 Task: Explore the features of the project management tool and understand the benefits of upgrading to a paid plan.
Action: Mouse moved to (46, 44)
Screenshot: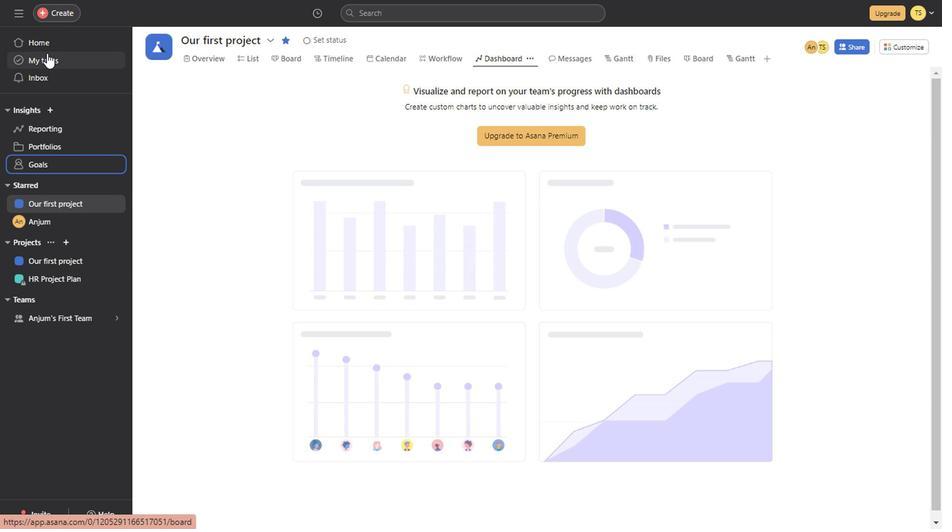 
Action: Mouse pressed left at (46, 44)
Screenshot: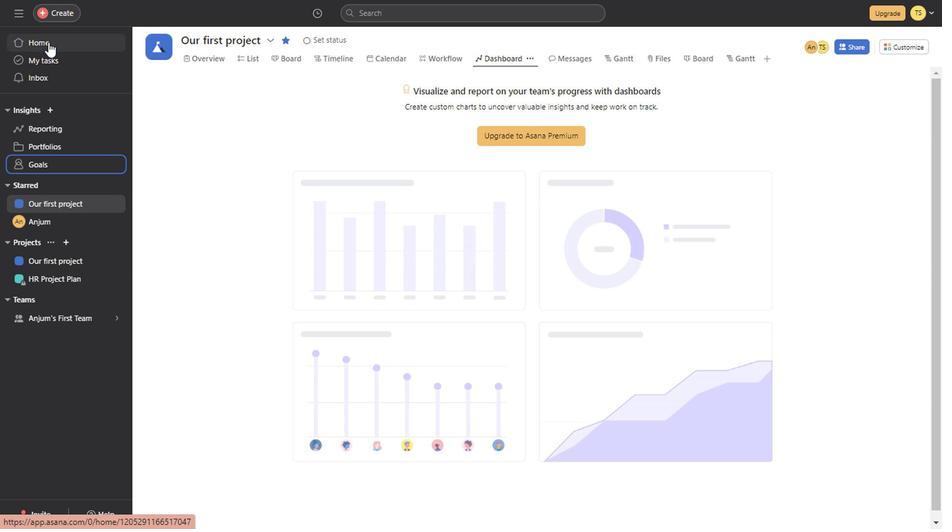 
Action: Mouse moved to (326, 191)
Screenshot: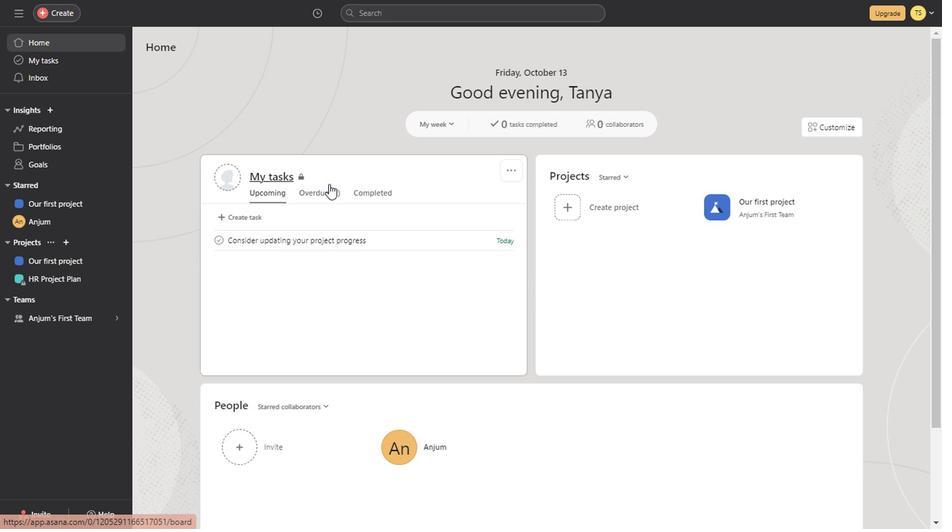 
Action: Mouse pressed left at (326, 191)
Screenshot: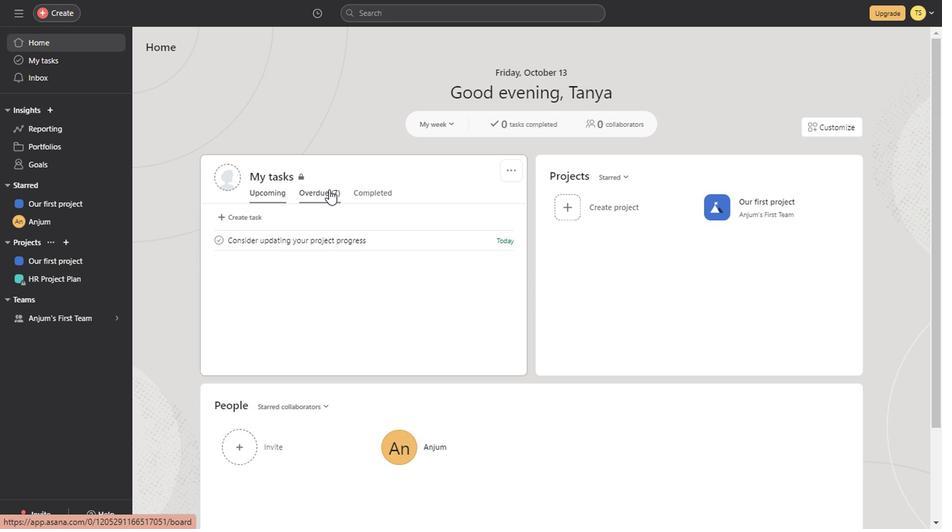 
Action: Mouse moved to (370, 191)
Screenshot: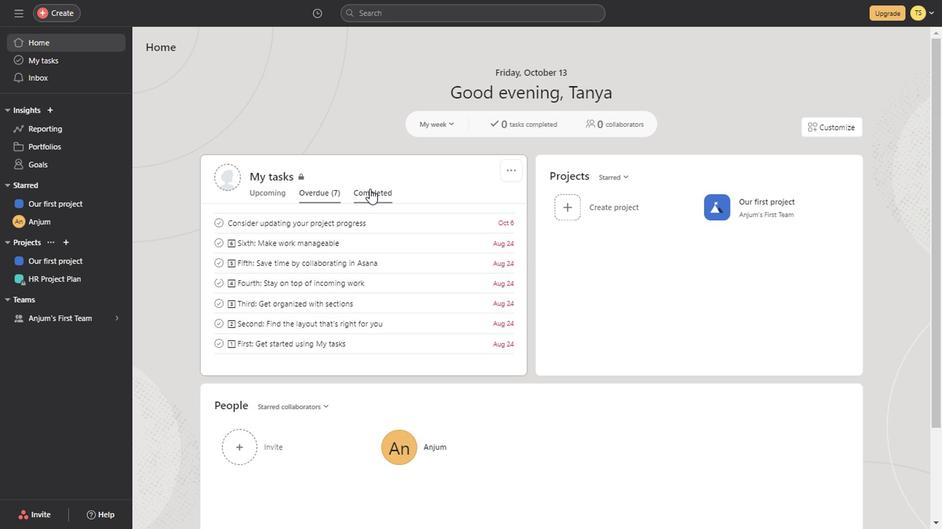 
Action: Mouse pressed left at (370, 191)
Screenshot: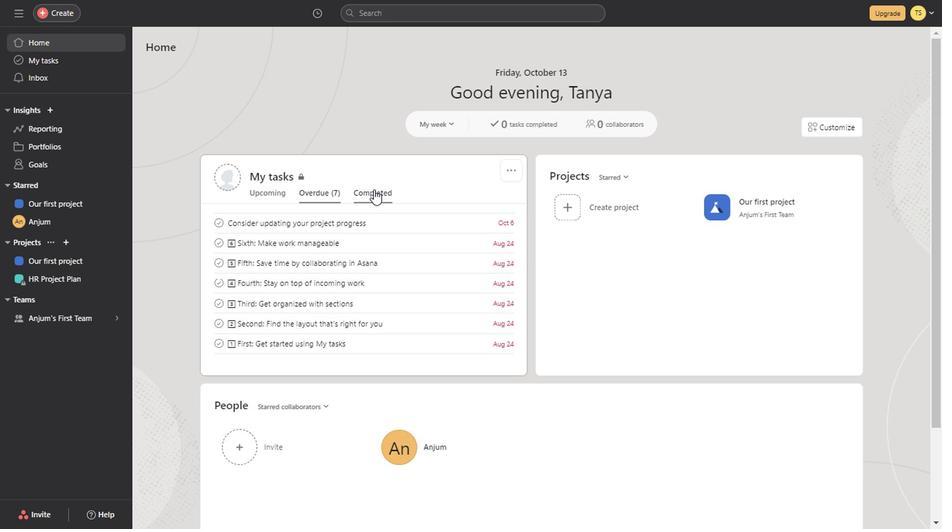 
Action: Mouse moved to (266, 196)
Screenshot: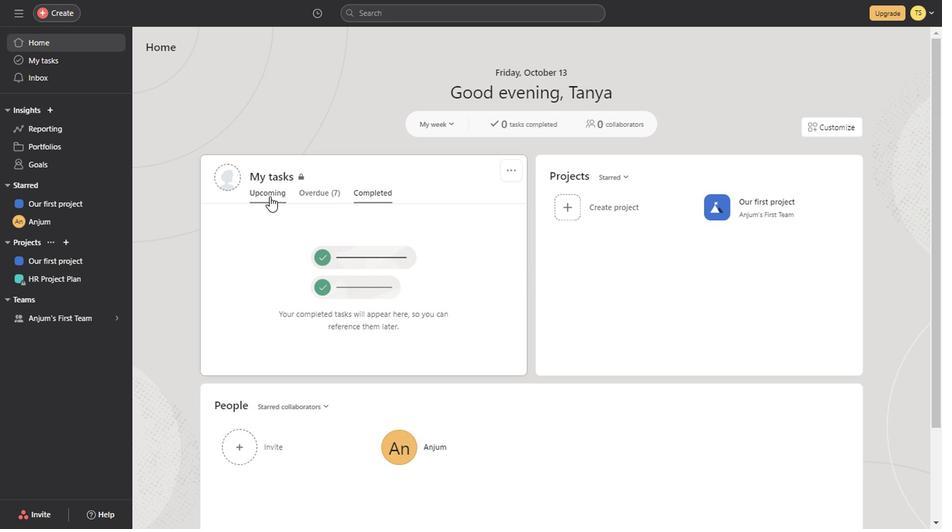 
Action: Mouse pressed left at (266, 196)
Screenshot: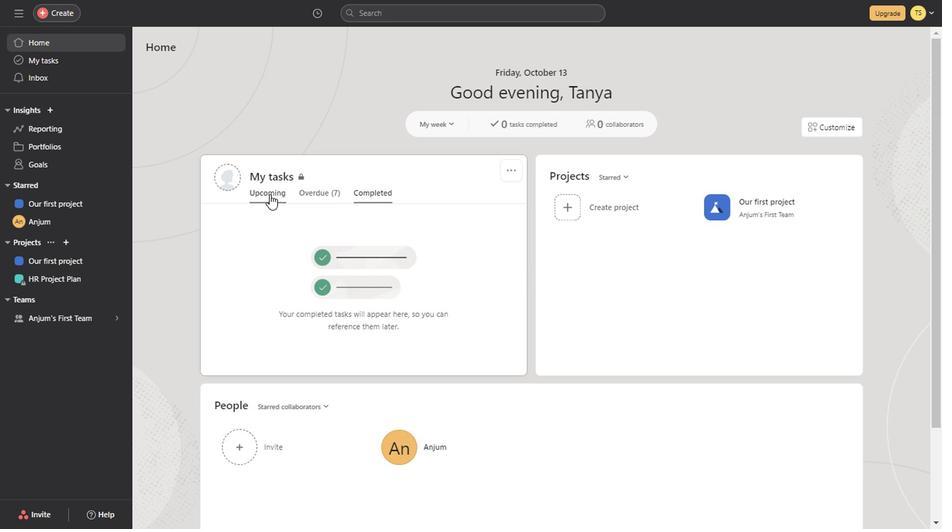 
Action: Mouse moved to (622, 184)
Screenshot: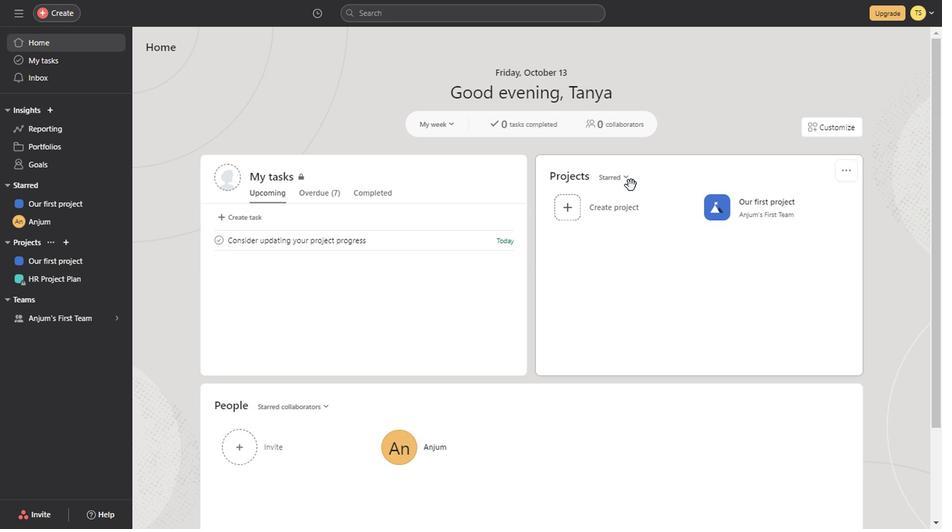 
Action: Mouse pressed left at (622, 184)
Screenshot: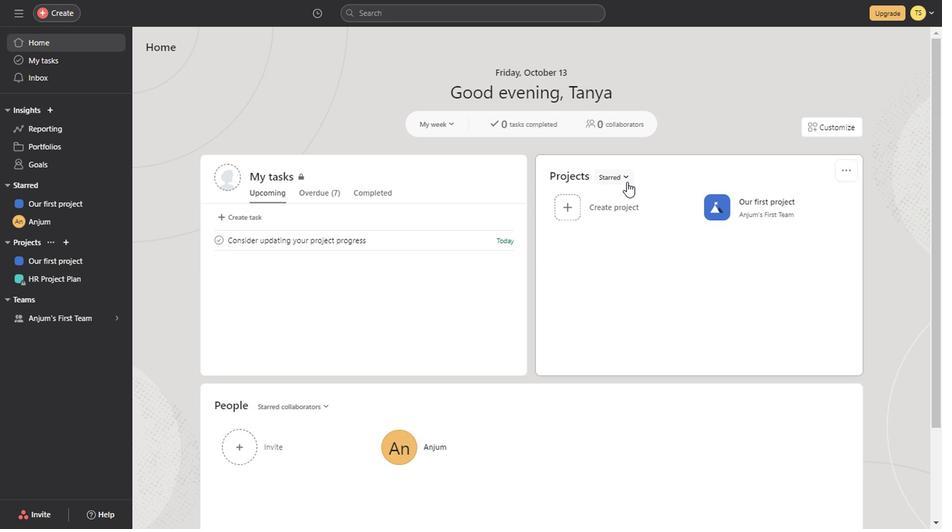 
Action: Mouse moved to (624, 201)
Screenshot: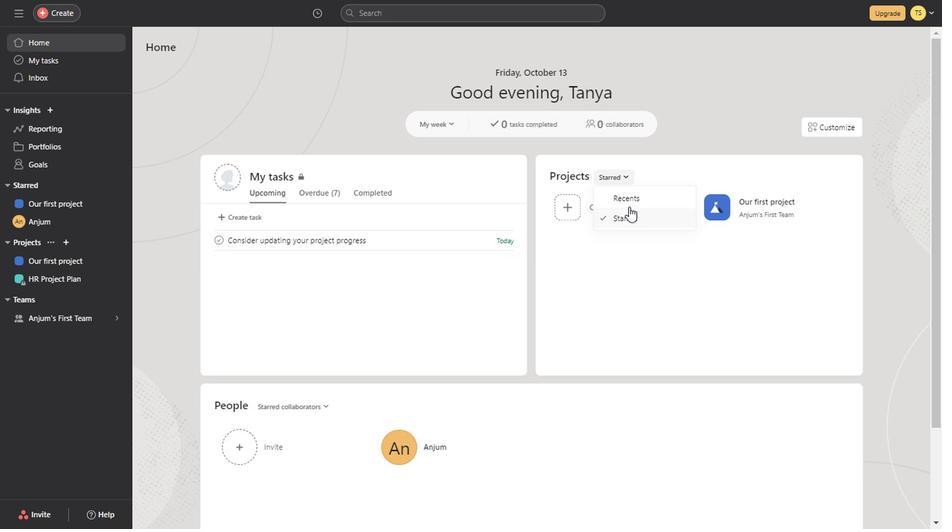 
Action: Mouse pressed left at (624, 201)
Screenshot: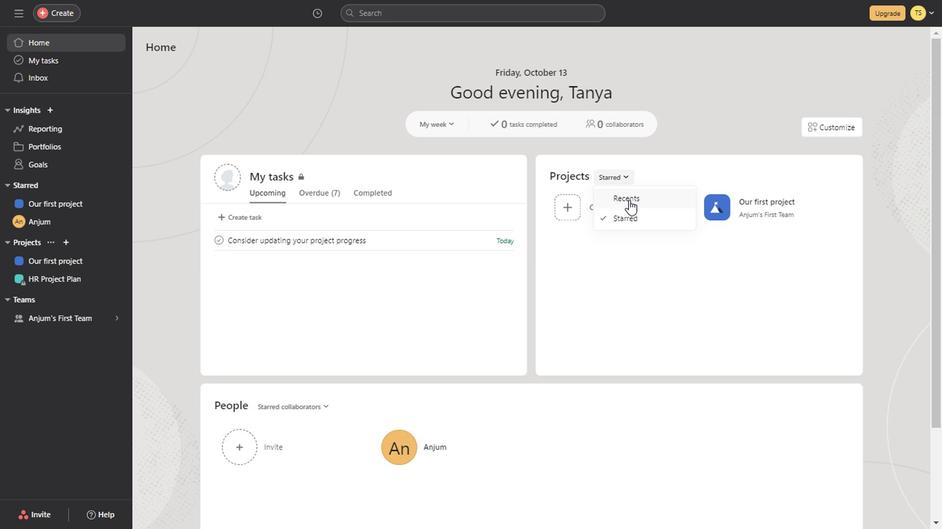 
Action: Mouse moved to (329, 204)
Screenshot: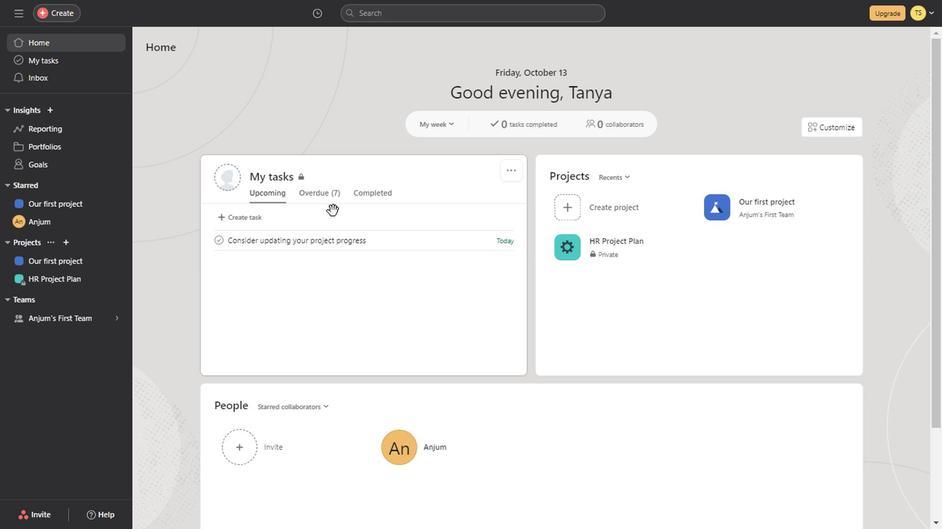 
Action: Mouse pressed left at (329, 204)
Screenshot: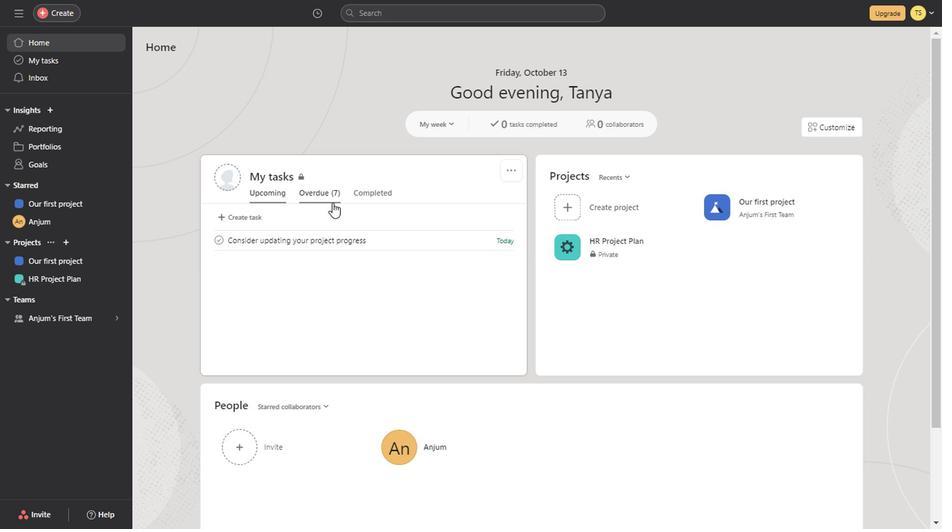 
Action: Mouse moved to (446, 400)
Screenshot: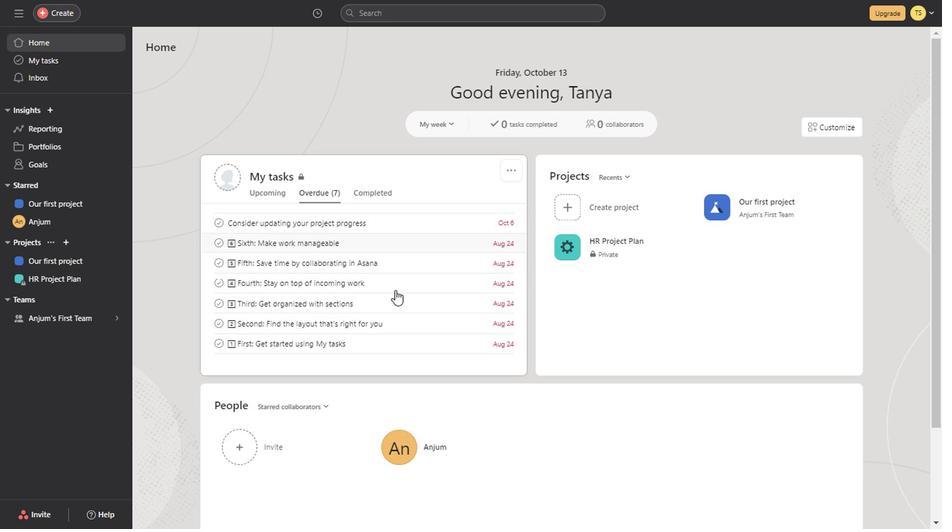 
Action: Mouse scrolled (446, 399) with delta (0, 0)
Screenshot: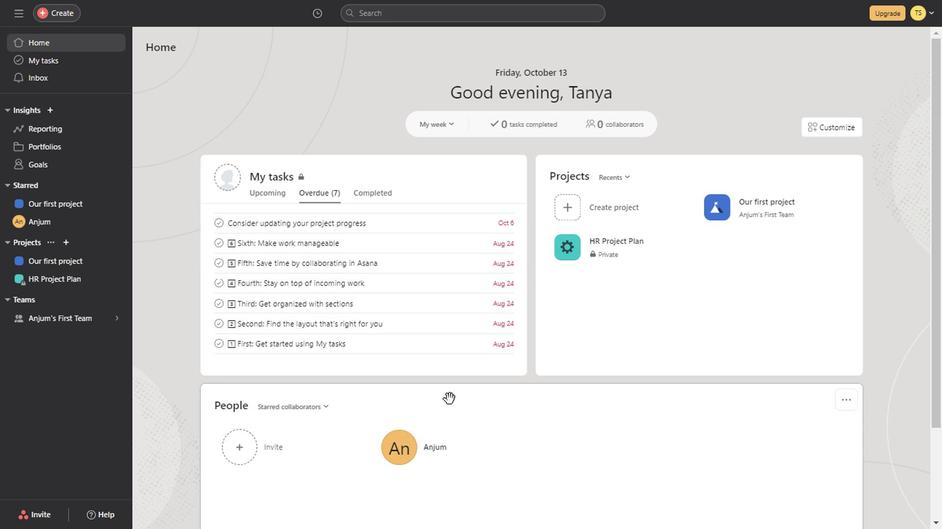 
Action: Mouse scrolled (446, 399) with delta (0, 0)
Screenshot: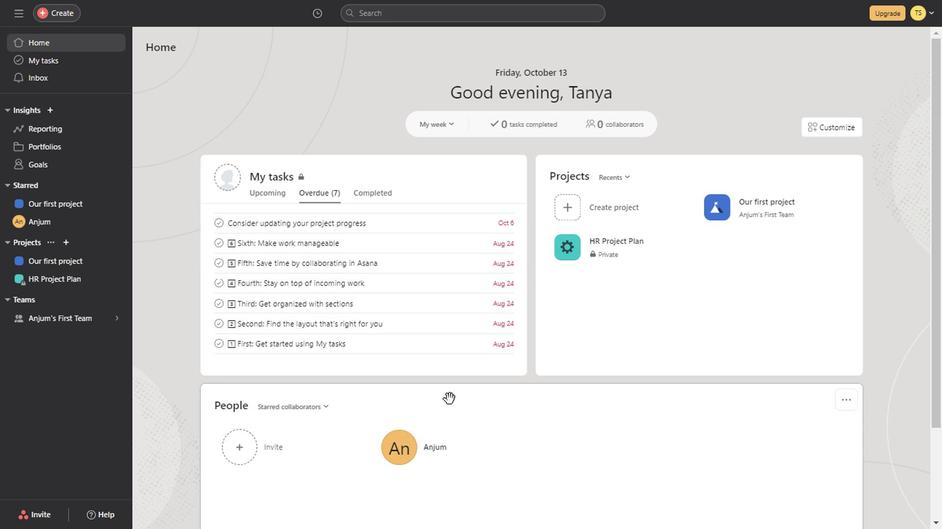 
Action: Mouse scrolled (446, 399) with delta (0, 0)
Screenshot: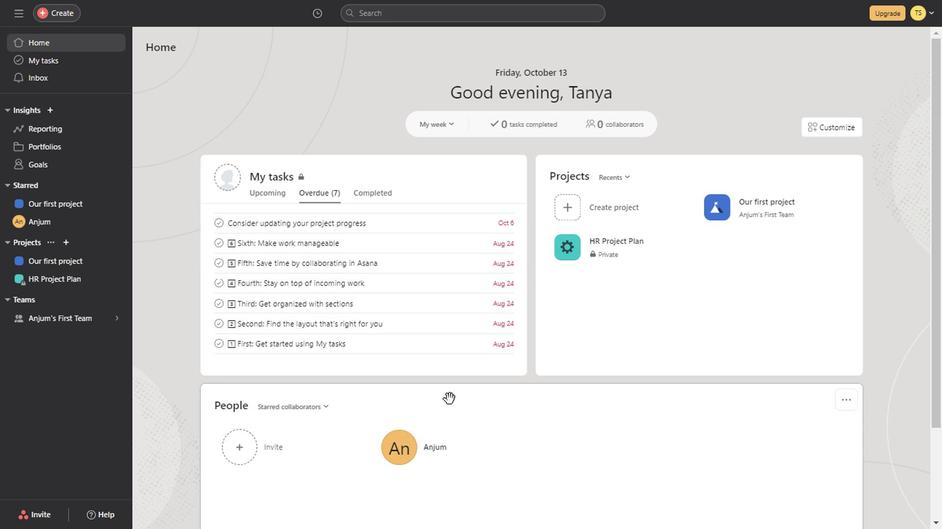 
Action: Mouse scrolled (446, 399) with delta (0, 0)
Screenshot: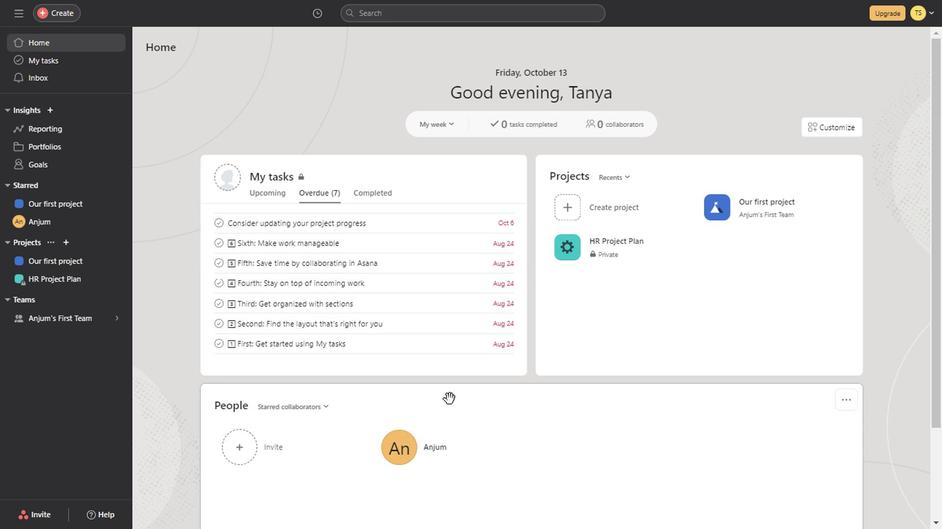
Action: Mouse scrolled (446, 399) with delta (0, 0)
Screenshot: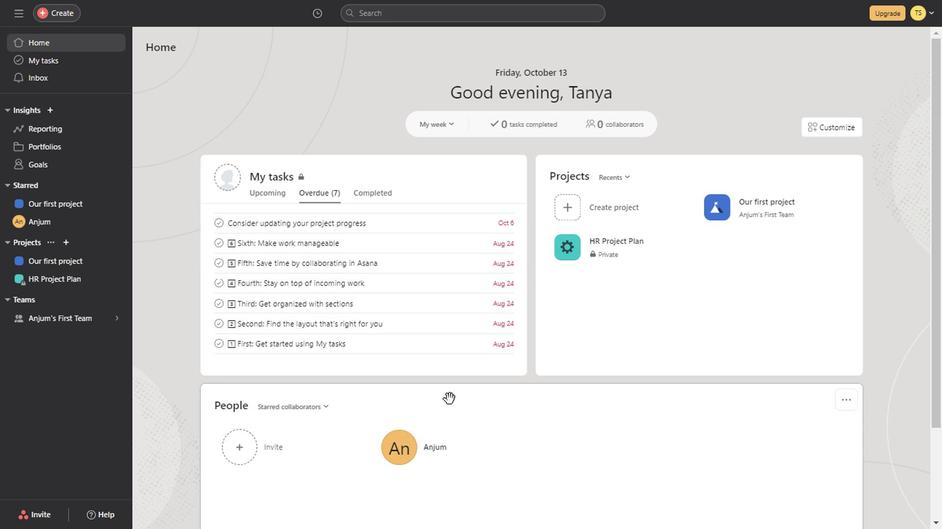 
Action: Mouse scrolled (446, 399) with delta (0, 0)
Screenshot: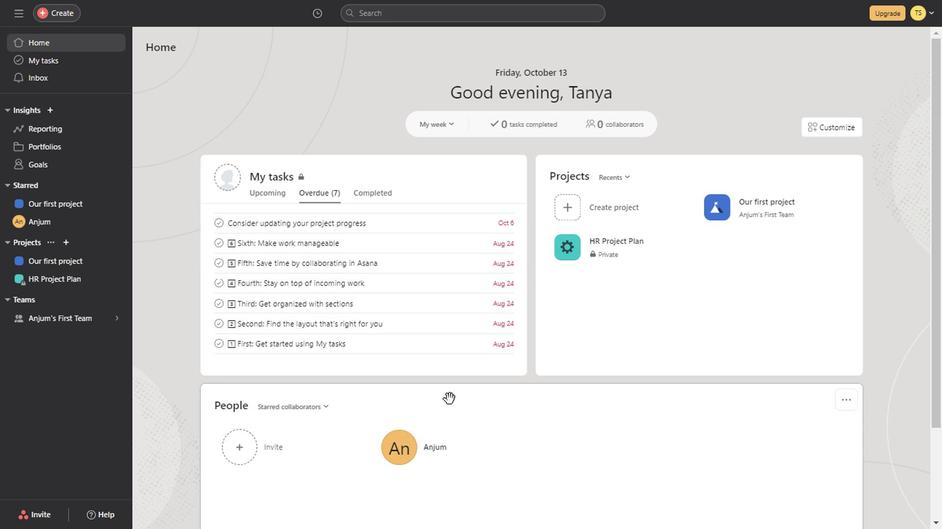 
Action: Mouse scrolled (446, 399) with delta (0, 0)
Screenshot: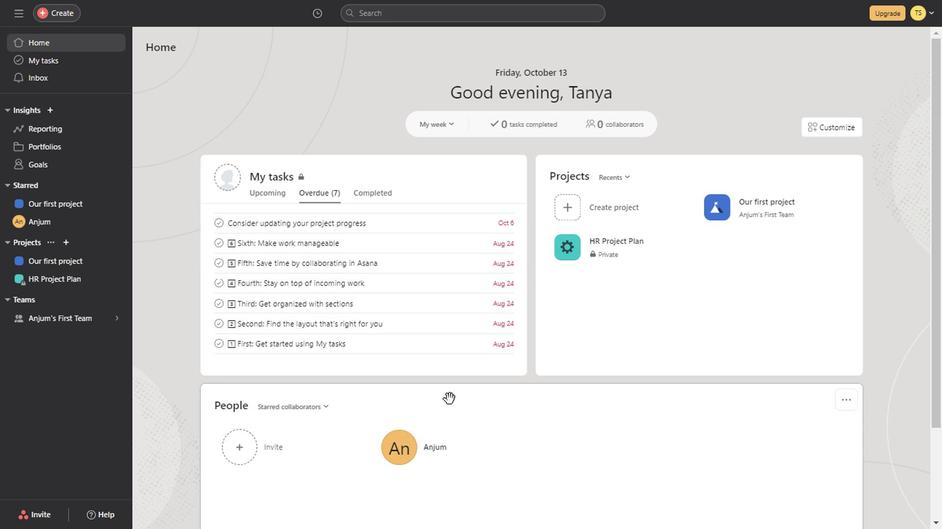
Action: Mouse scrolled (446, 399) with delta (0, 0)
Screenshot: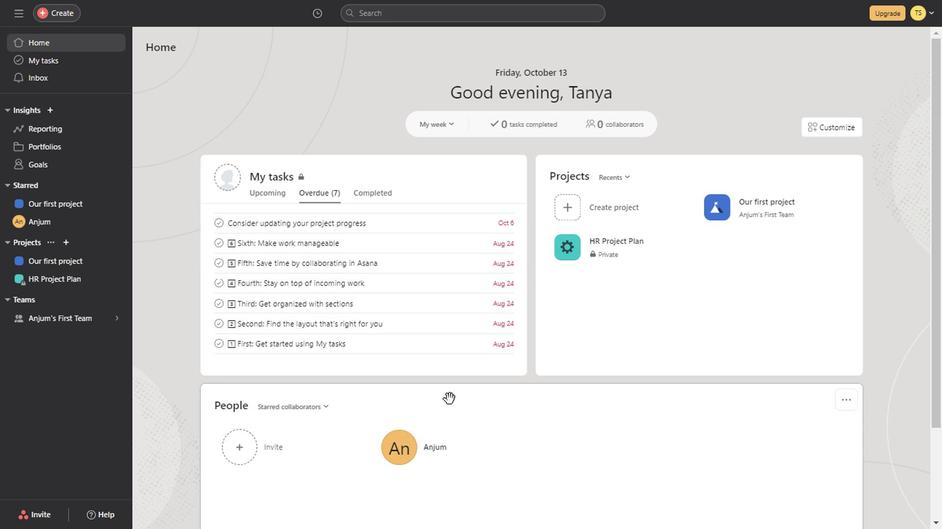 
Action: Mouse scrolled (446, 399) with delta (0, 0)
Screenshot: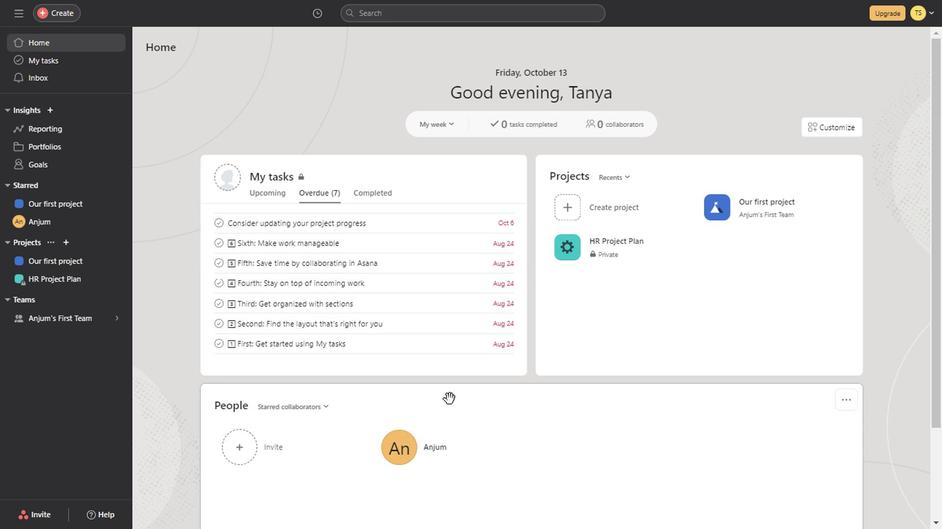 
Action: Mouse scrolled (446, 399) with delta (0, 0)
Screenshot: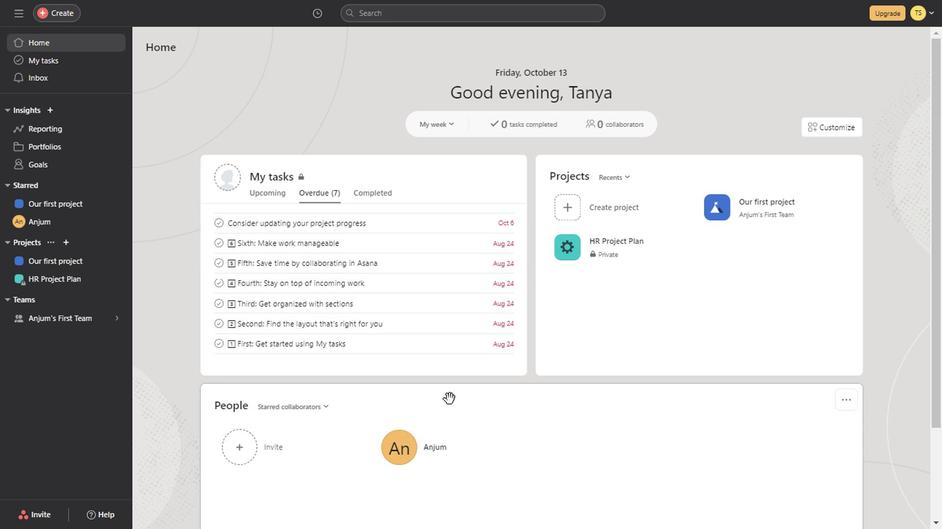 
Action: Mouse scrolled (446, 399) with delta (0, 0)
Screenshot: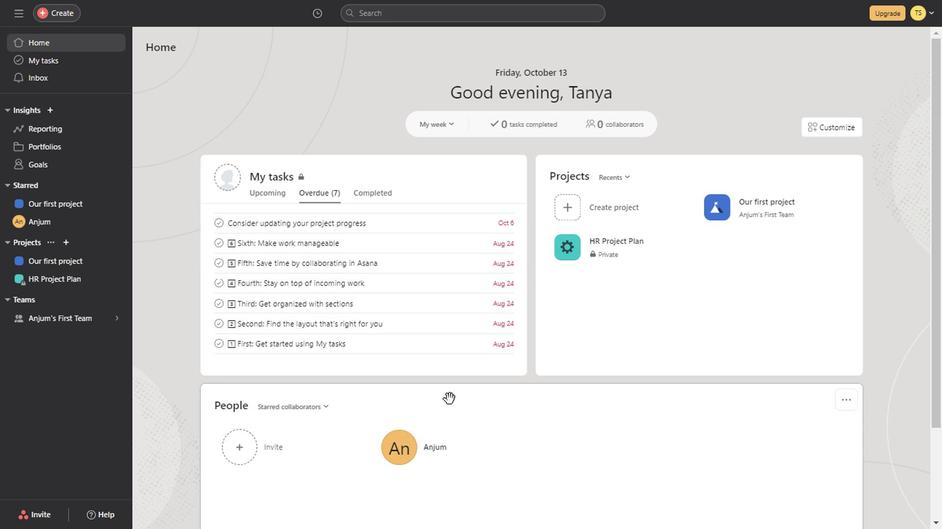 
Action: Mouse scrolled (446, 399) with delta (0, 0)
Screenshot: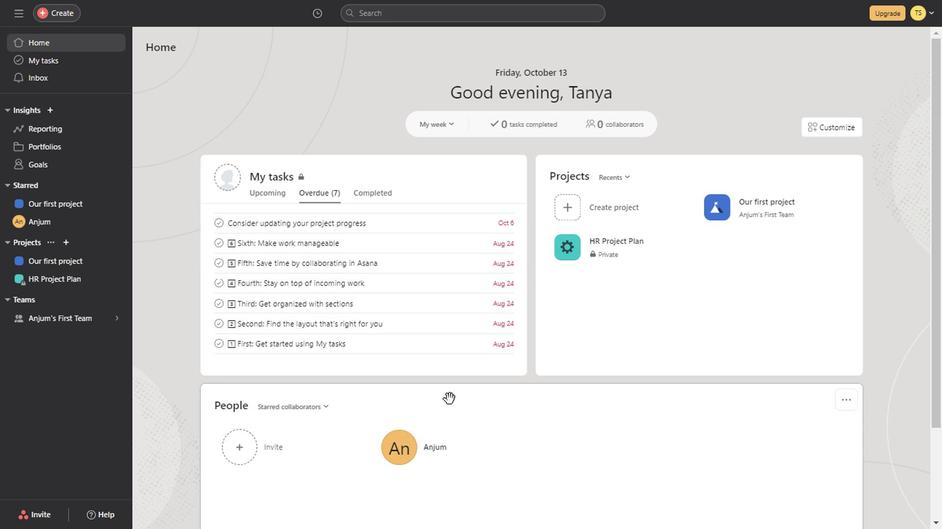 
Action: Mouse scrolled (446, 399) with delta (0, 0)
Screenshot: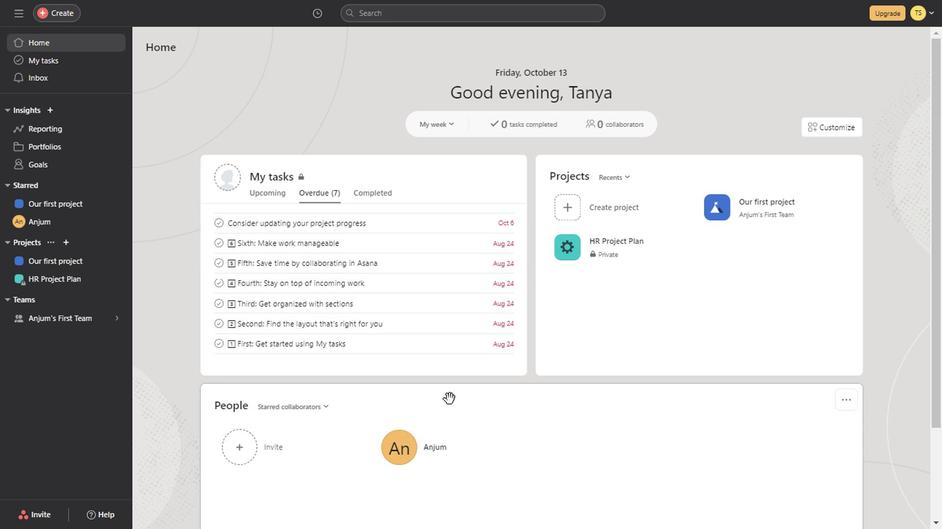 
Action: Mouse scrolled (446, 399) with delta (0, 0)
Screenshot: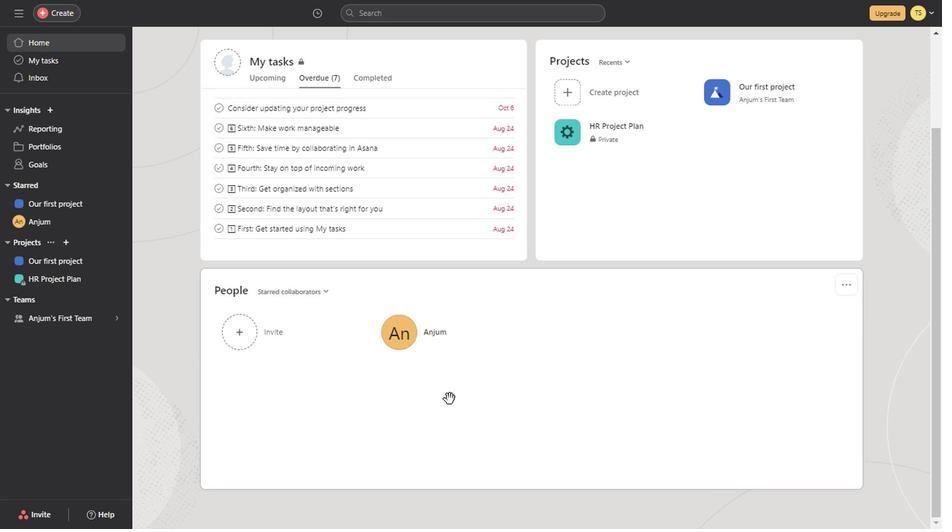 
Action: Mouse scrolled (446, 399) with delta (0, 0)
Screenshot: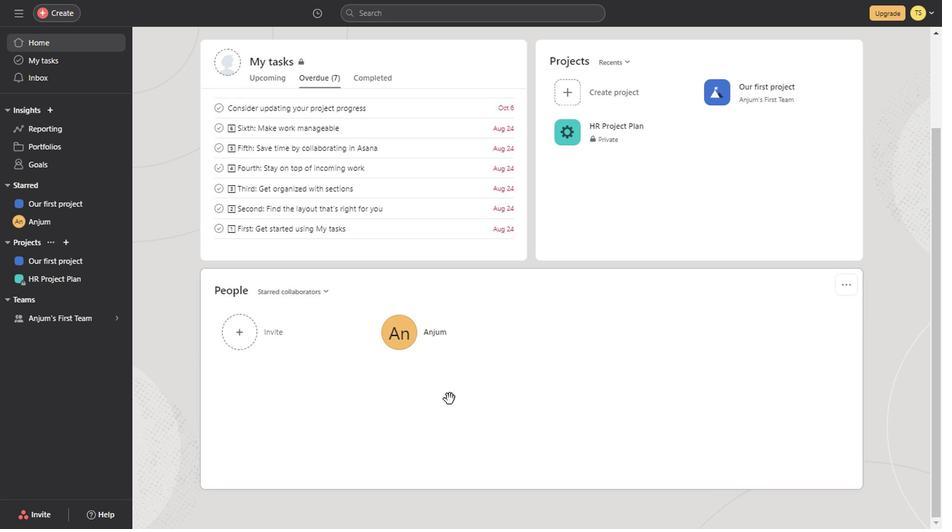 
Action: Mouse scrolled (446, 399) with delta (0, 0)
Screenshot: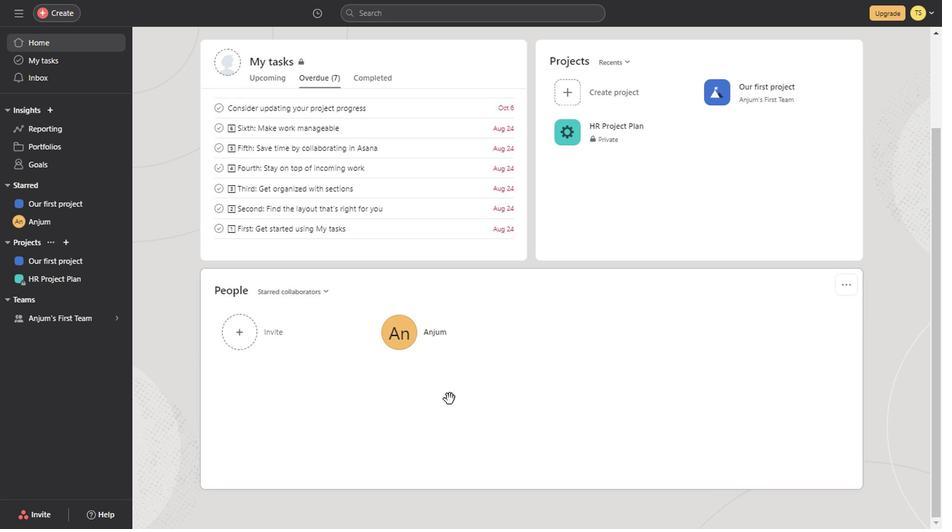 
Action: Mouse scrolled (446, 399) with delta (0, 0)
Screenshot: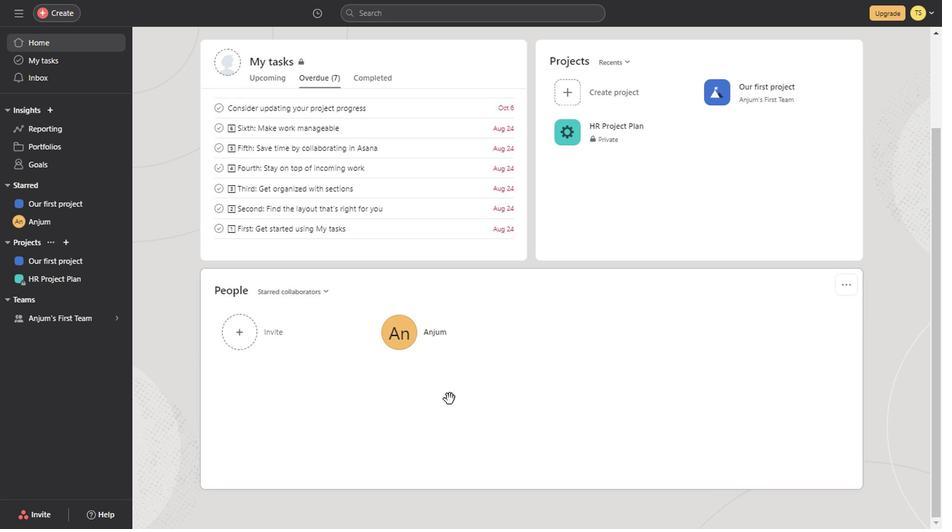 
Action: Mouse scrolled (446, 399) with delta (0, 0)
Screenshot: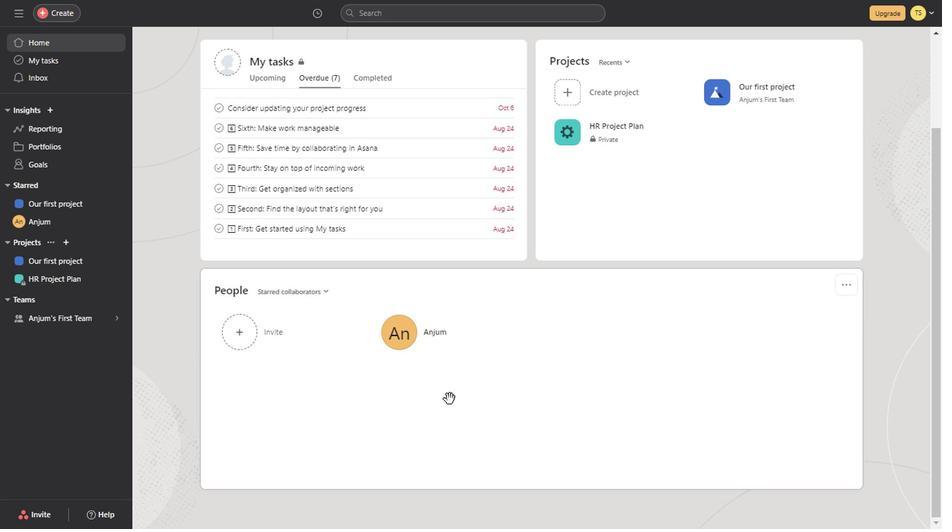 
Action: Mouse scrolled (446, 399) with delta (0, 0)
Screenshot: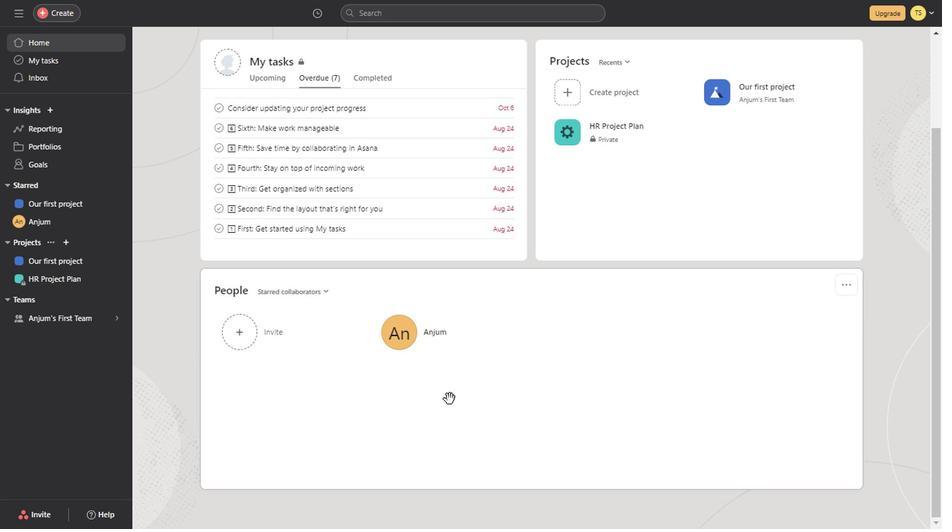 
Action: Mouse scrolled (446, 399) with delta (0, 0)
Screenshot: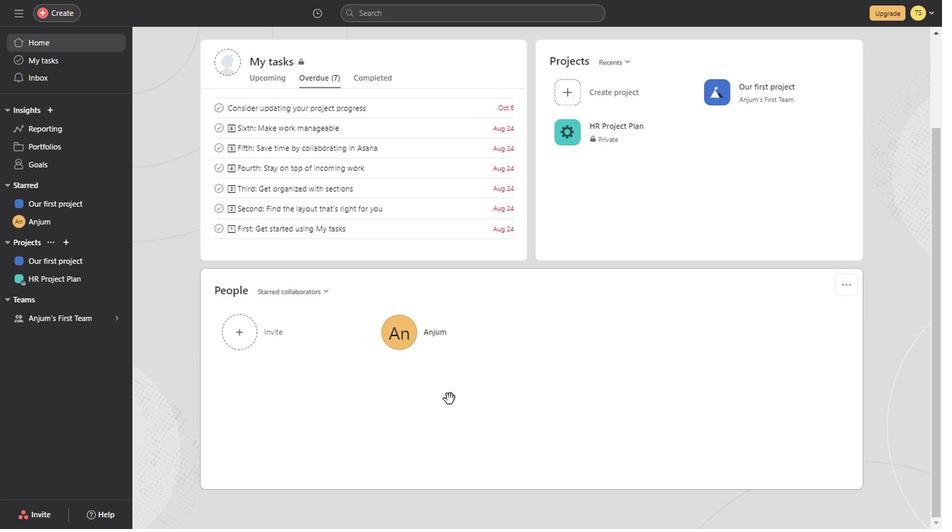 
Action: Mouse scrolled (446, 399) with delta (0, 0)
Screenshot: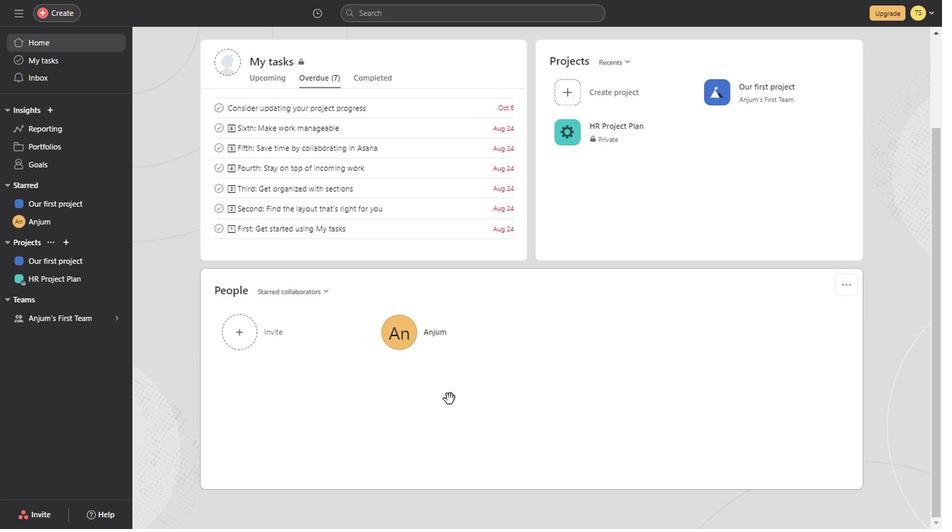 
Action: Mouse scrolled (446, 399) with delta (0, 0)
Screenshot: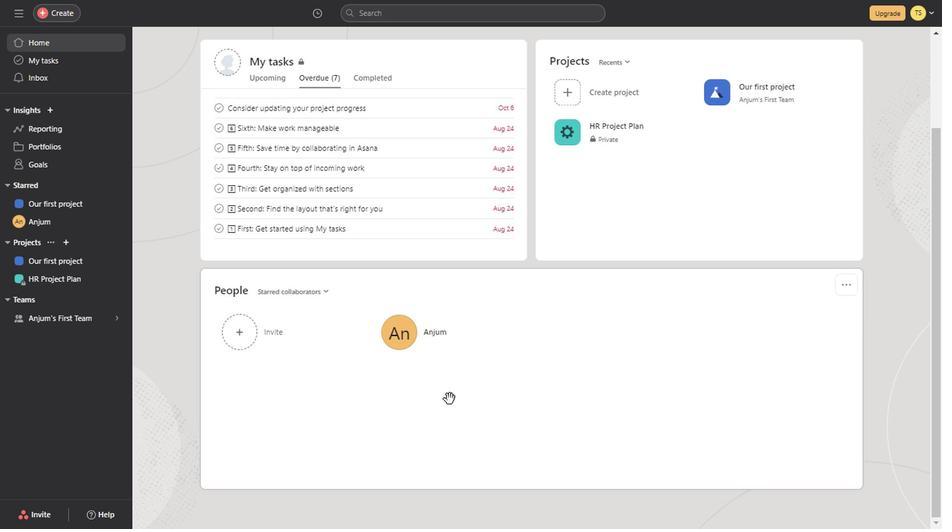 
Action: Mouse scrolled (446, 399) with delta (0, 0)
Screenshot: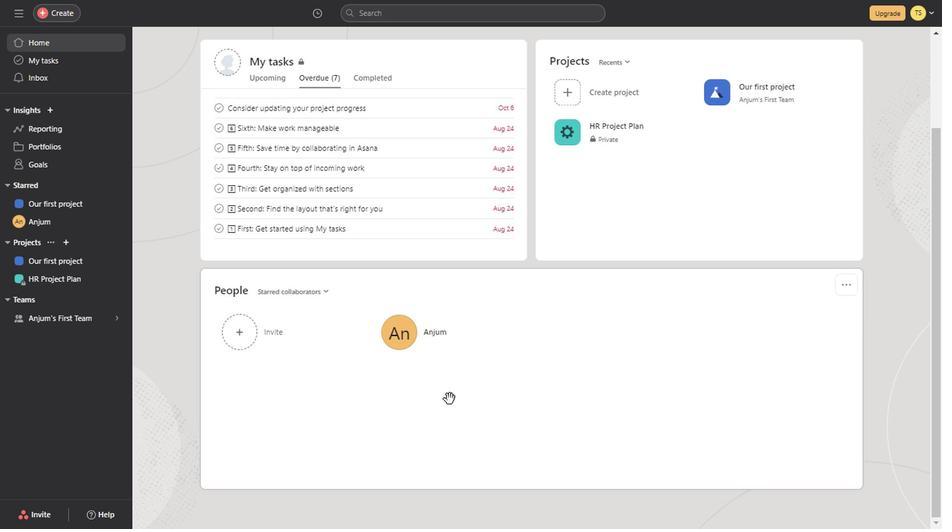 
Action: Mouse scrolled (446, 399) with delta (0, 0)
Screenshot: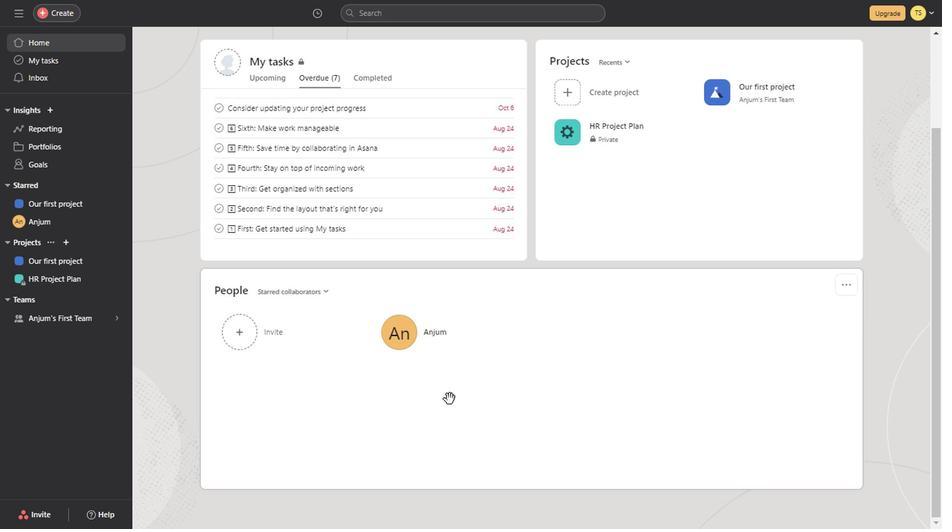 
Action: Mouse scrolled (446, 399) with delta (0, 0)
Screenshot: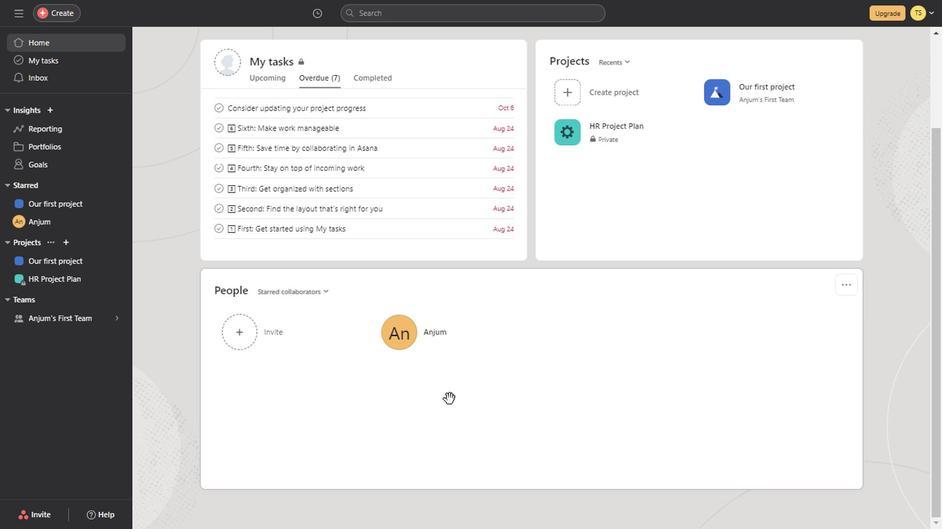 
Action: Mouse moved to (831, 126)
Screenshot: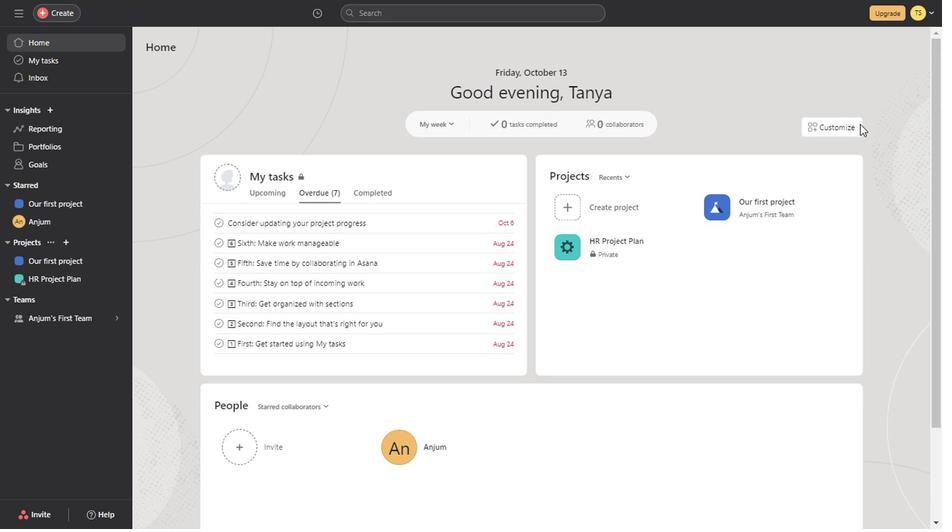 
Action: Mouse pressed left at (831, 126)
Screenshot: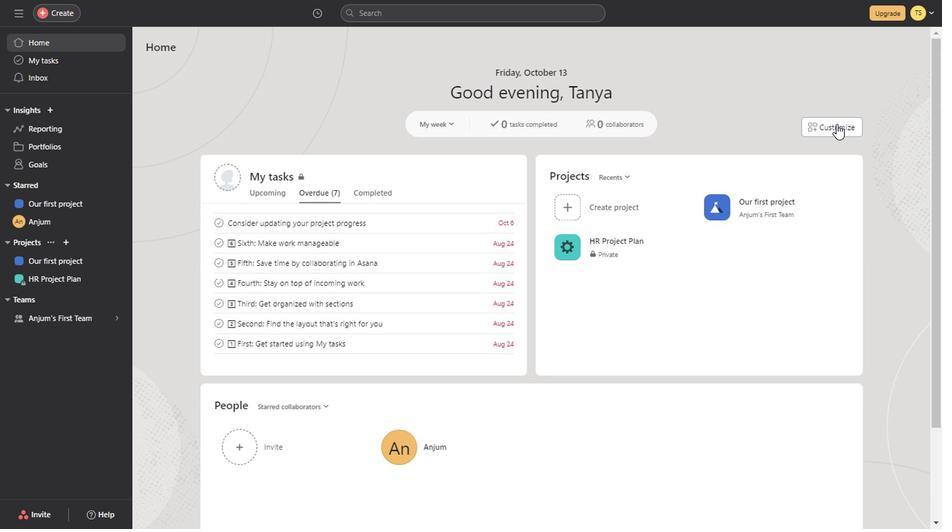
Action: Mouse moved to (846, 380)
Screenshot: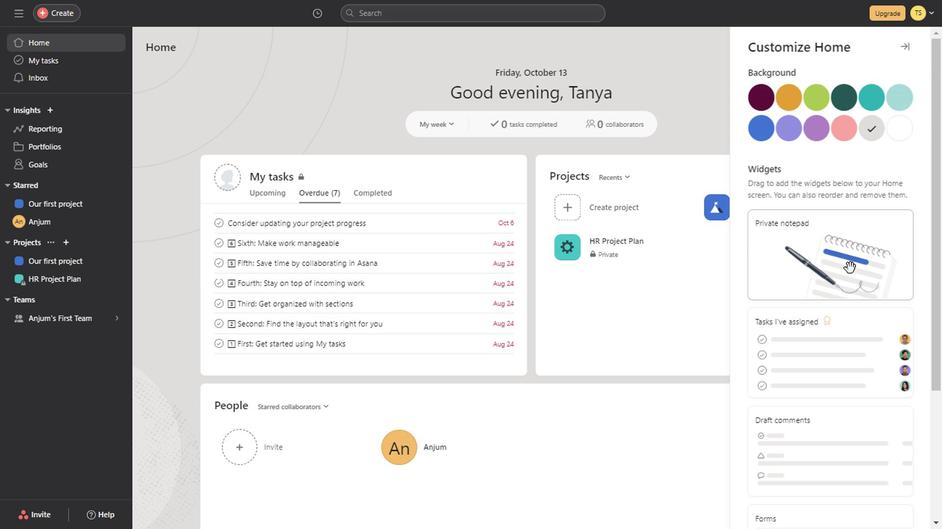 
Action: Mouse scrolled (846, 379) with delta (0, 0)
Screenshot: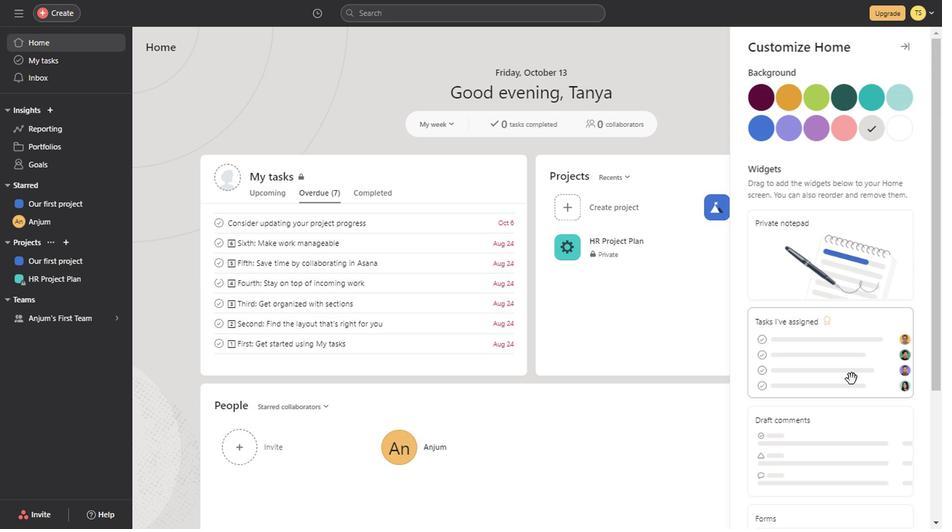 
Action: Mouse scrolled (846, 379) with delta (0, 0)
Screenshot: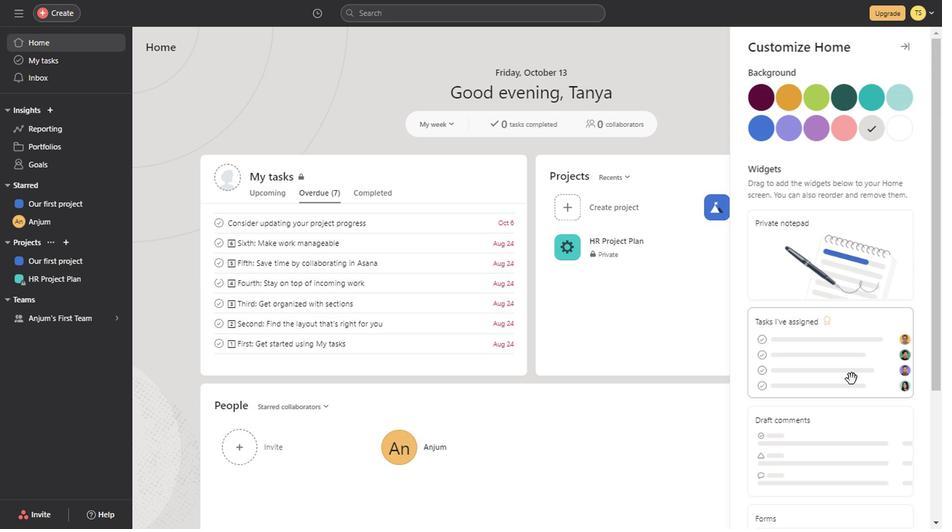 
Action: Mouse scrolled (846, 379) with delta (0, 0)
Screenshot: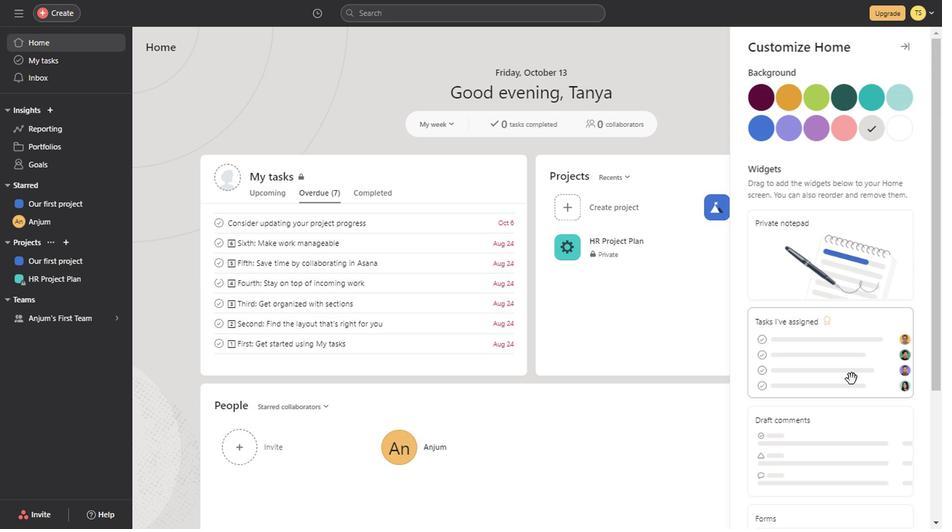 
Action: Mouse scrolled (846, 379) with delta (0, 0)
Screenshot: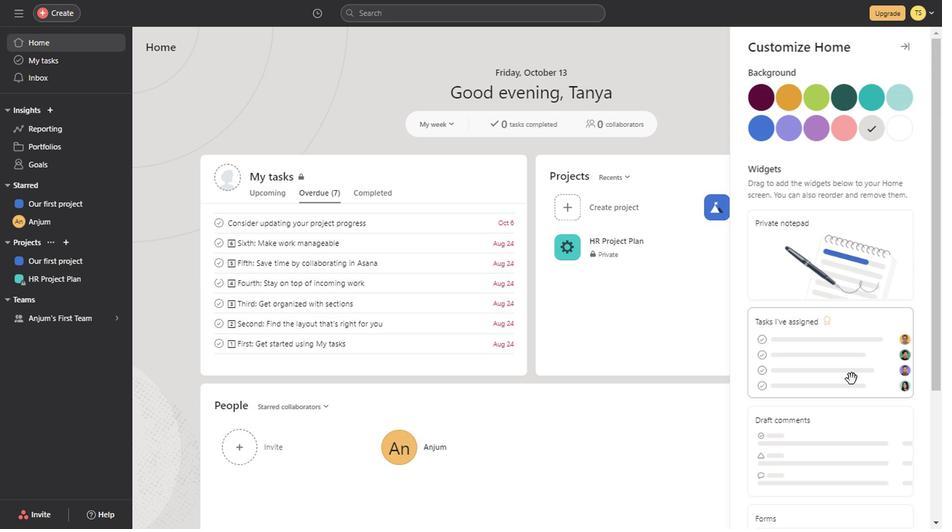
Action: Mouse scrolled (846, 379) with delta (0, 0)
Screenshot: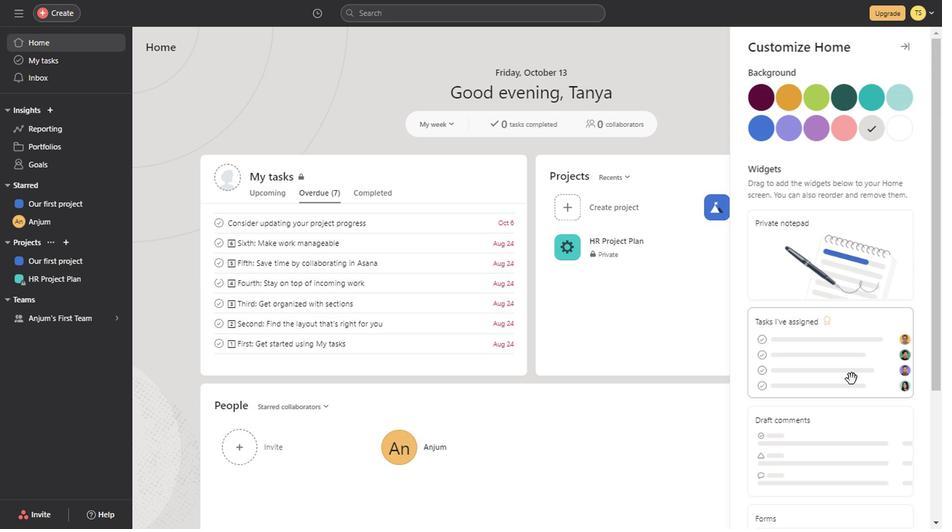 
Action: Mouse scrolled (846, 379) with delta (0, 0)
Screenshot: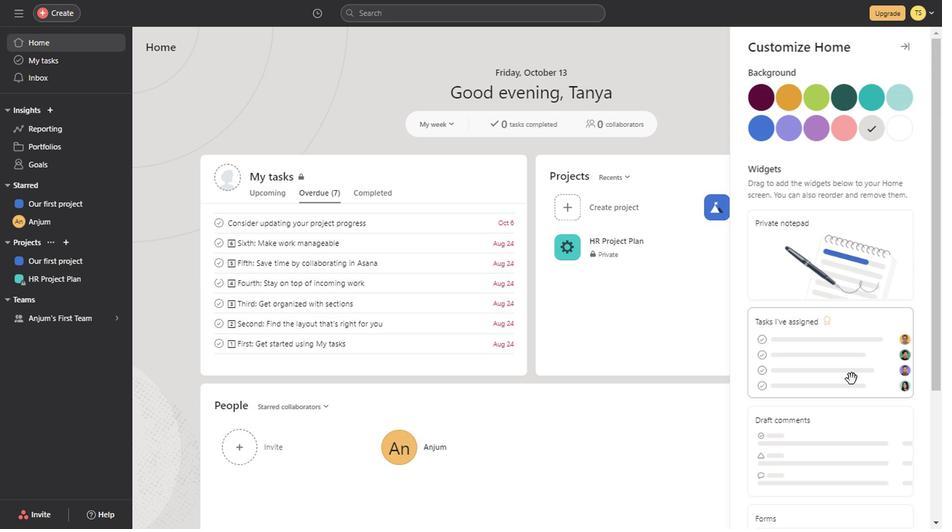 
Action: Mouse scrolled (846, 379) with delta (0, 0)
Screenshot: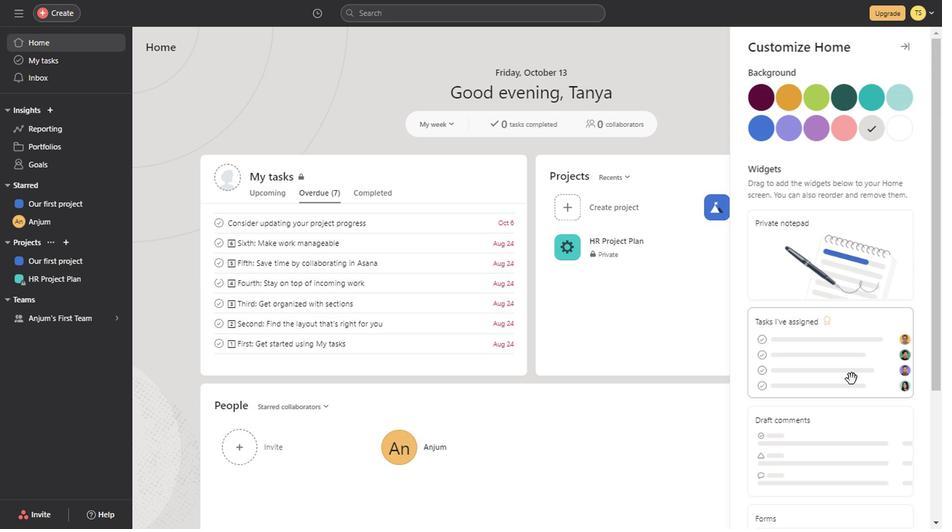 
Action: Mouse scrolled (846, 379) with delta (0, 0)
Screenshot: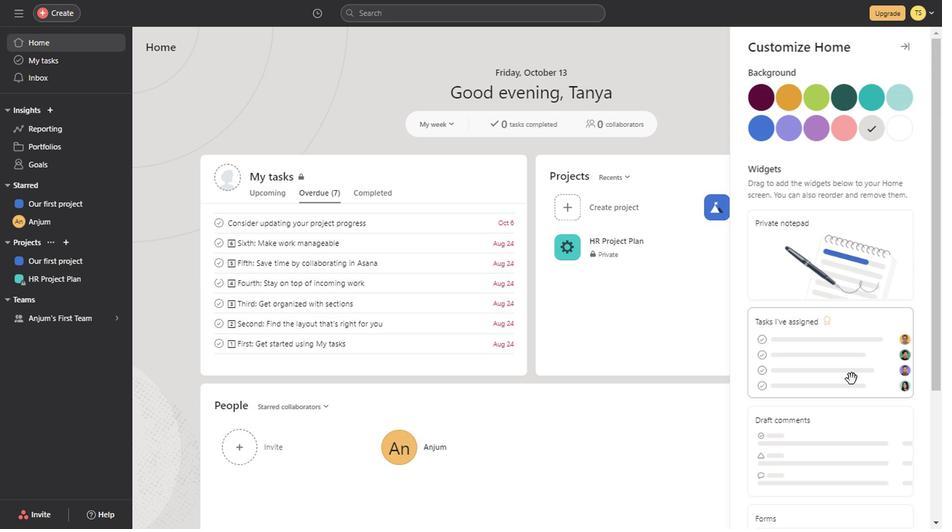 
Action: Mouse scrolled (846, 379) with delta (0, 0)
Screenshot: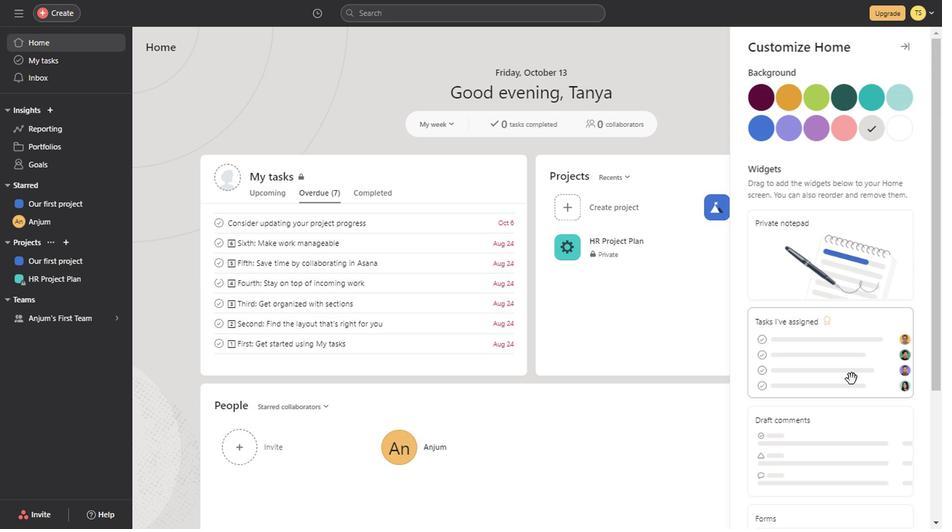 
Action: Mouse scrolled (846, 379) with delta (0, 0)
Screenshot: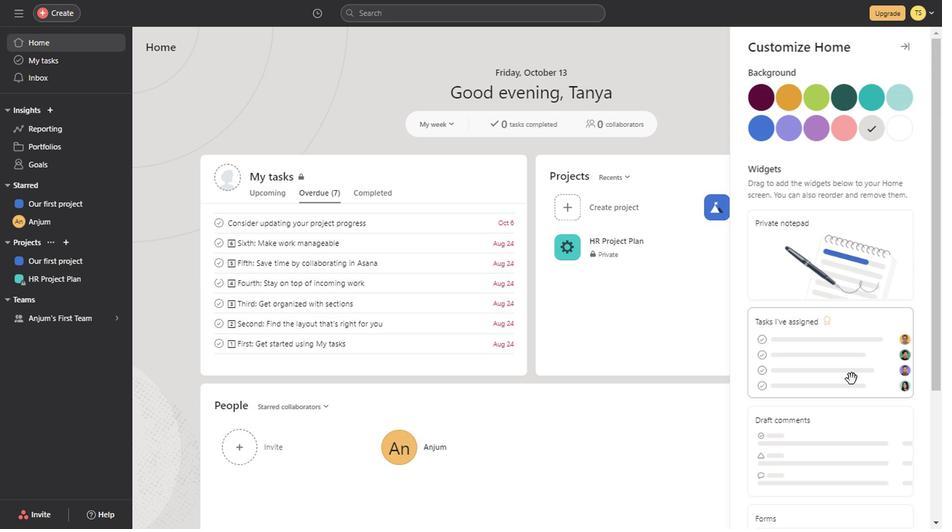 
Action: Mouse scrolled (846, 379) with delta (0, 0)
Screenshot: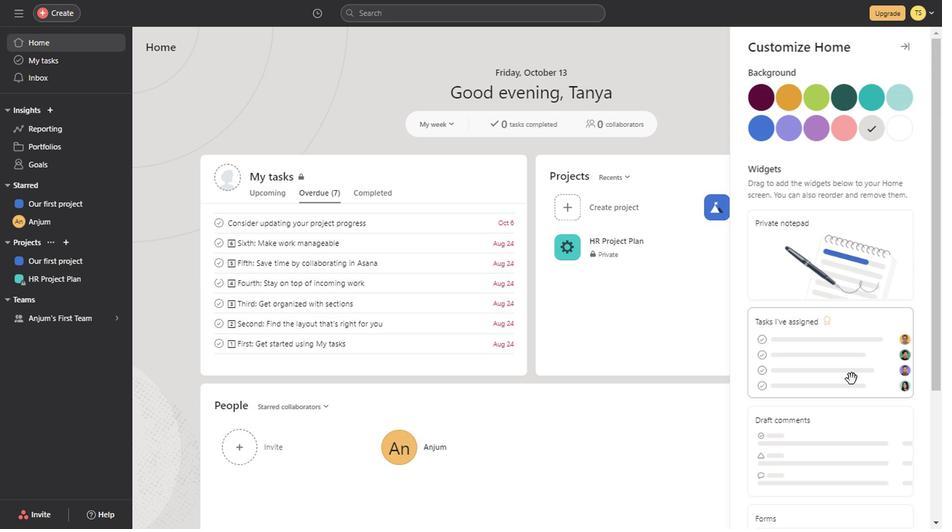 
Action: Mouse scrolled (846, 379) with delta (0, 0)
Screenshot: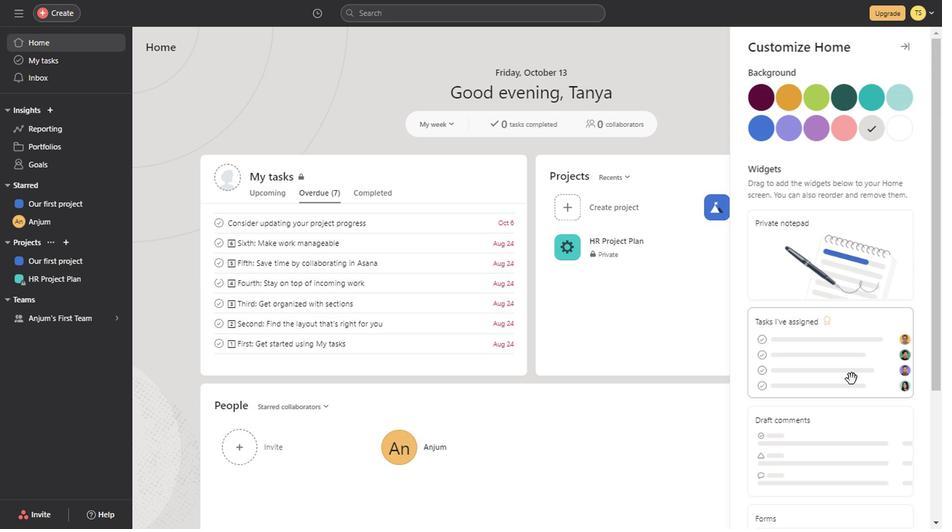 
Action: Mouse scrolled (846, 379) with delta (0, 0)
Screenshot: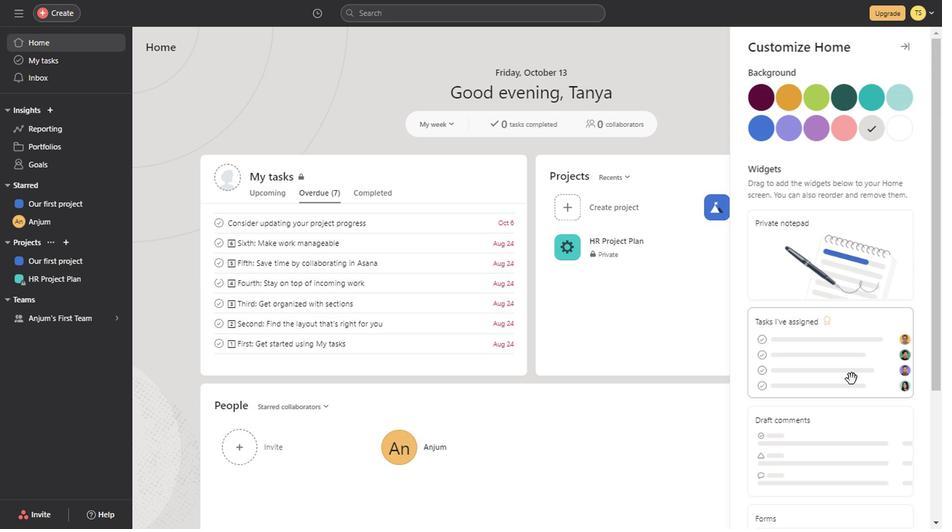 
Action: Mouse scrolled (846, 379) with delta (0, 0)
Screenshot: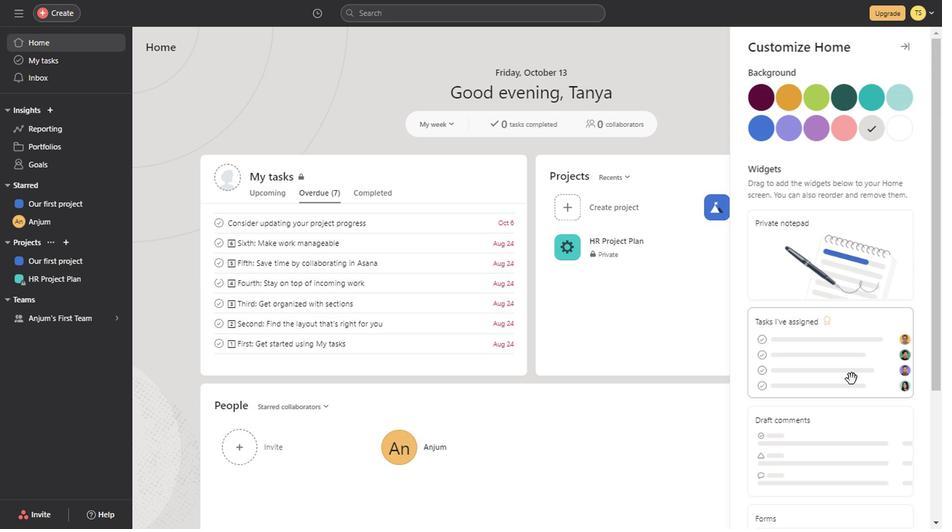 
Action: Mouse scrolled (846, 379) with delta (0, 0)
Screenshot: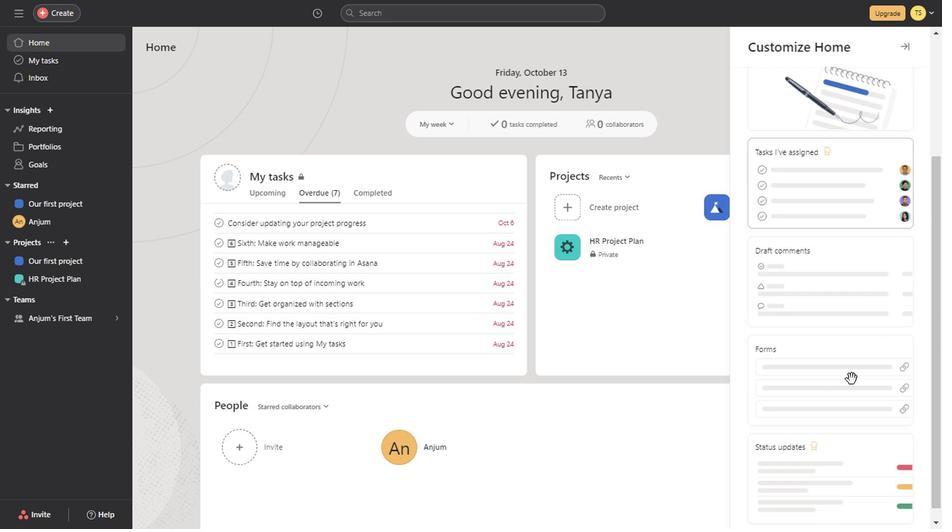 
Action: Mouse scrolled (846, 379) with delta (0, 0)
Screenshot: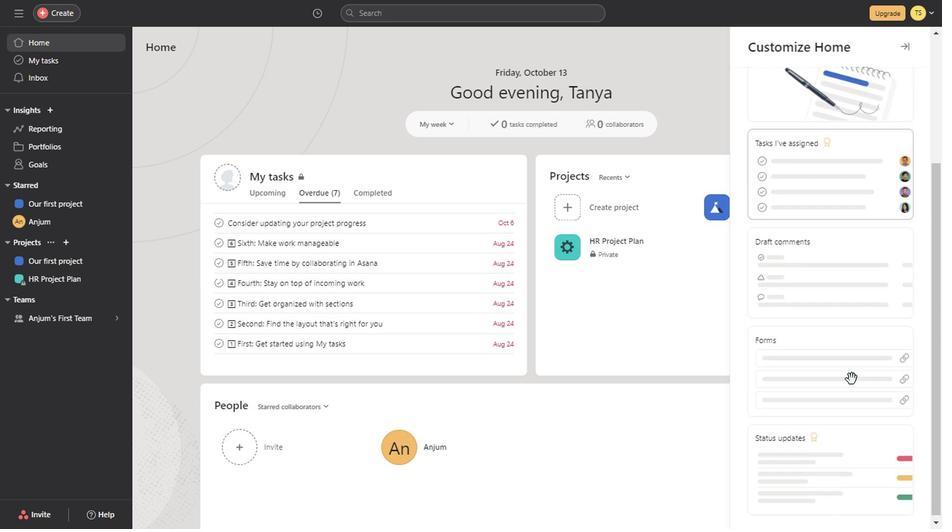 
Action: Mouse scrolled (846, 379) with delta (0, 0)
Screenshot: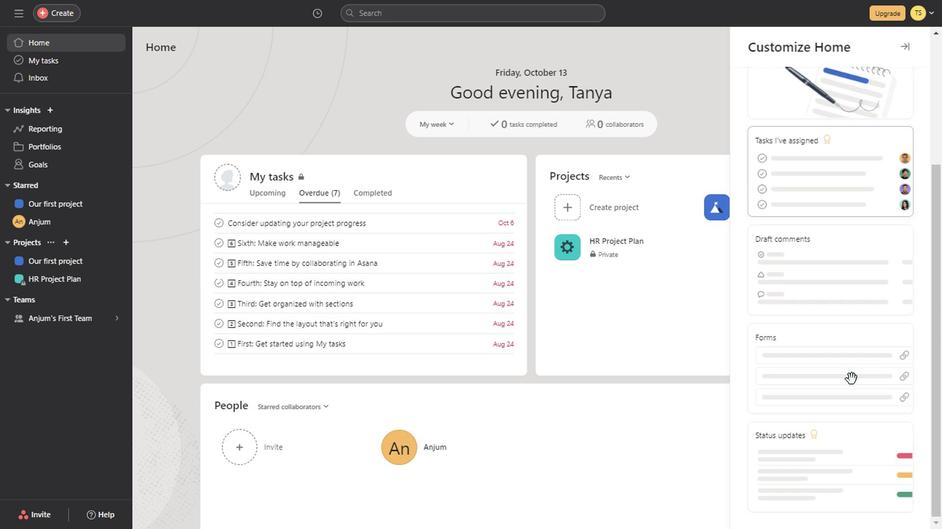 
Action: Mouse scrolled (846, 379) with delta (0, 0)
Screenshot: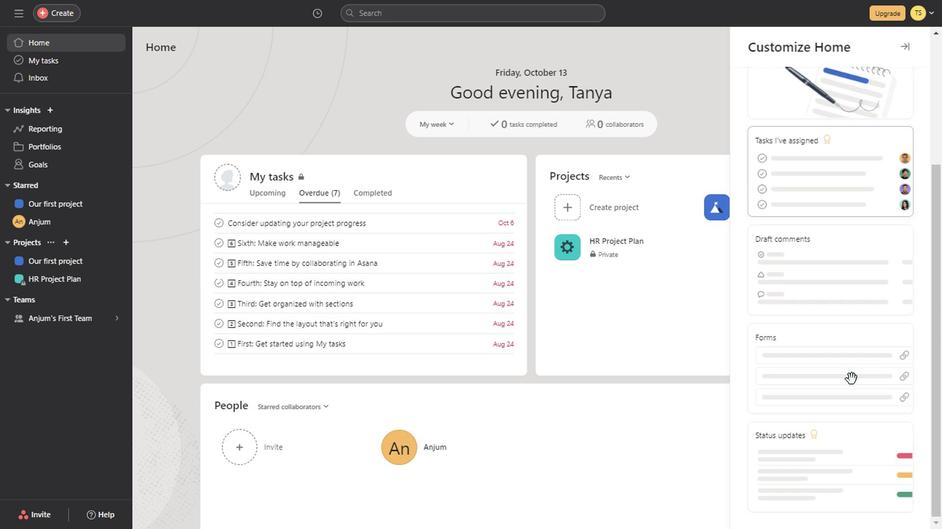 
Action: Mouse scrolled (846, 379) with delta (0, 0)
Screenshot: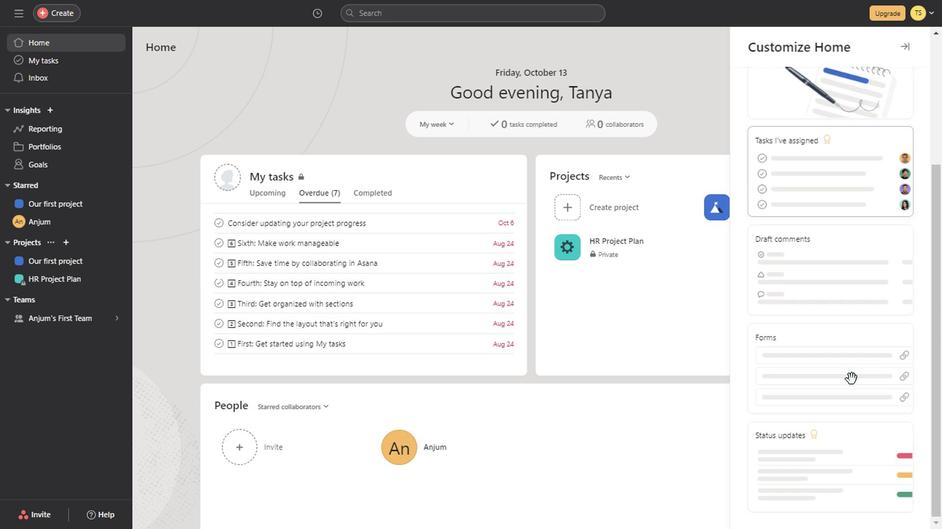 
Action: Mouse scrolled (846, 379) with delta (0, 0)
Screenshot: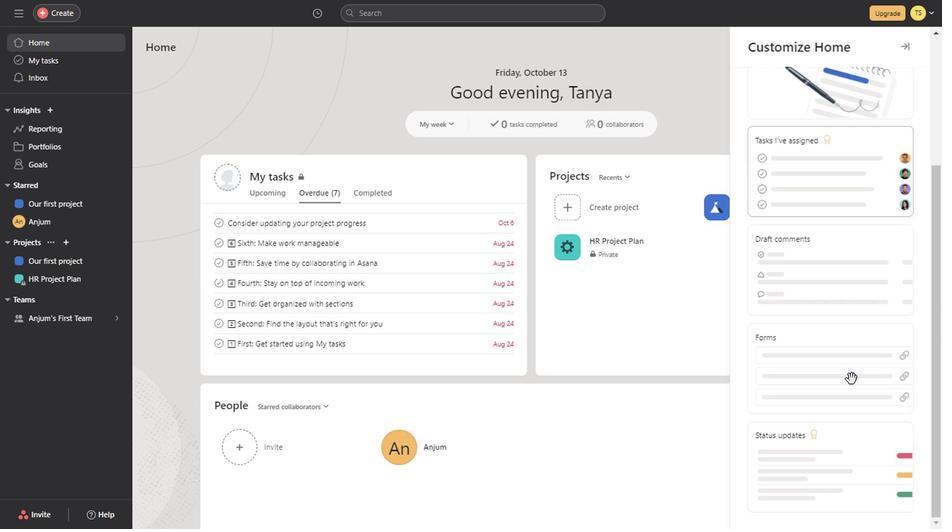 
Action: Mouse scrolled (846, 379) with delta (0, 0)
Screenshot: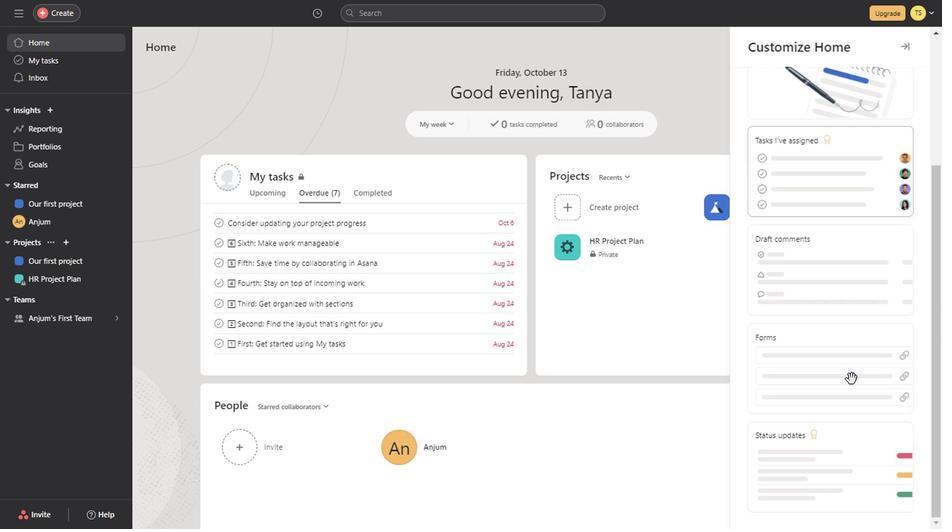 
Action: Mouse scrolled (846, 379) with delta (0, 0)
Screenshot: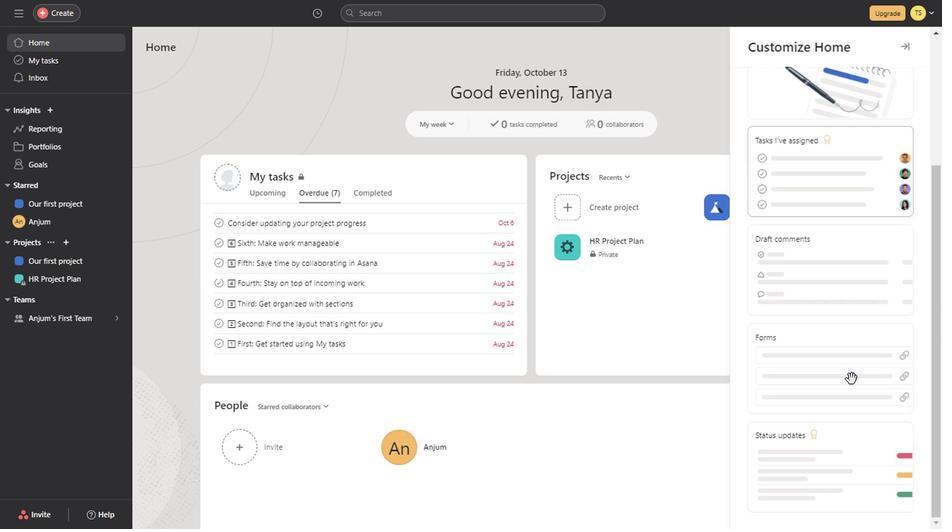 
Action: Mouse scrolled (846, 379) with delta (0, 0)
Screenshot: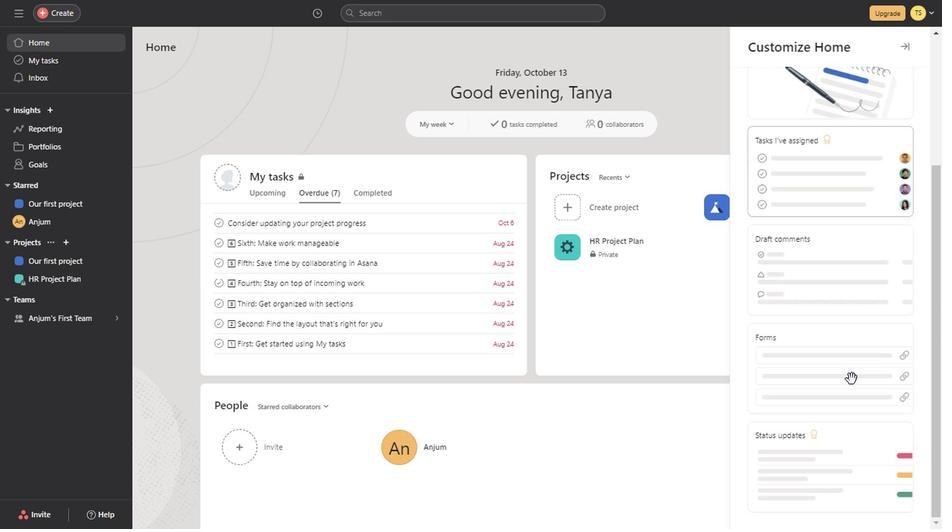 
Action: Mouse scrolled (846, 379) with delta (0, 0)
Screenshot: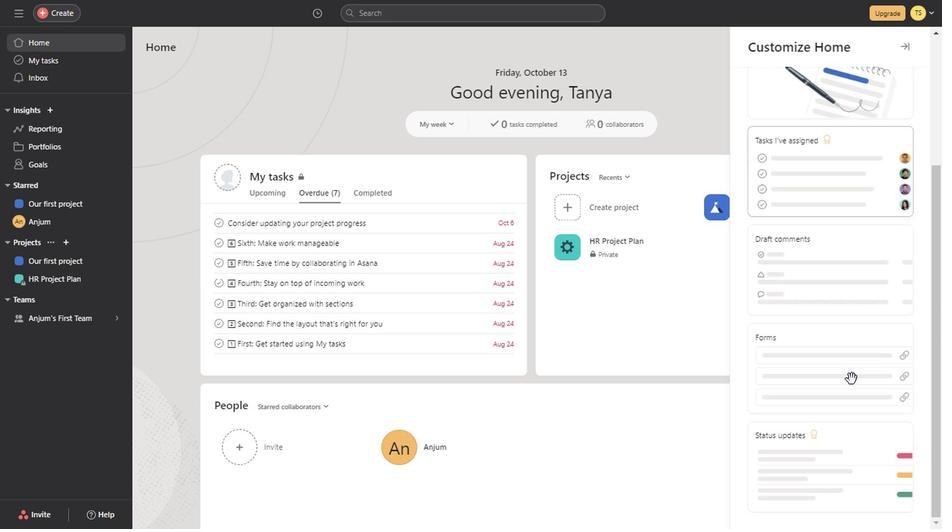 
Action: Mouse scrolled (846, 379) with delta (0, 0)
Screenshot: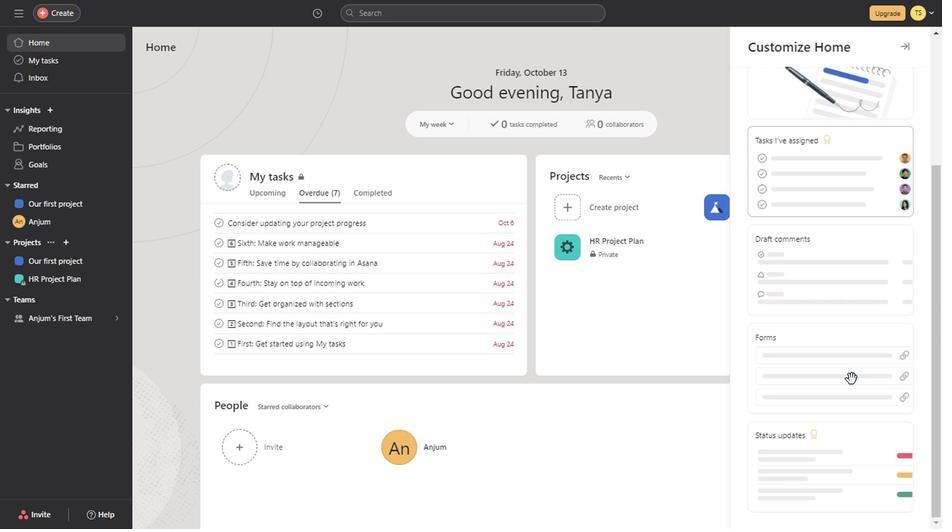 
Action: Mouse scrolled (846, 379) with delta (0, 0)
Screenshot: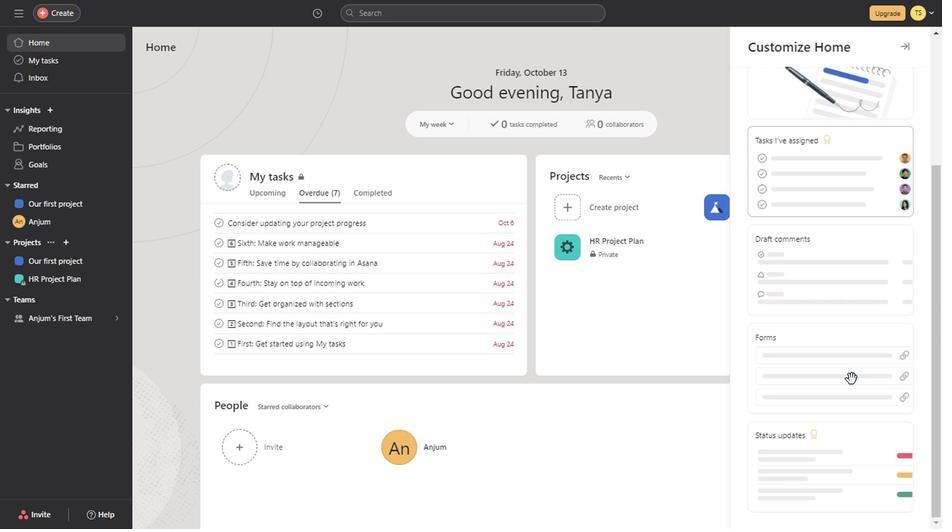 
Action: Mouse scrolled (846, 379) with delta (0, 0)
Screenshot: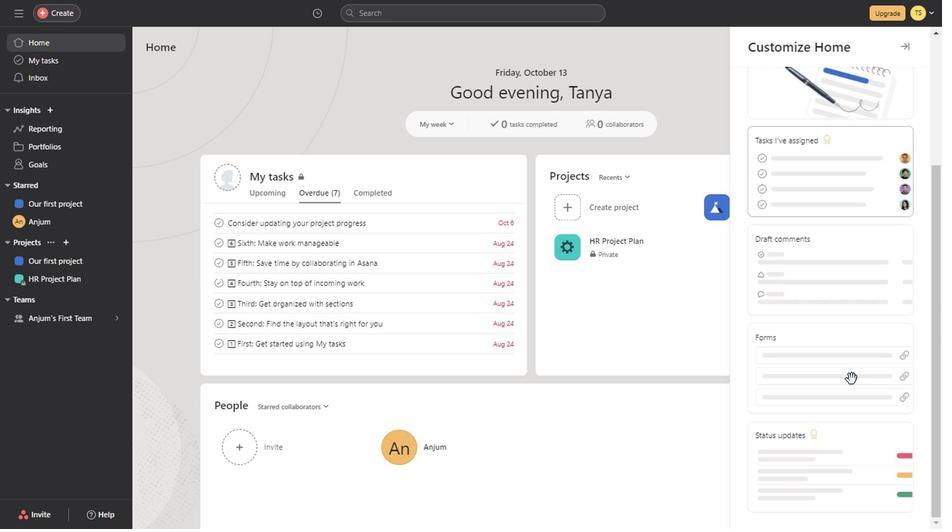 
Action: Mouse scrolled (846, 379) with delta (0, 0)
Screenshot: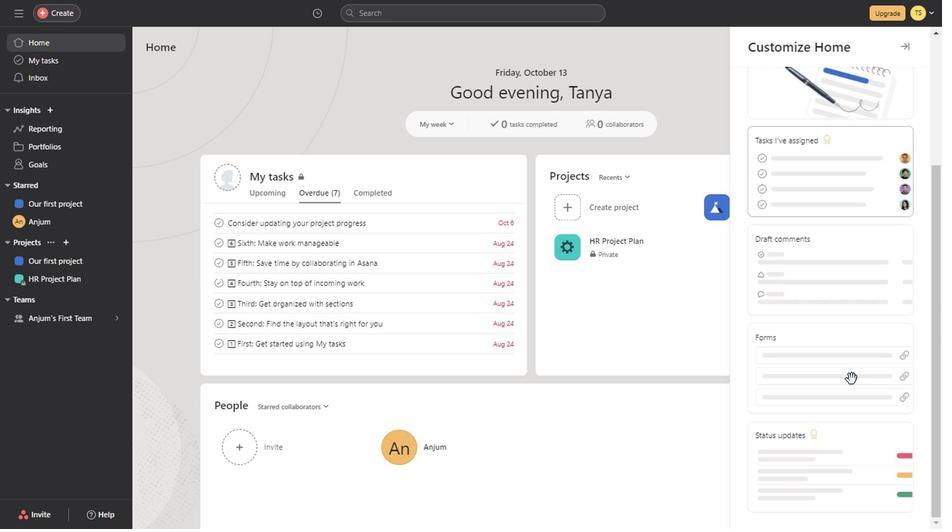 
Action: Mouse scrolled (846, 379) with delta (0, 0)
Screenshot: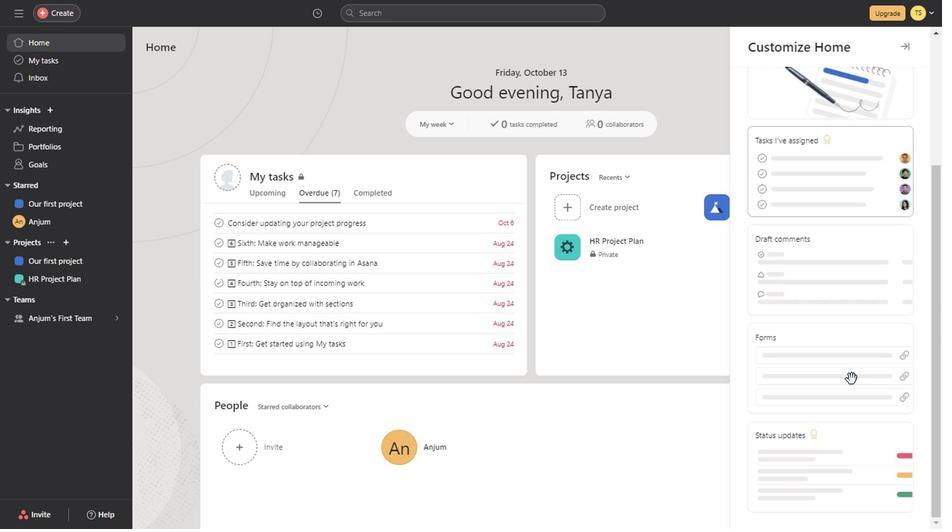 
Action: Mouse pressed left at (846, 380)
Screenshot: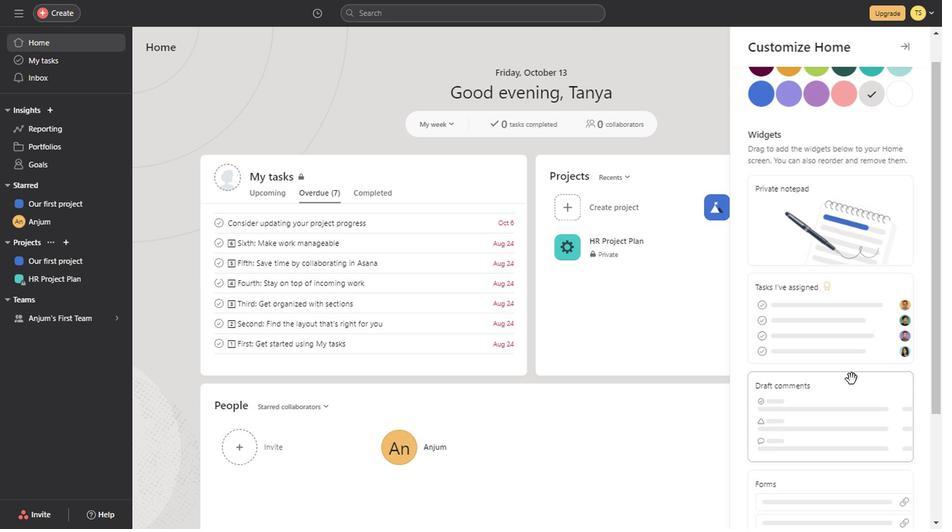 
Action: Mouse moved to (898, 48)
Screenshot: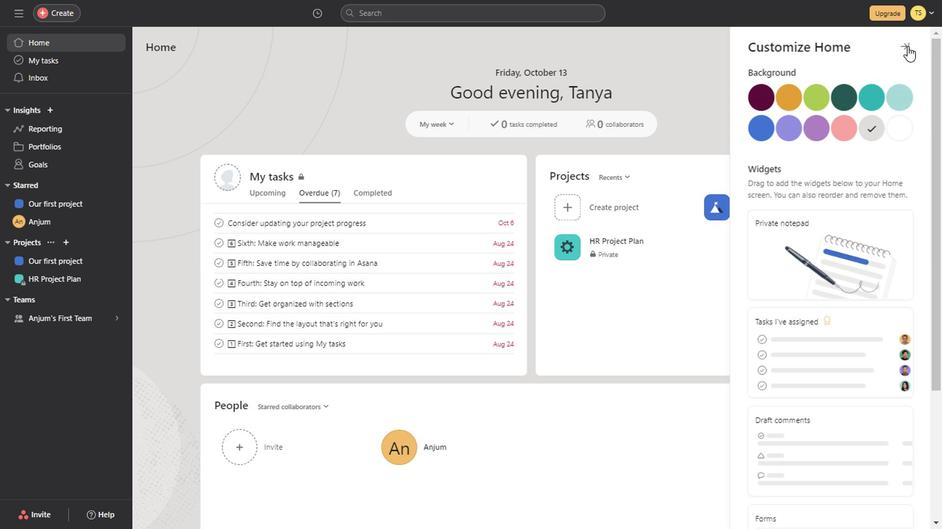
Action: Mouse pressed left at (898, 48)
Screenshot: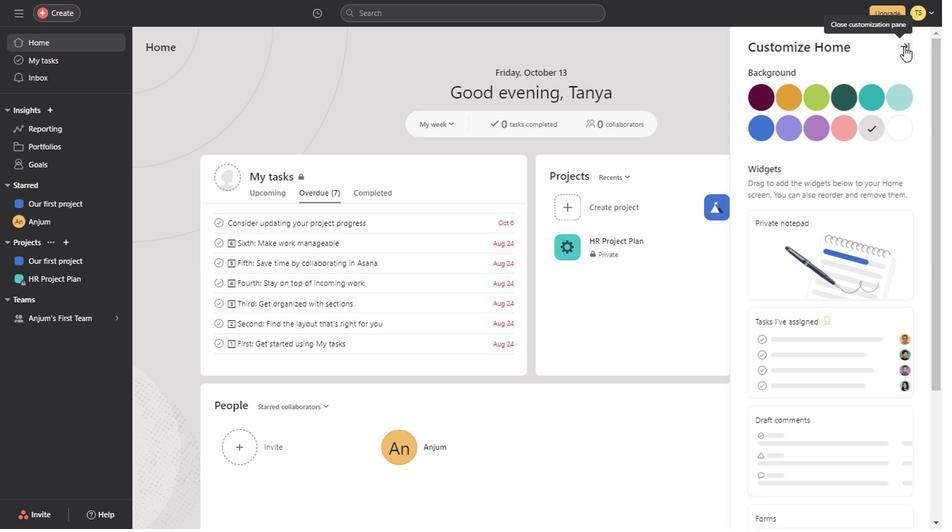 
Action: Mouse moved to (49, 62)
Screenshot: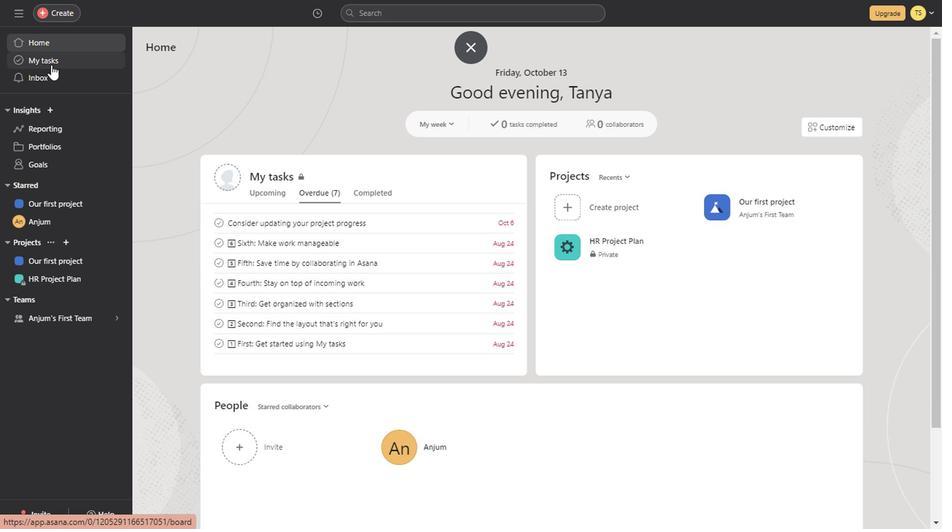 
Action: Mouse pressed left at (49, 62)
Screenshot: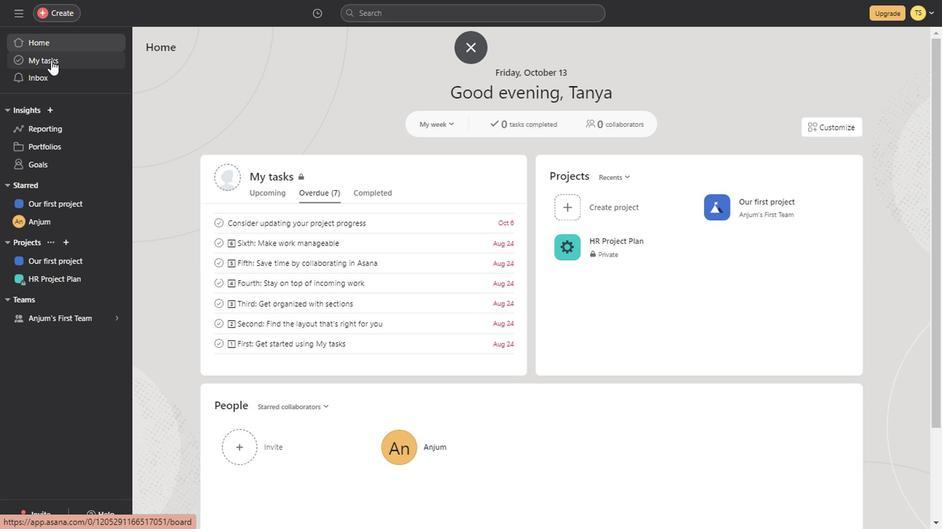 
Action: Mouse moved to (605, 326)
Screenshot: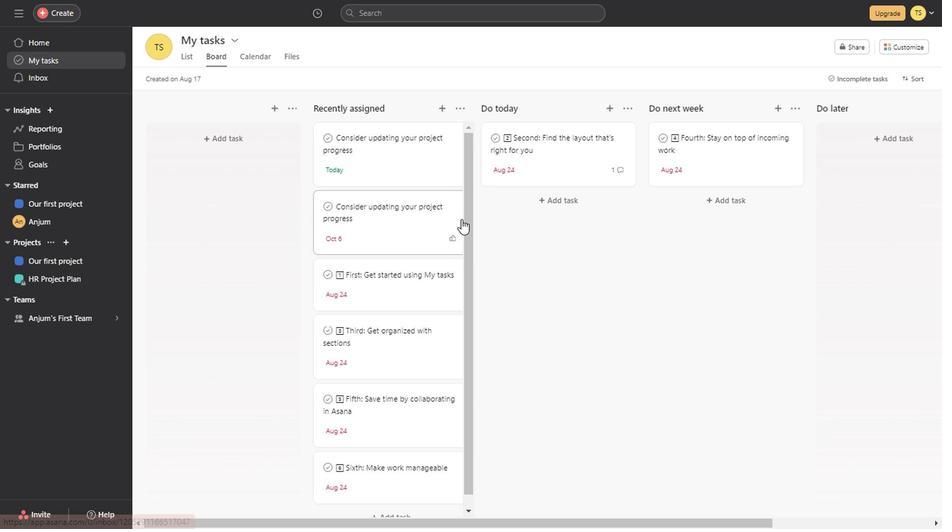 
Action: Mouse scrolled (605, 325) with delta (0, 0)
Screenshot: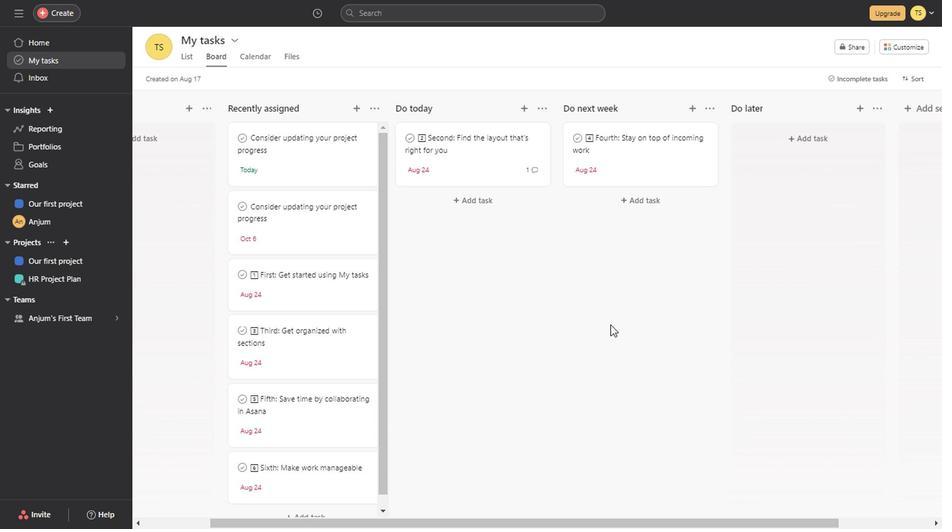 
Action: Mouse moved to (637, 524)
Screenshot: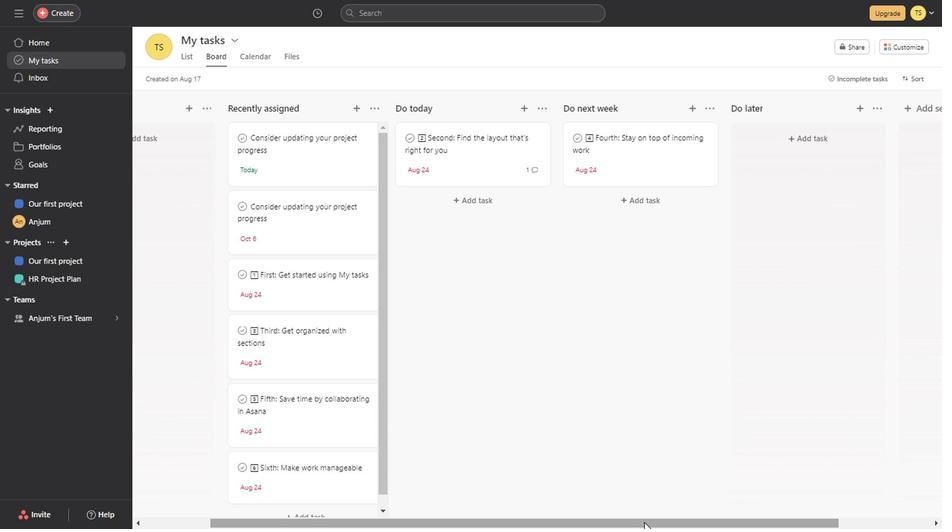 
Action: Mouse pressed left at (637, 524)
Screenshot: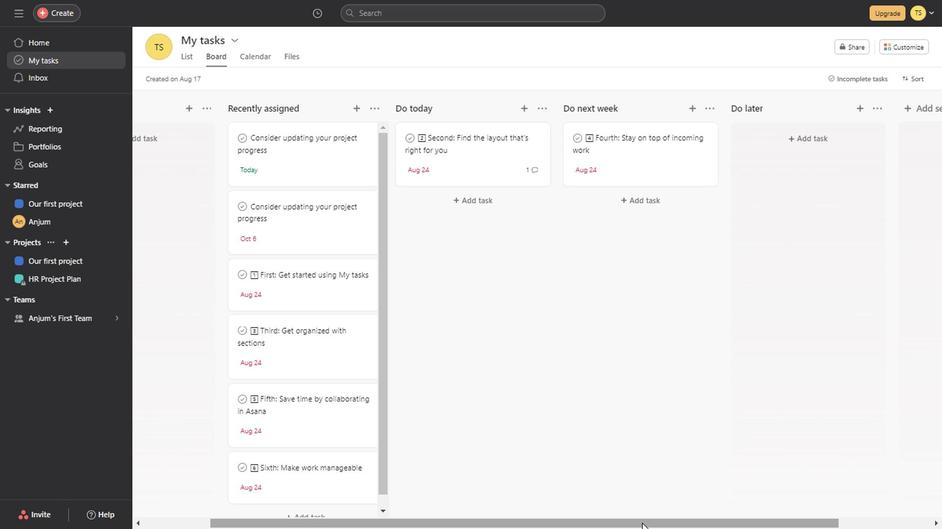 
Action: Mouse moved to (249, 56)
Screenshot: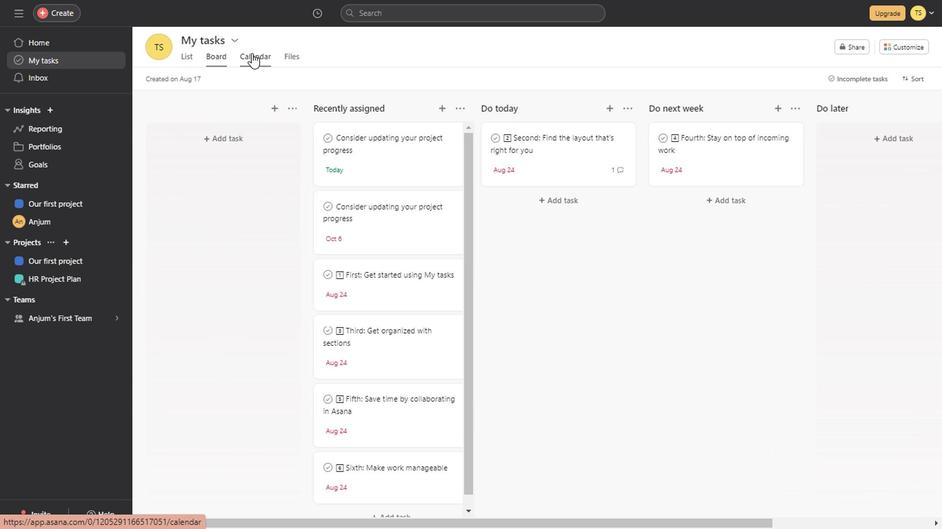 
Action: Mouse pressed left at (249, 56)
Screenshot: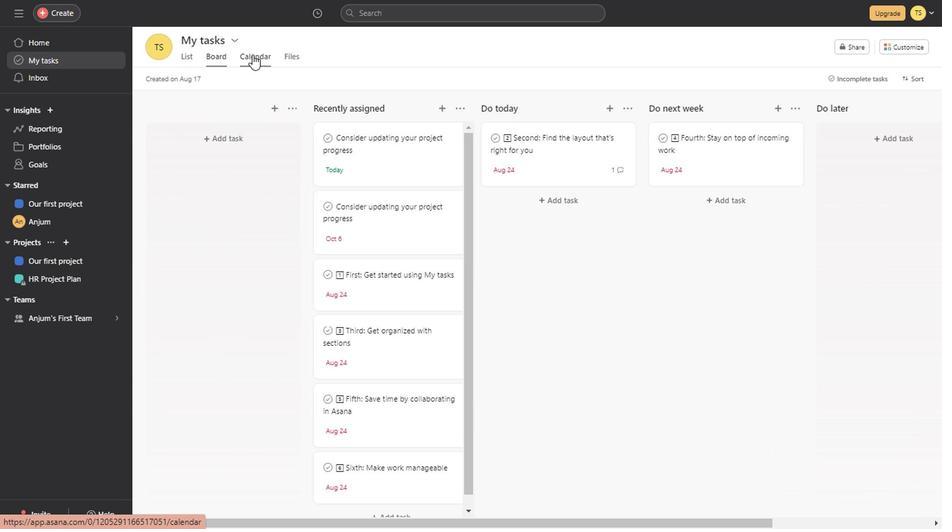 
Action: Mouse moved to (196, 83)
Screenshot: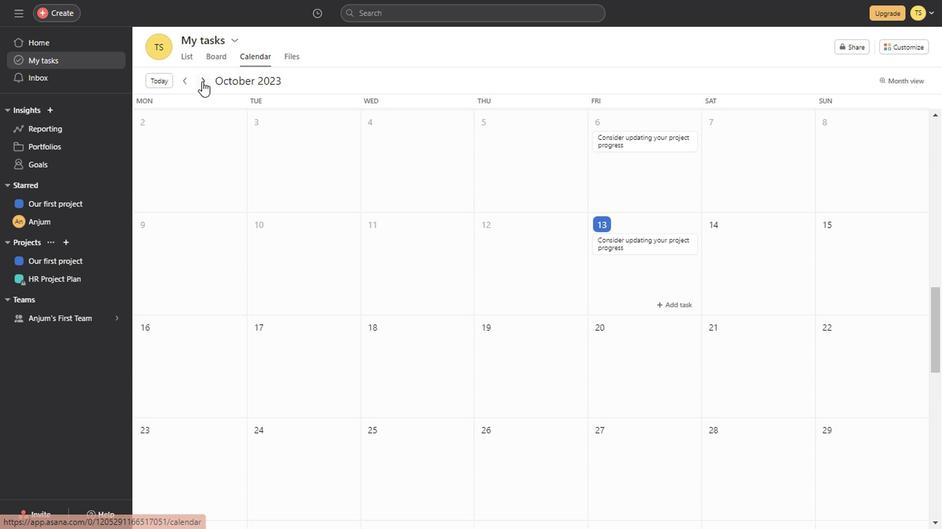 
Action: Mouse pressed left at (196, 83)
Screenshot: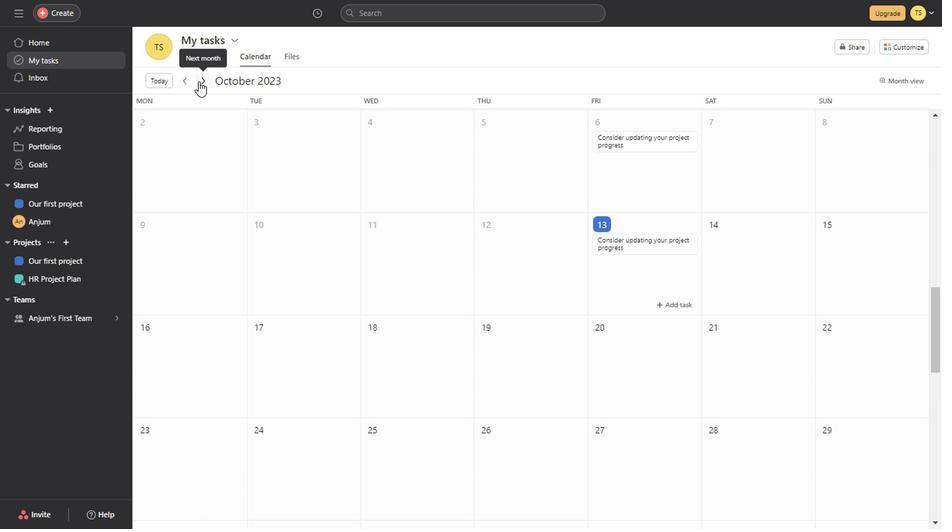
Action: Mouse pressed left at (196, 83)
Screenshot: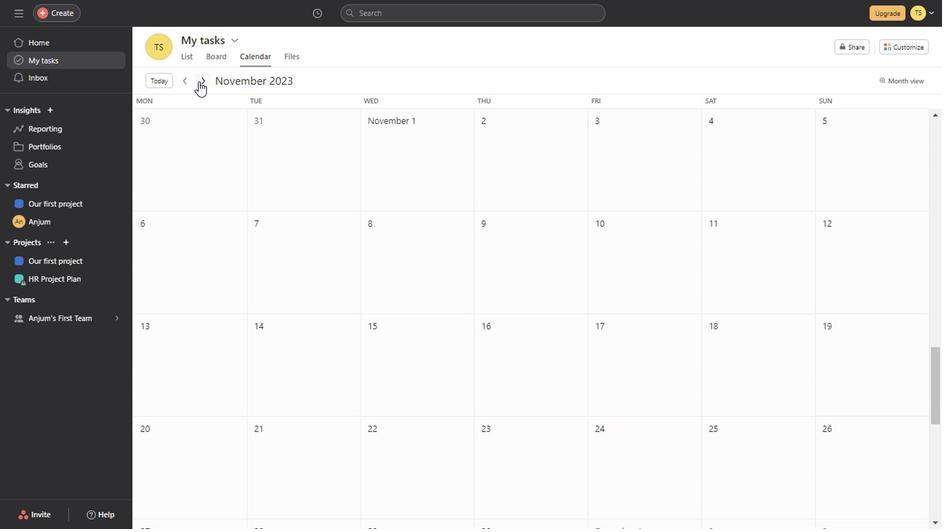 
Action: Mouse moved to (181, 86)
Screenshot: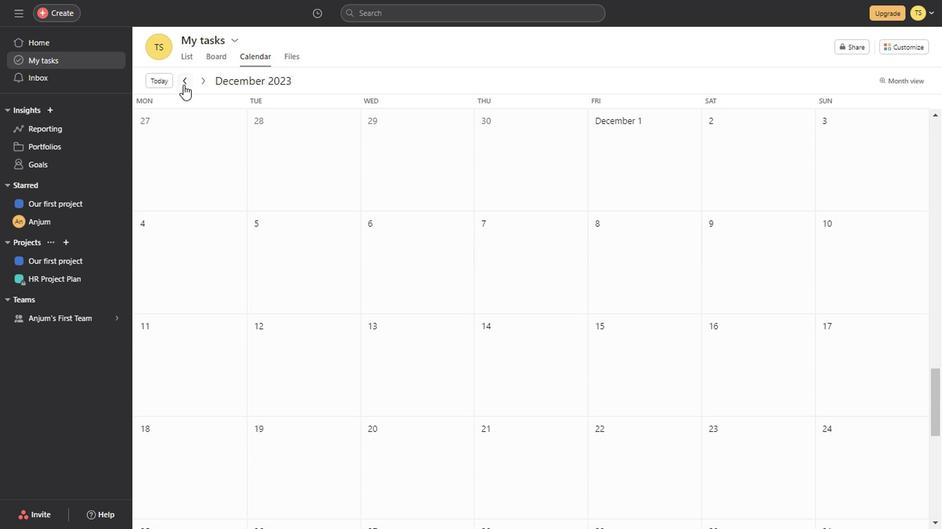 
Action: Mouse pressed left at (181, 86)
Screenshot: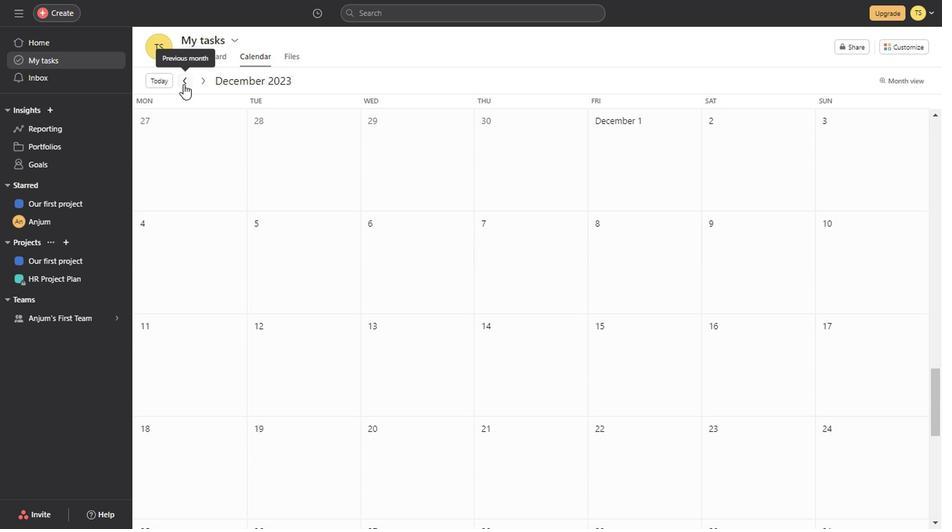 
Action: Mouse pressed left at (181, 86)
Screenshot: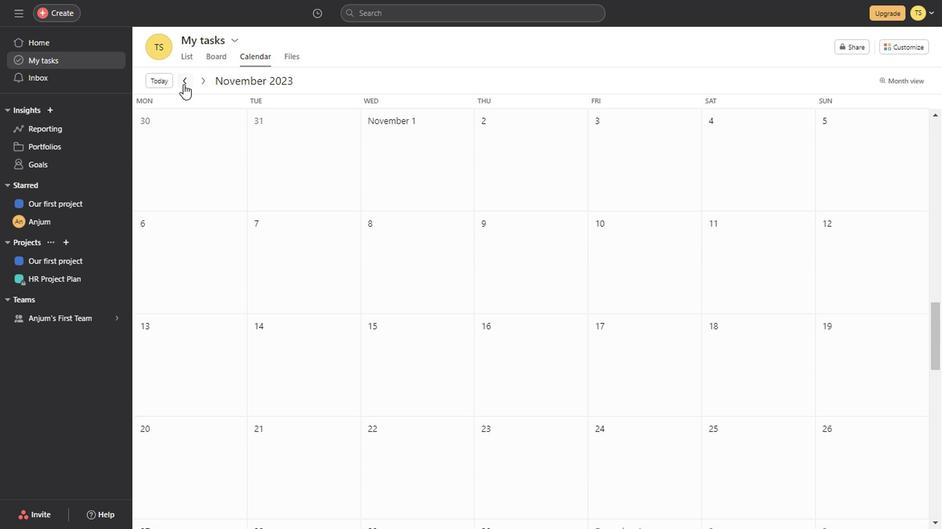 
Action: Mouse moved to (151, 82)
Screenshot: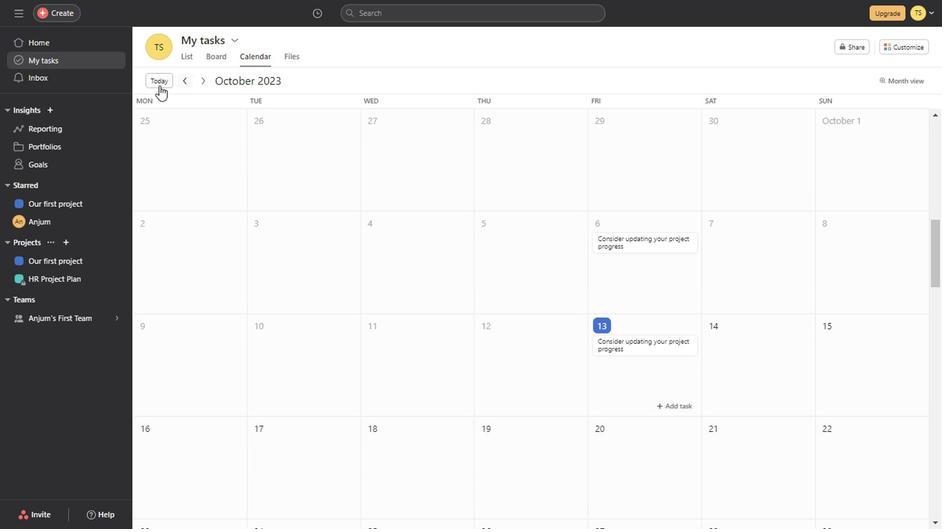 
Action: Mouse pressed left at (151, 82)
Screenshot: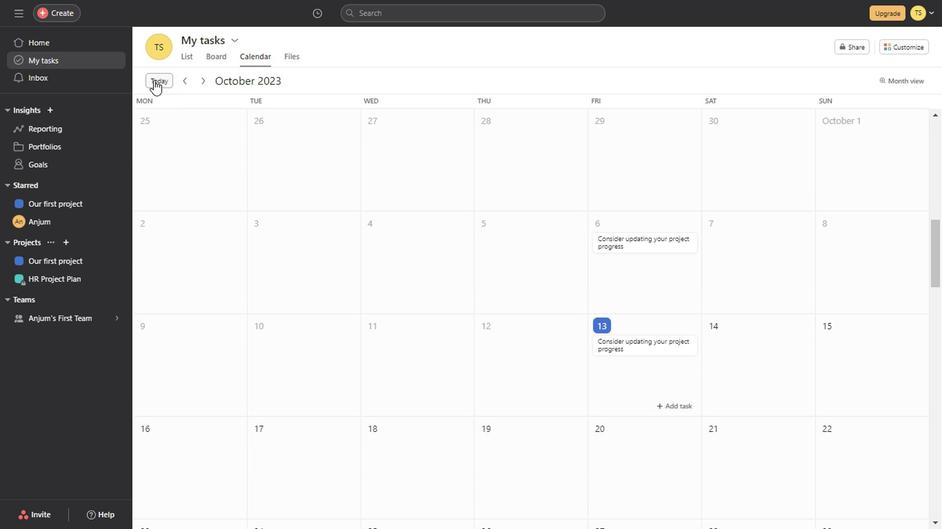
Action: Mouse moved to (291, 57)
Screenshot: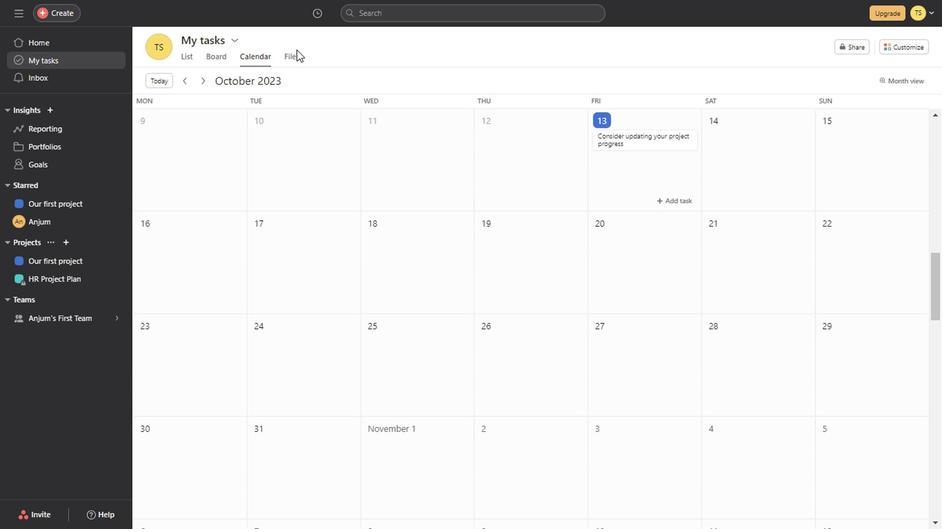 
Action: Mouse pressed left at (291, 57)
Screenshot: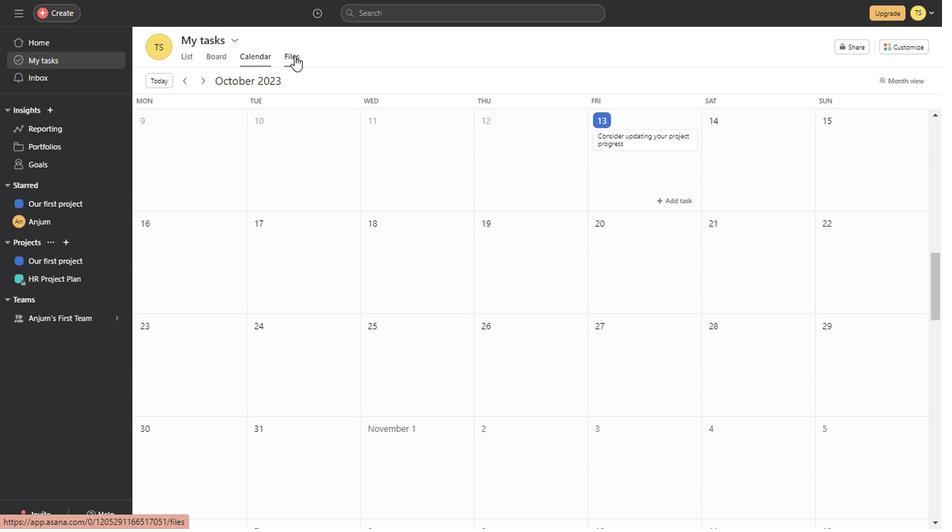 
Action: Mouse moved to (63, 80)
Screenshot: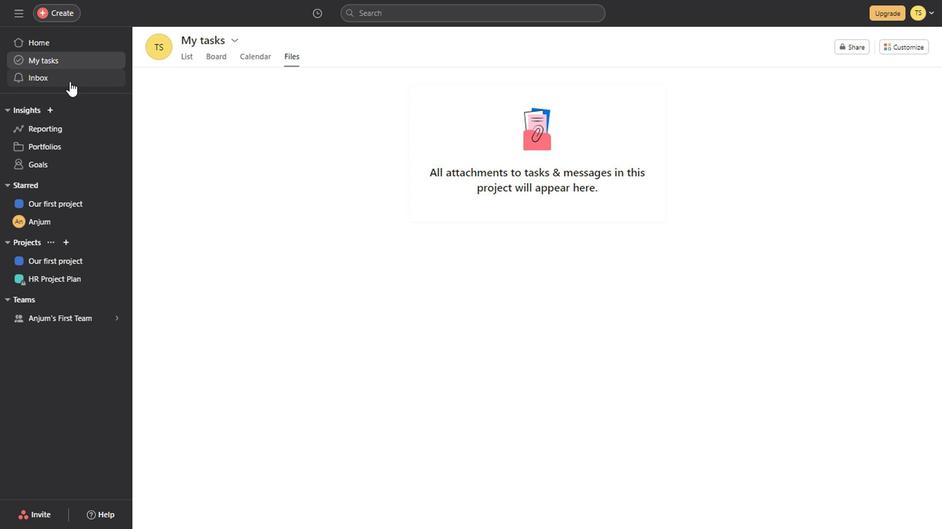
Action: Mouse pressed left at (63, 80)
Screenshot: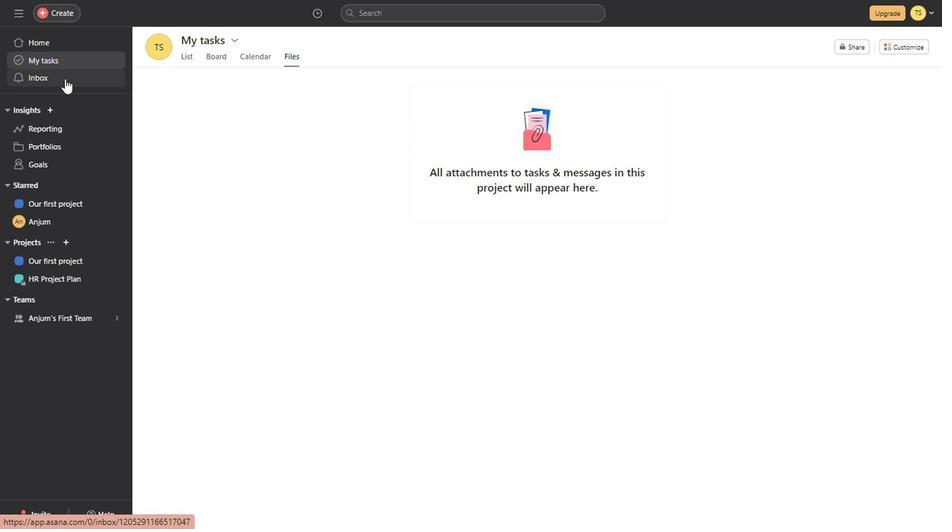 
Action: Mouse moved to (808, 335)
Screenshot: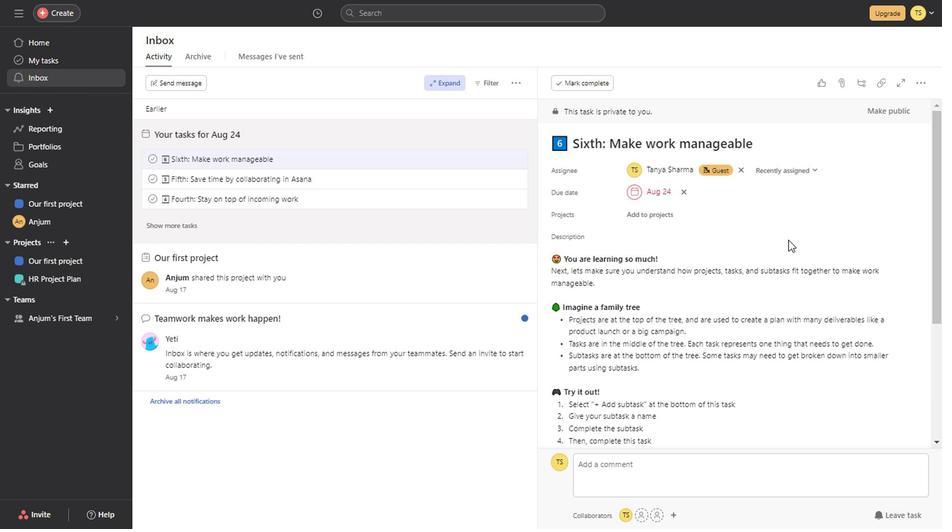 
Action: Mouse scrolled (808, 334) with delta (0, 0)
Screenshot: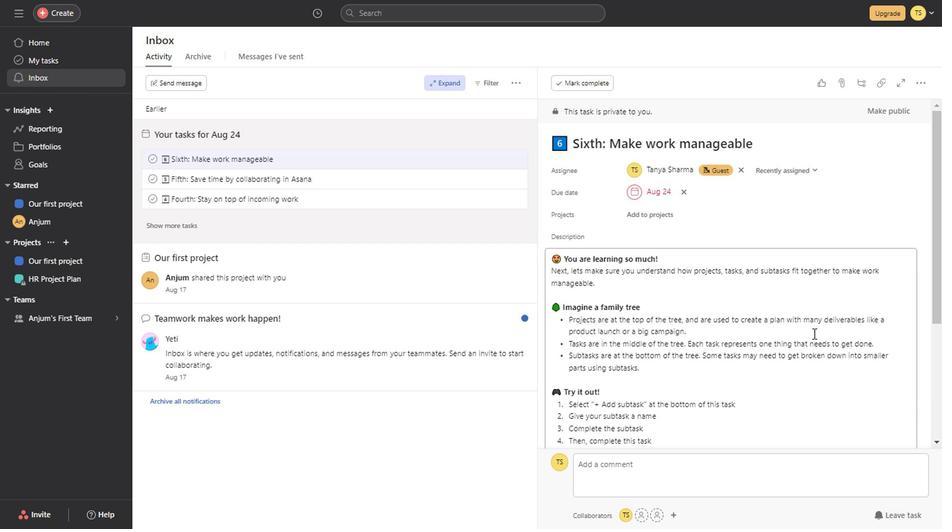 
Action: Mouse scrolled (808, 334) with delta (0, 0)
Screenshot: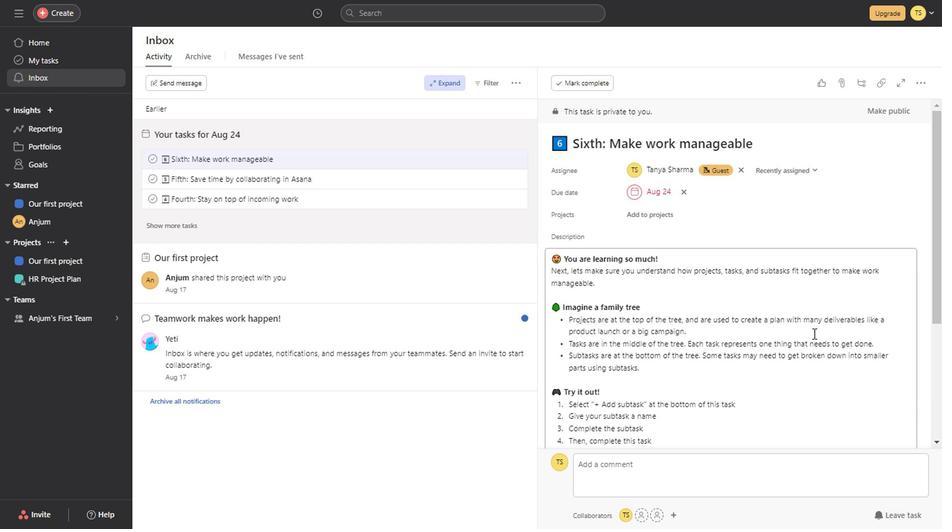 
Action: Mouse scrolled (808, 334) with delta (0, 0)
Screenshot: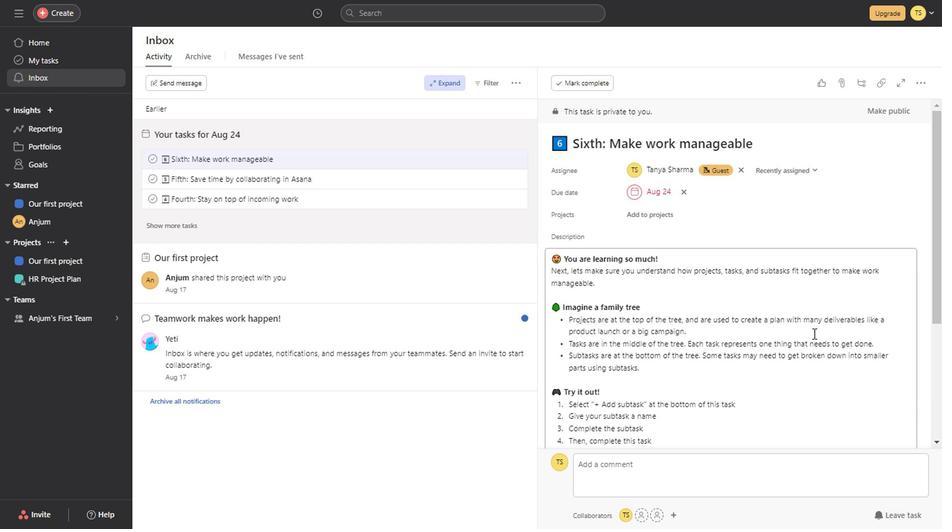 
Action: Mouse scrolled (808, 334) with delta (0, 0)
Screenshot: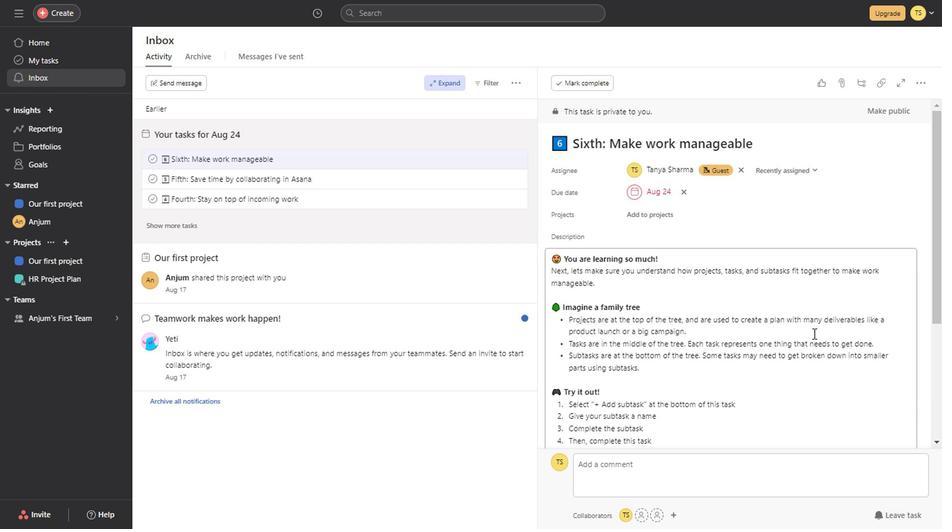 
Action: Mouse scrolled (808, 334) with delta (0, 0)
Screenshot: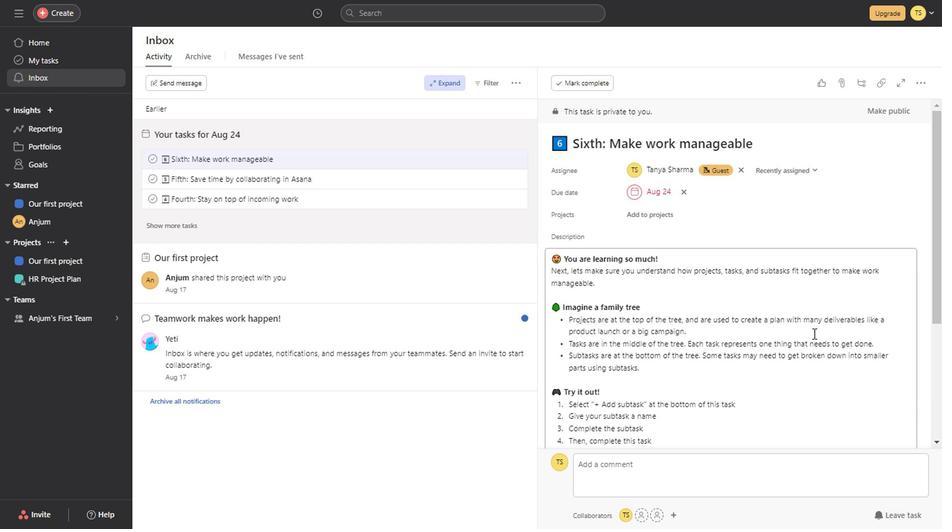 
Action: Mouse scrolled (808, 334) with delta (0, 0)
Screenshot: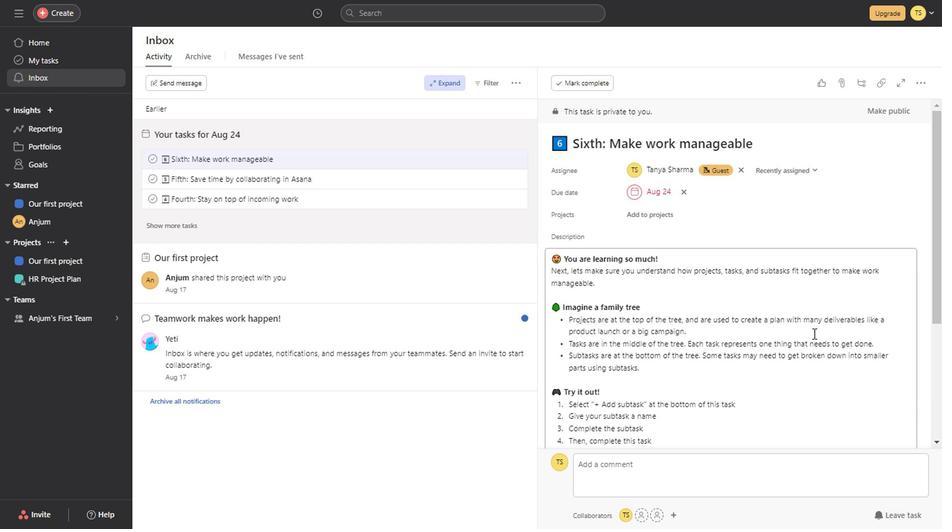 
Action: Mouse scrolled (808, 334) with delta (0, 0)
Screenshot: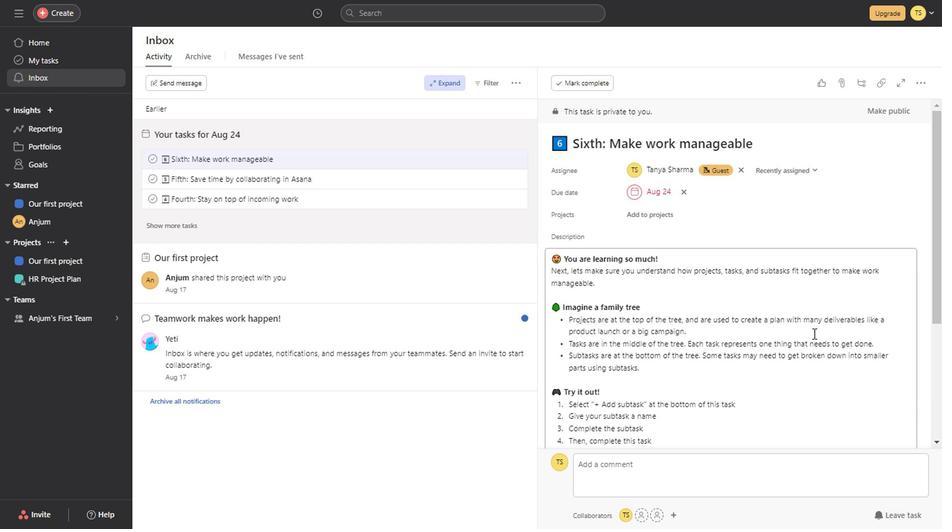 
Action: Mouse scrolled (808, 334) with delta (0, 0)
Screenshot: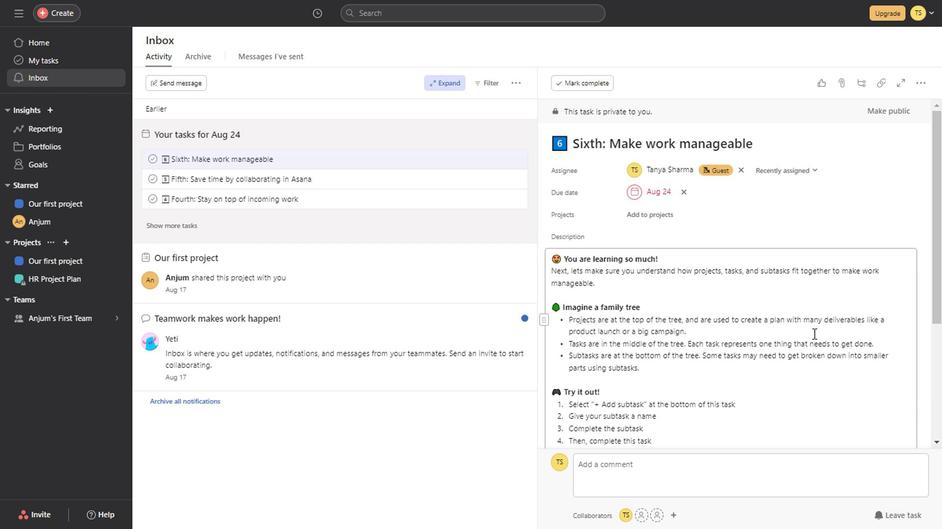 
Action: Mouse scrolled (808, 334) with delta (0, 0)
Screenshot: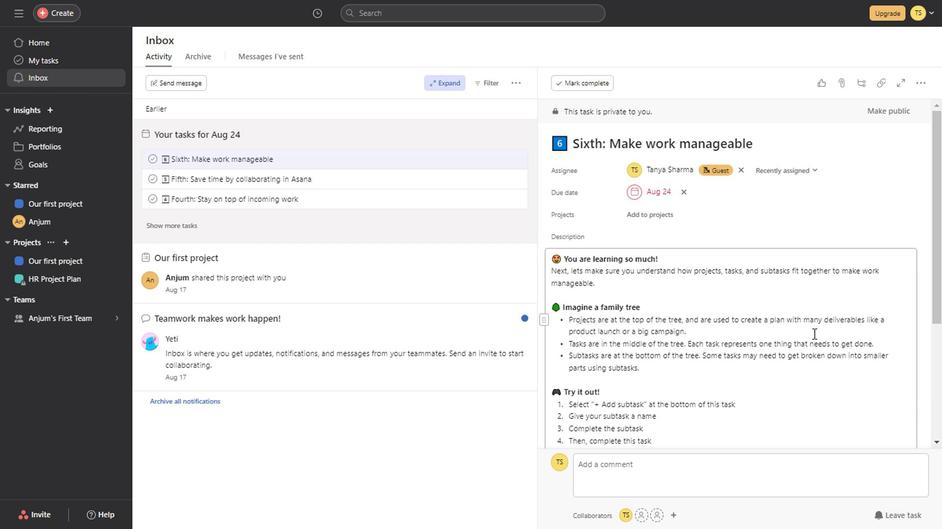 
Action: Mouse scrolled (808, 334) with delta (0, 0)
Screenshot: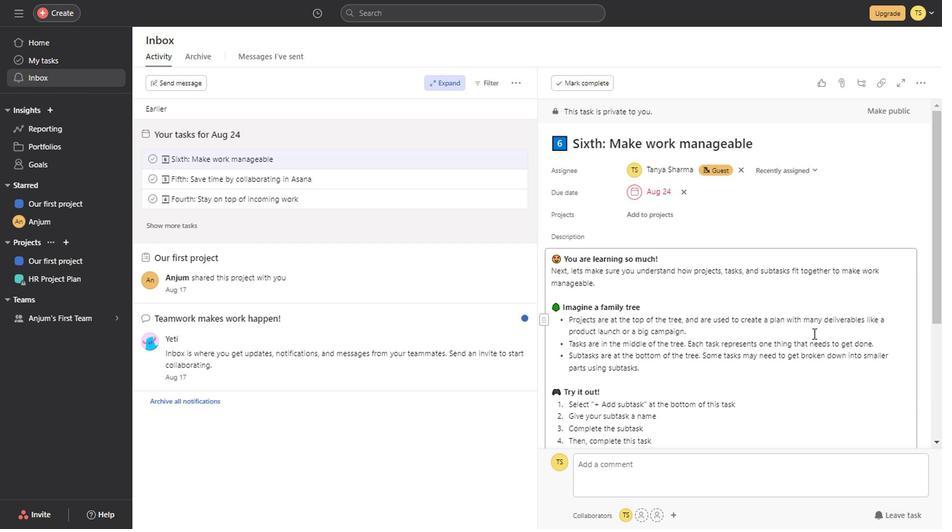 
Action: Mouse scrolled (808, 334) with delta (0, 0)
Screenshot: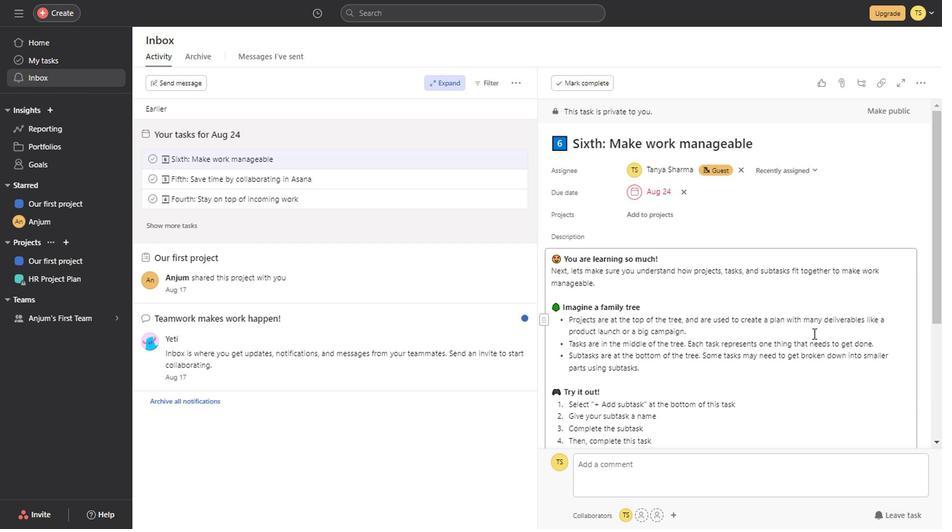 
Action: Mouse scrolled (808, 334) with delta (0, 0)
Screenshot: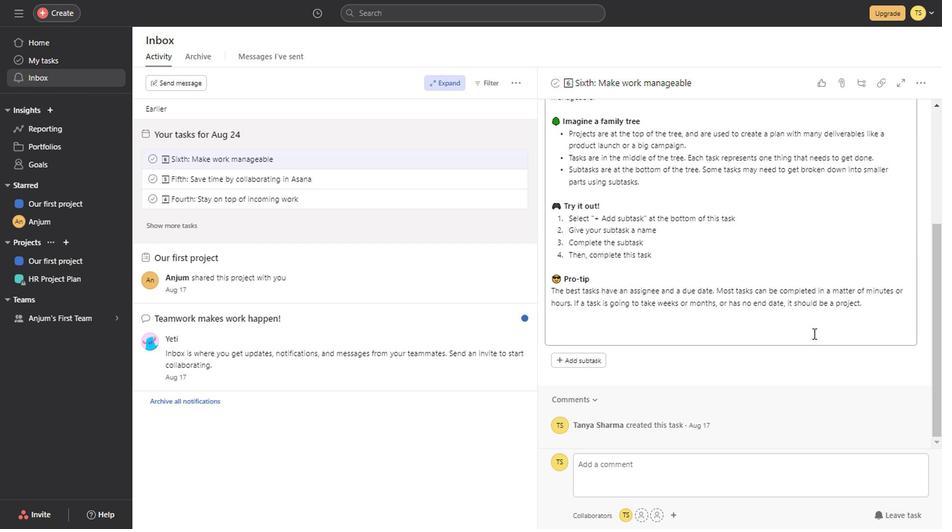 
Action: Mouse scrolled (808, 334) with delta (0, 0)
Screenshot: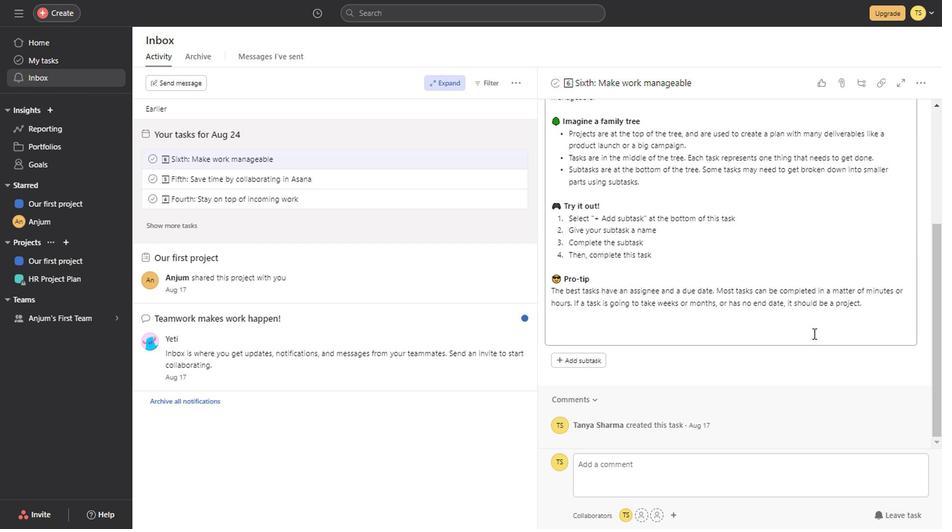 
Action: Mouse scrolled (808, 334) with delta (0, 0)
Screenshot: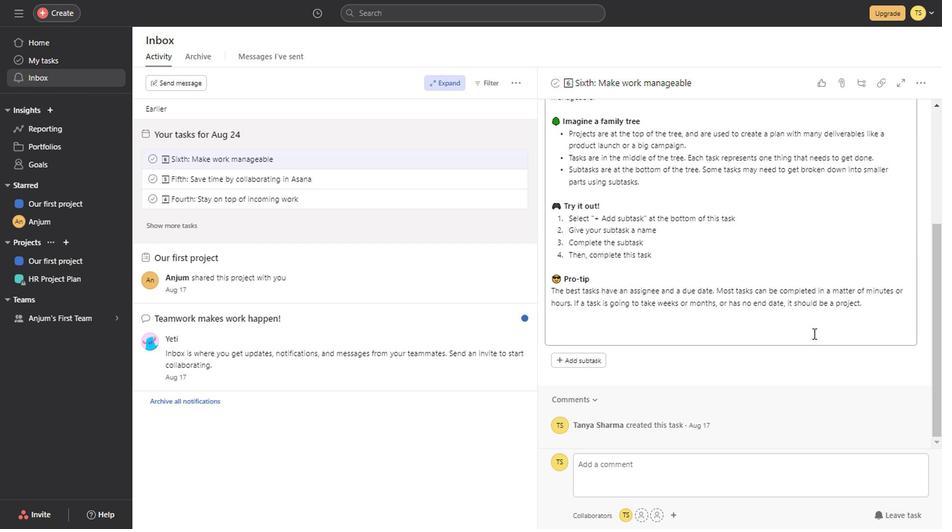 
Action: Mouse scrolled (808, 334) with delta (0, 0)
Screenshot: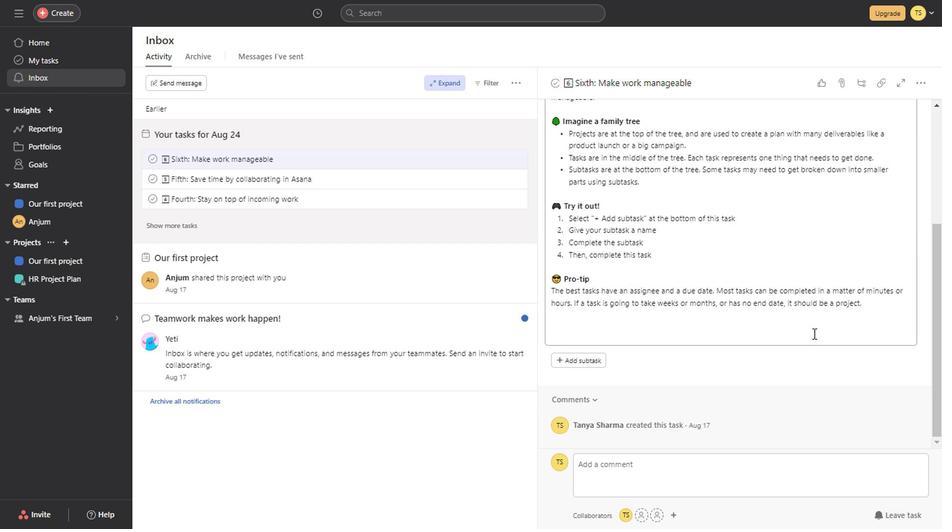 
Action: Mouse scrolled (808, 334) with delta (0, 0)
Screenshot: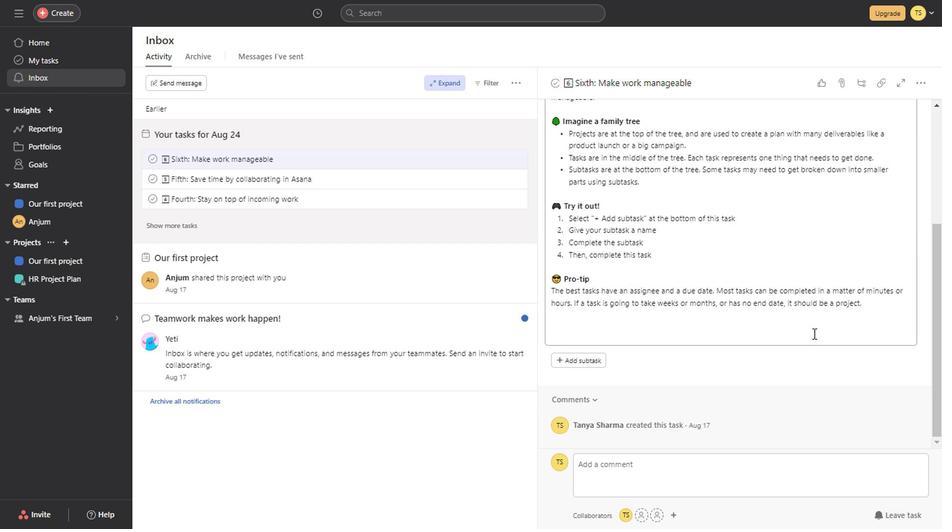 
Action: Mouse scrolled (808, 334) with delta (0, 0)
Screenshot: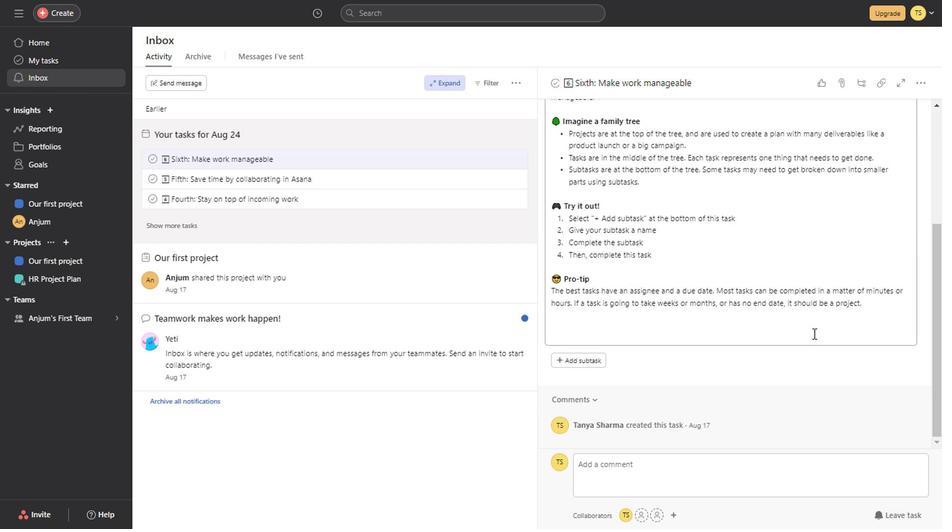 
Action: Mouse scrolled (808, 334) with delta (0, 0)
Screenshot: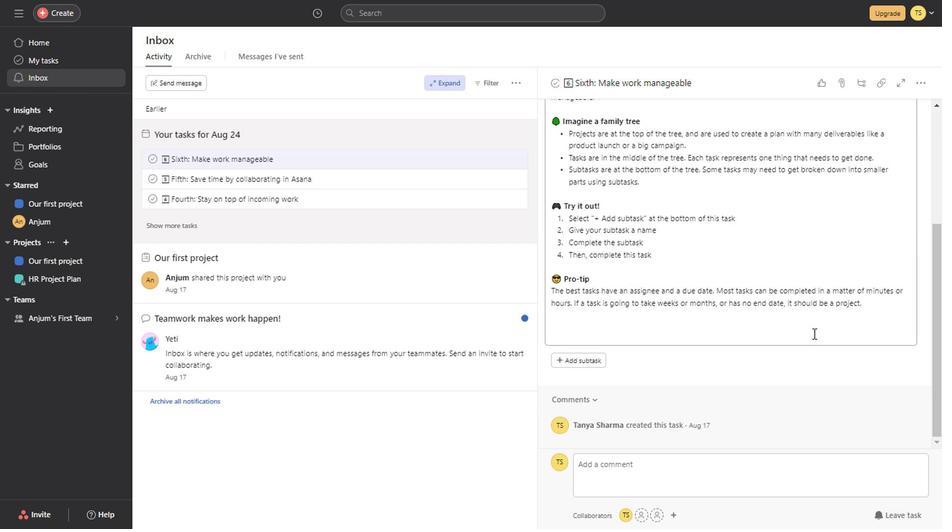 
Action: Mouse scrolled (808, 334) with delta (0, 0)
Screenshot: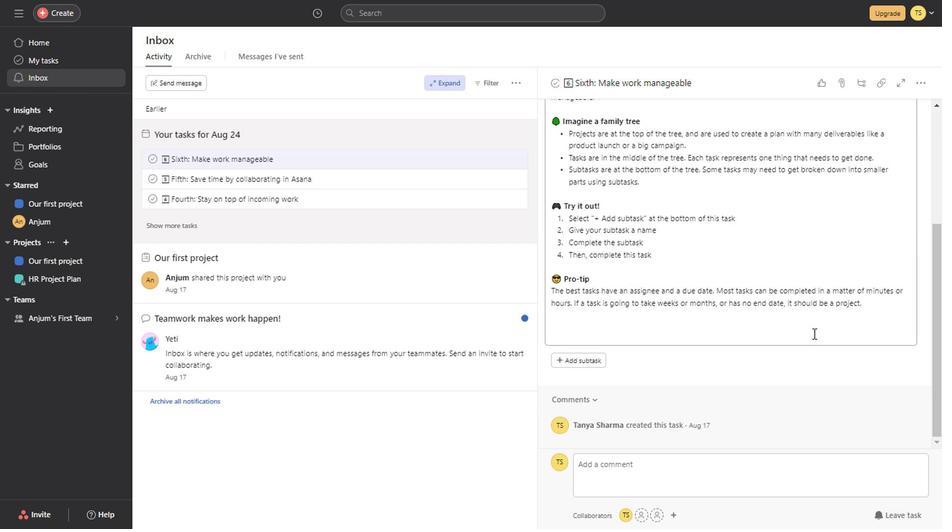 
Action: Mouse scrolled (808, 334) with delta (0, 0)
Screenshot: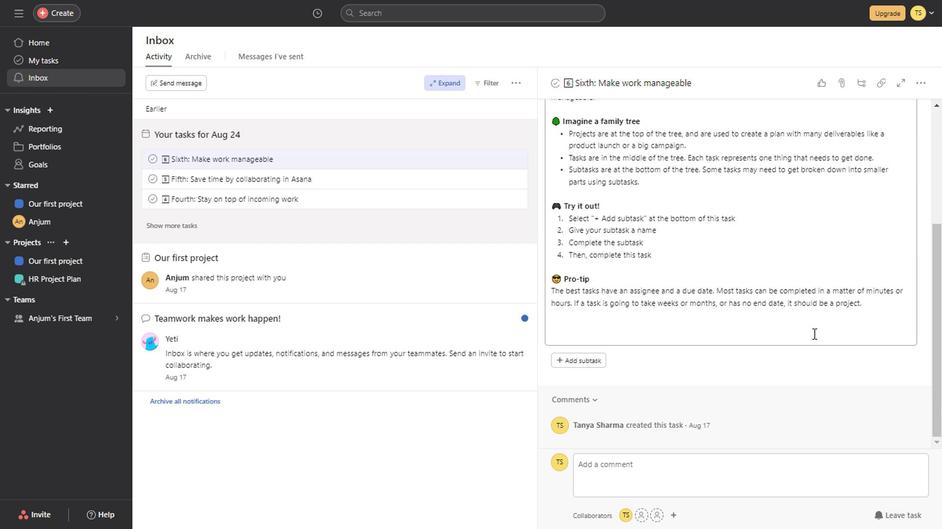 
Action: Mouse scrolled (808, 334) with delta (0, 0)
Screenshot: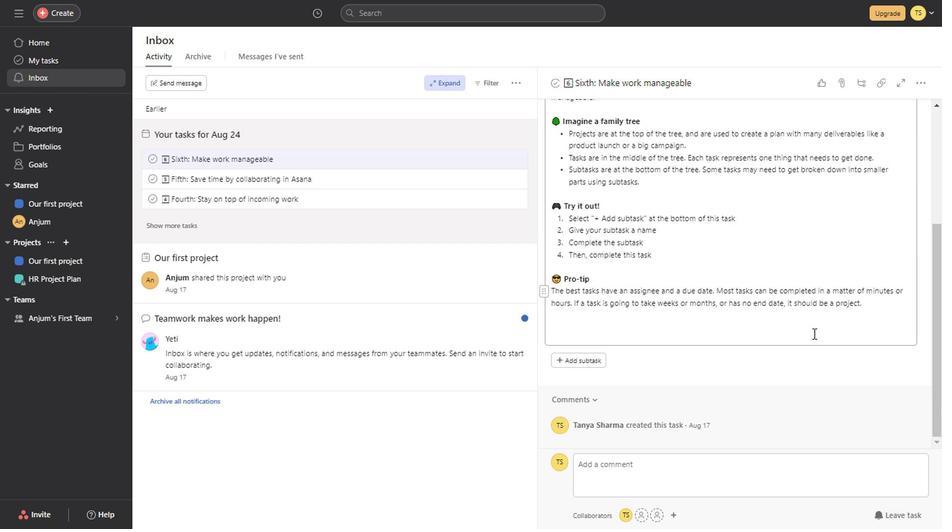 
Action: Mouse scrolled (808, 334) with delta (0, 0)
Screenshot: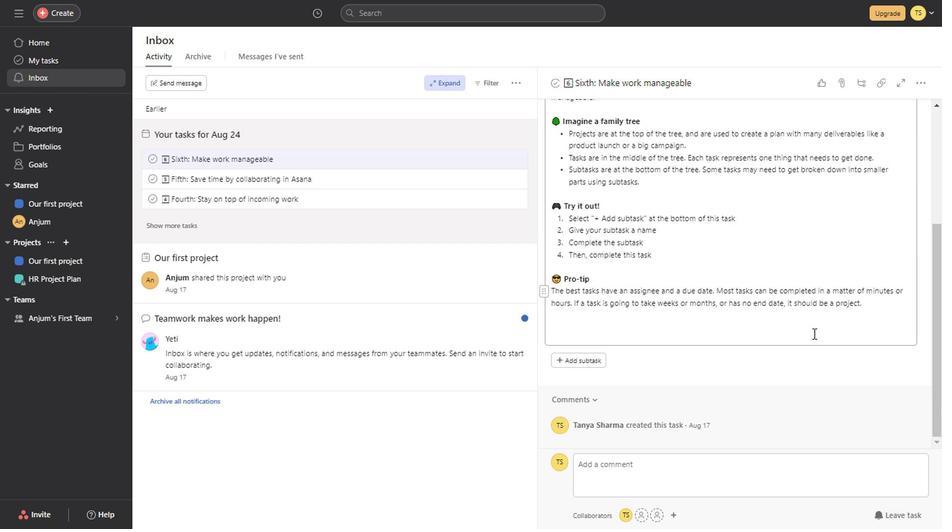 
Action: Mouse scrolled (808, 334) with delta (0, 0)
Screenshot: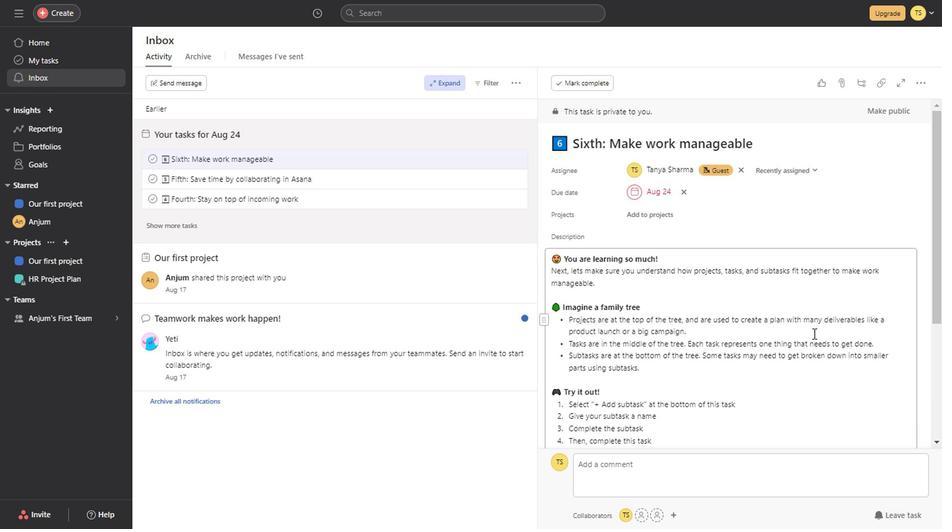 
Action: Mouse scrolled (808, 334) with delta (0, 0)
Screenshot: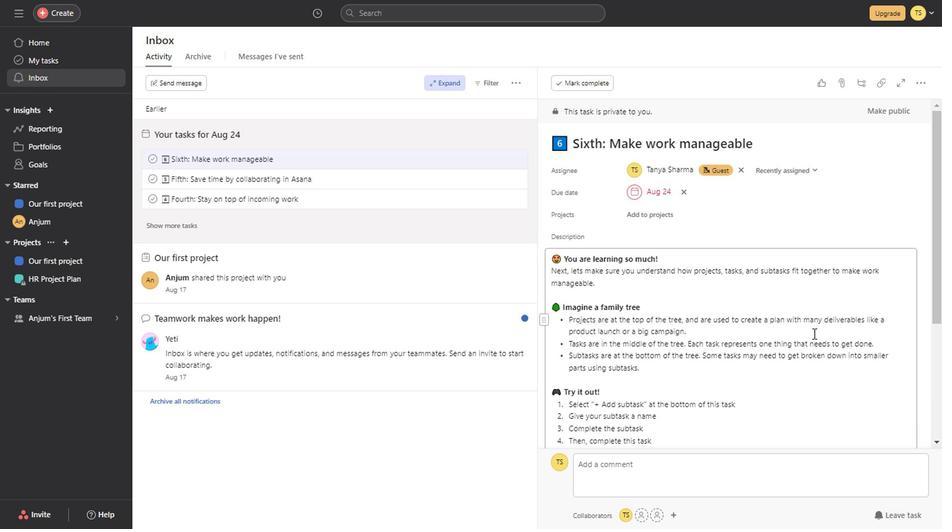 
Action: Mouse scrolled (808, 334) with delta (0, 0)
Screenshot: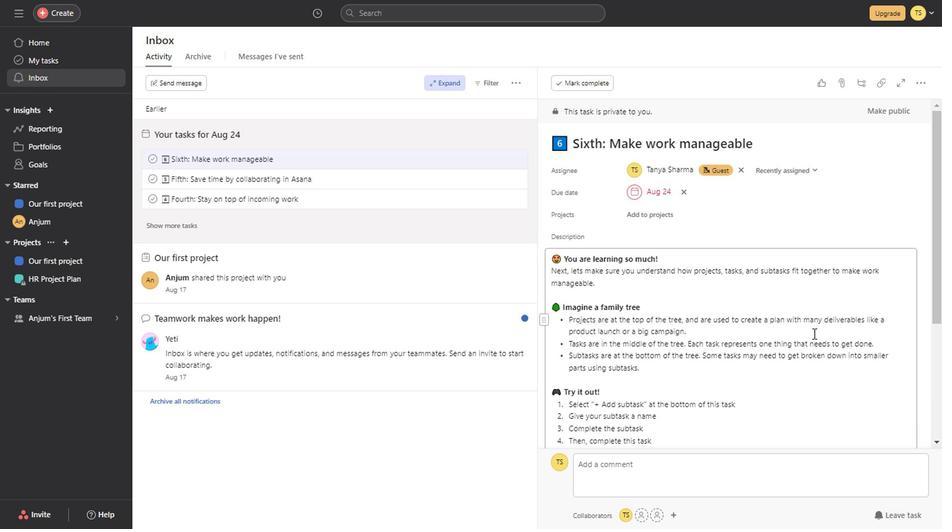 
Action: Mouse scrolled (808, 334) with delta (0, 0)
Screenshot: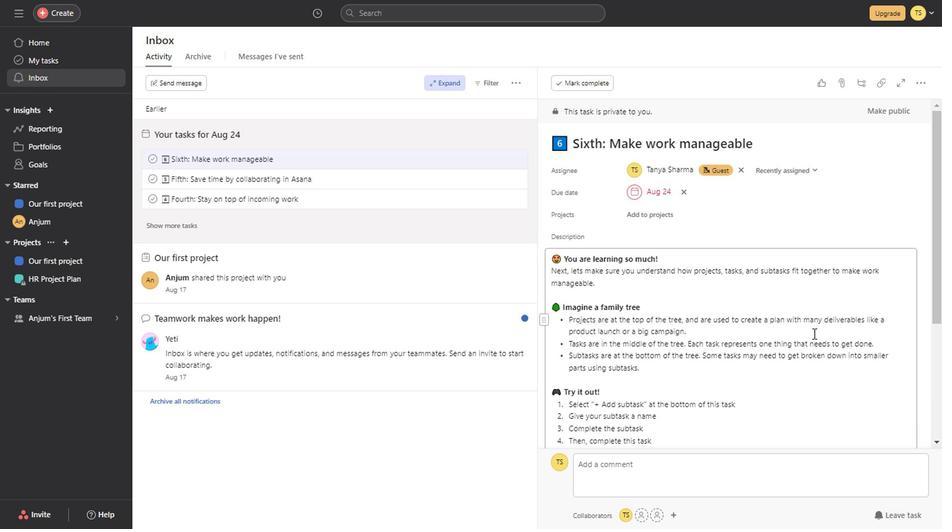 
Action: Mouse scrolled (808, 334) with delta (0, 0)
Screenshot: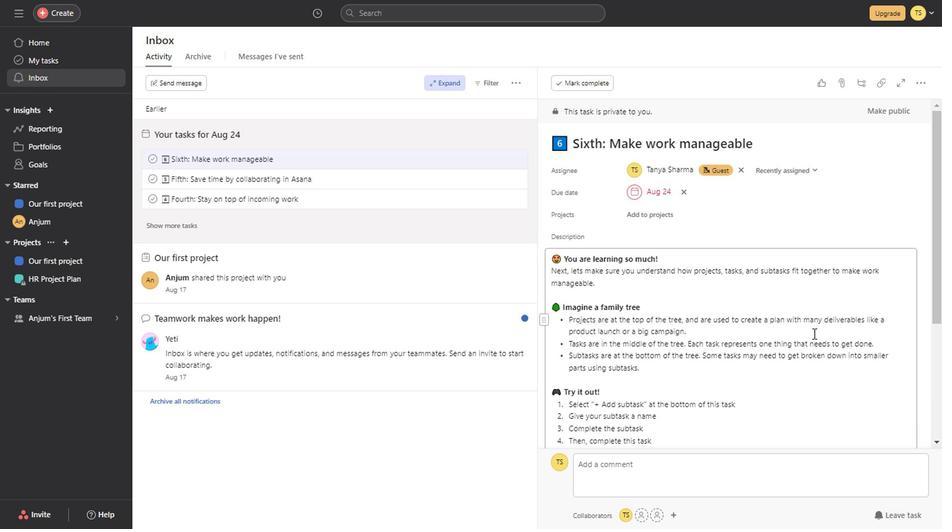 
Action: Mouse scrolled (808, 334) with delta (0, 0)
Screenshot: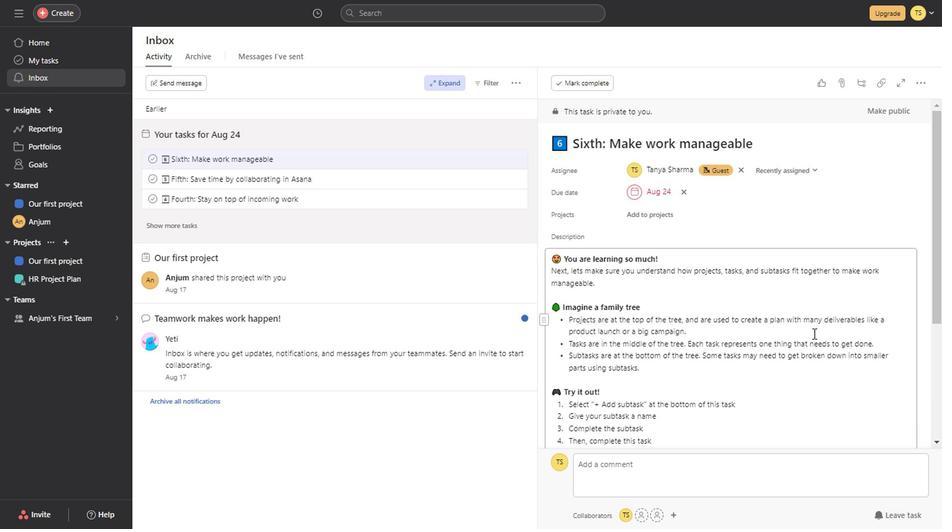 
Action: Mouse scrolled (808, 334) with delta (0, 0)
Screenshot: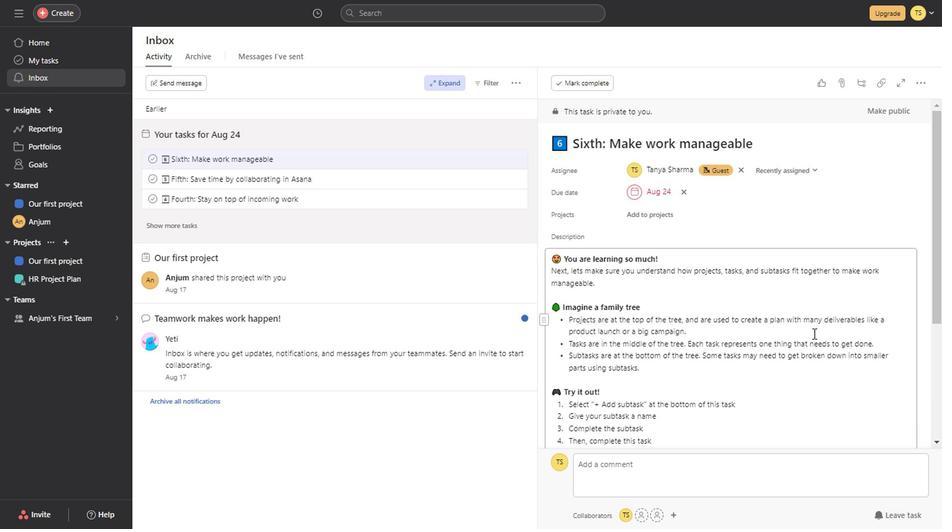 
Action: Mouse scrolled (808, 334) with delta (0, 0)
Screenshot: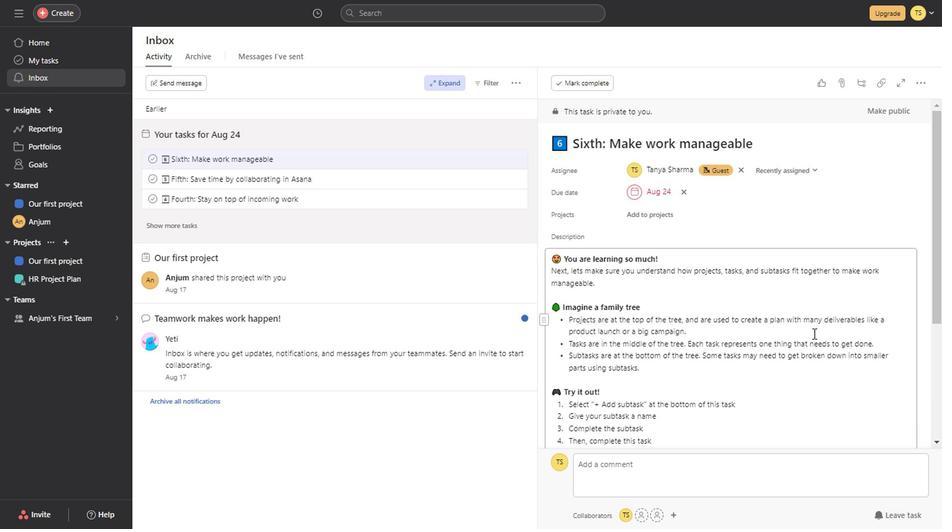 
Action: Mouse scrolled (808, 334) with delta (0, 0)
Screenshot: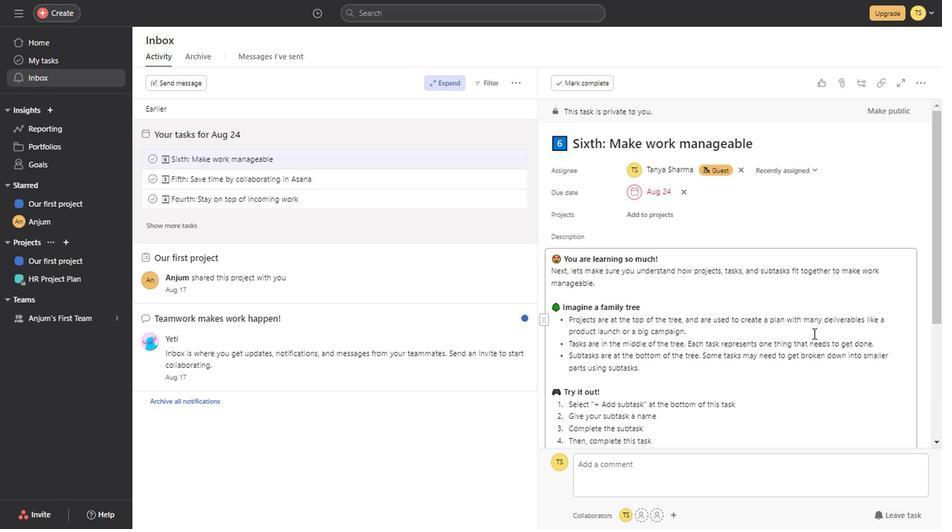 
Action: Mouse scrolled (808, 334) with delta (0, 0)
Screenshot: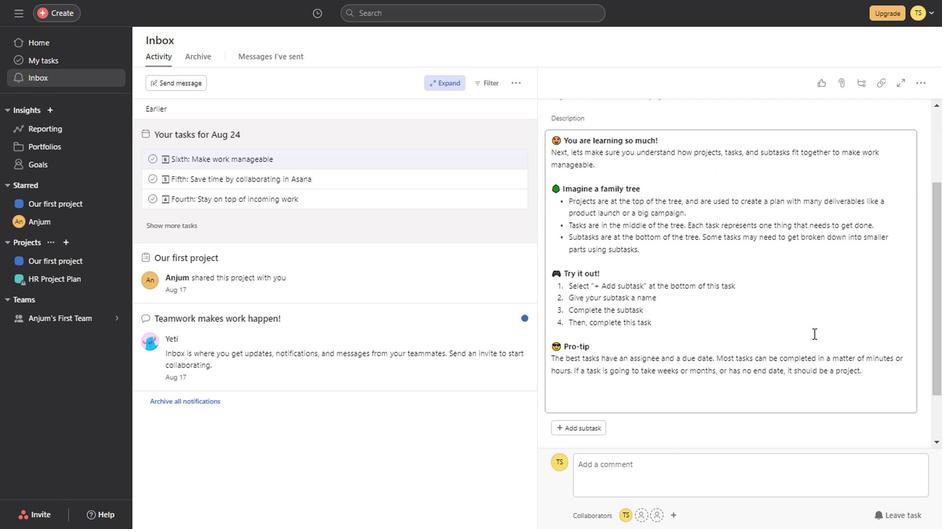 
Action: Mouse scrolled (808, 334) with delta (0, 0)
Screenshot: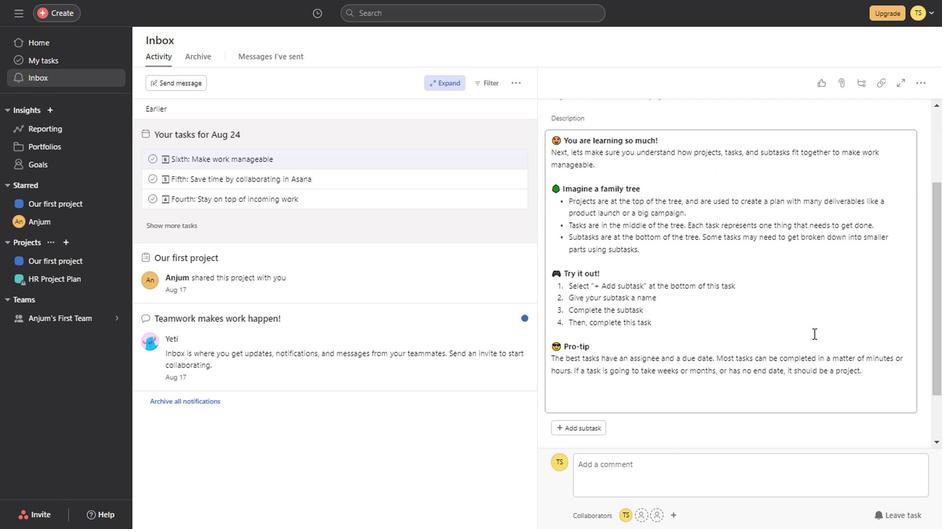 
Action: Mouse scrolled (808, 334) with delta (0, 0)
Screenshot: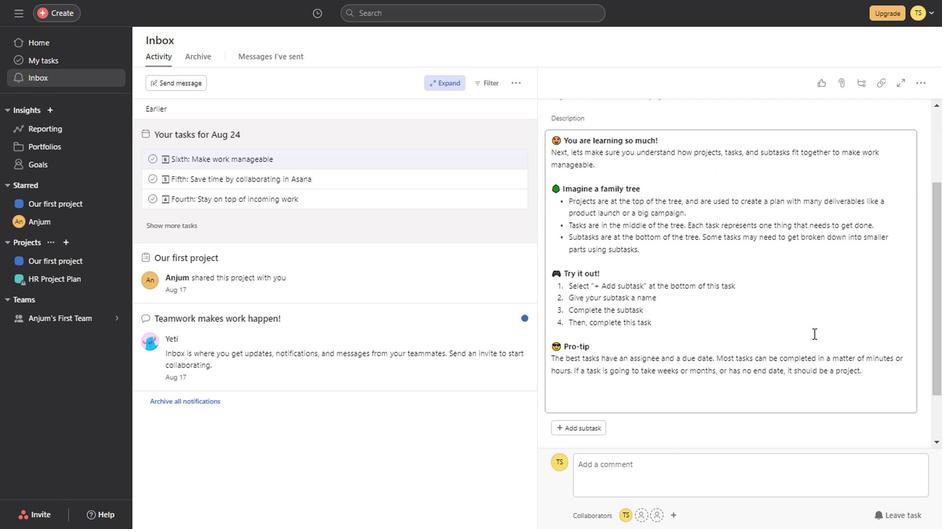 
Action: Mouse scrolled (808, 334) with delta (0, 0)
Screenshot: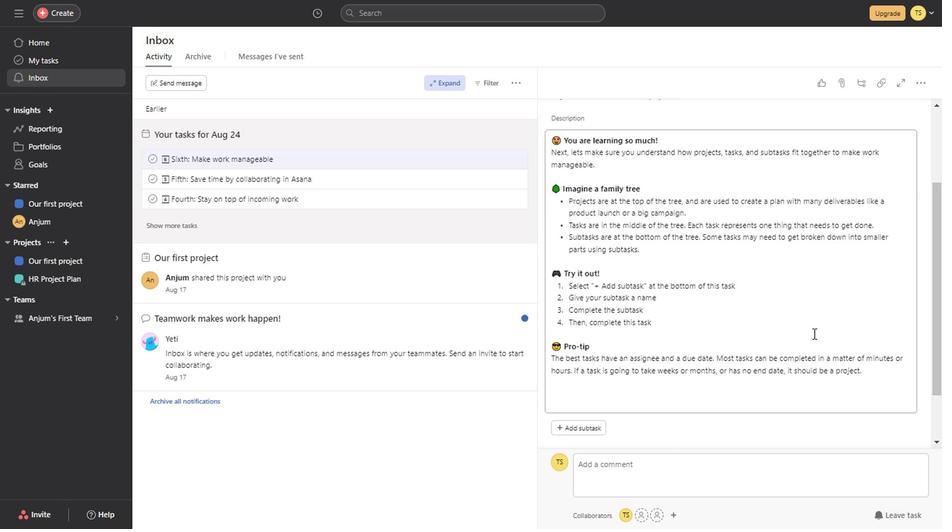 
Action: Mouse scrolled (808, 334) with delta (0, 0)
Screenshot: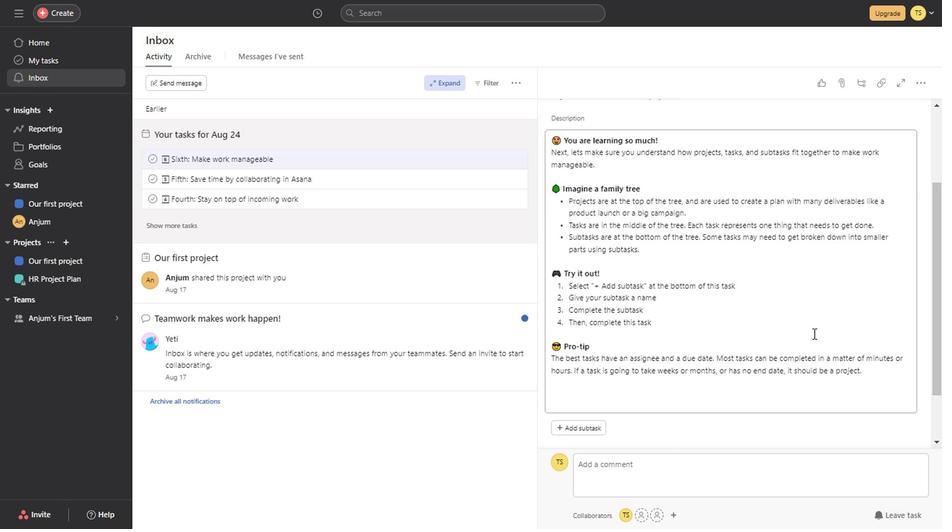 
Action: Mouse scrolled (808, 334) with delta (0, 0)
Screenshot: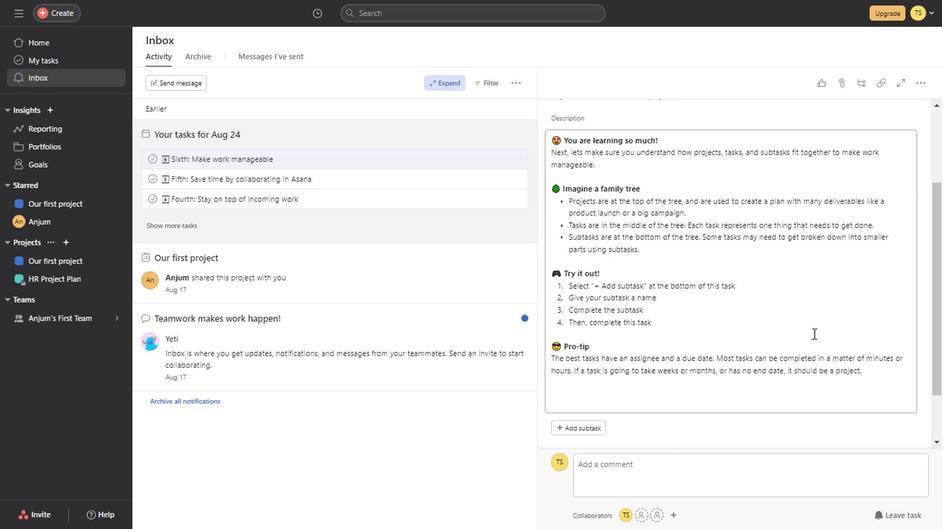 
Action: Mouse scrolled (808, 334) with delta (0, 0)
Screenshot: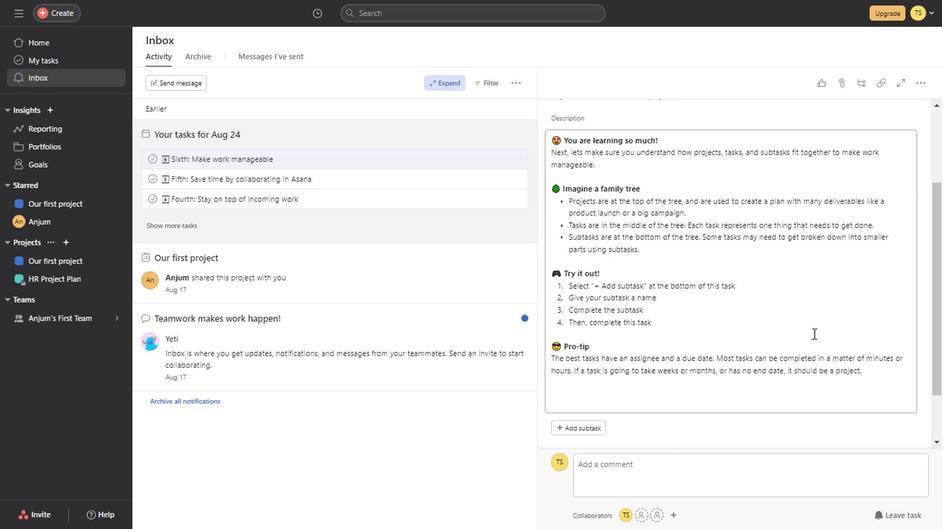 
Action: Mouse scrolled (808, 334) with delta (0, 0)
Screenshot: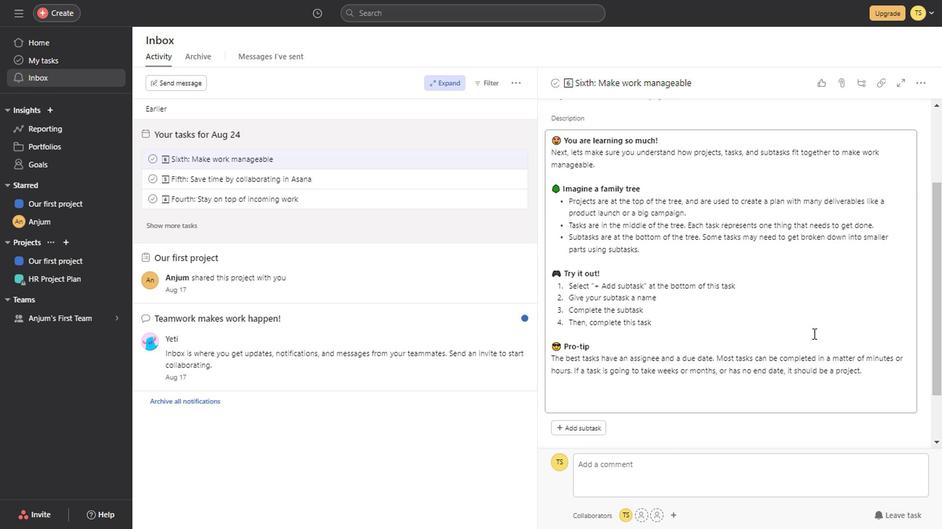 
Action: Mouse scrolled (808, 334) with delta (0, 0)
Screenshot: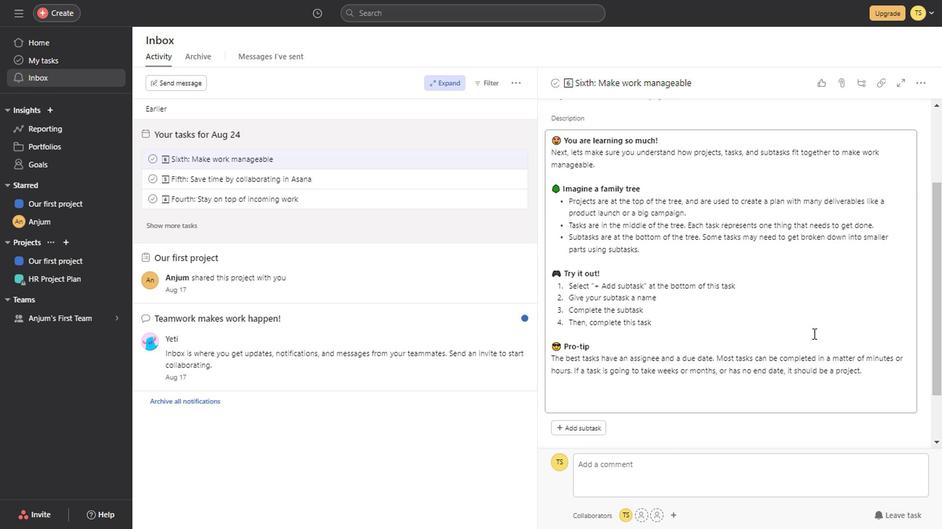 
Action: Mouse scrolled (808, 334) with delta (0, 0)
Screenshot: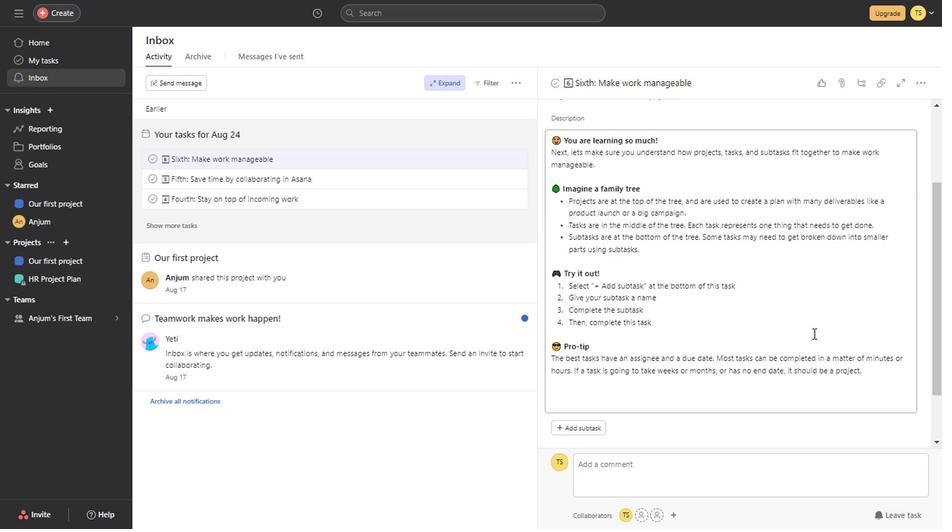 
Action: Mouse scrolled (808, 334) with delta (0, 0)
Screenshot: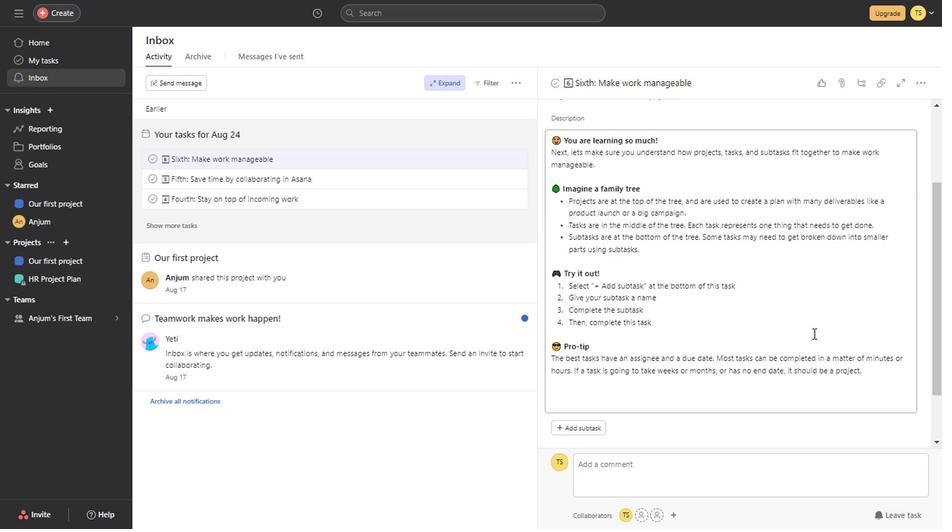 
Action: Mouse scrolled (808, 334) with delta (0, 0)
Screenshot: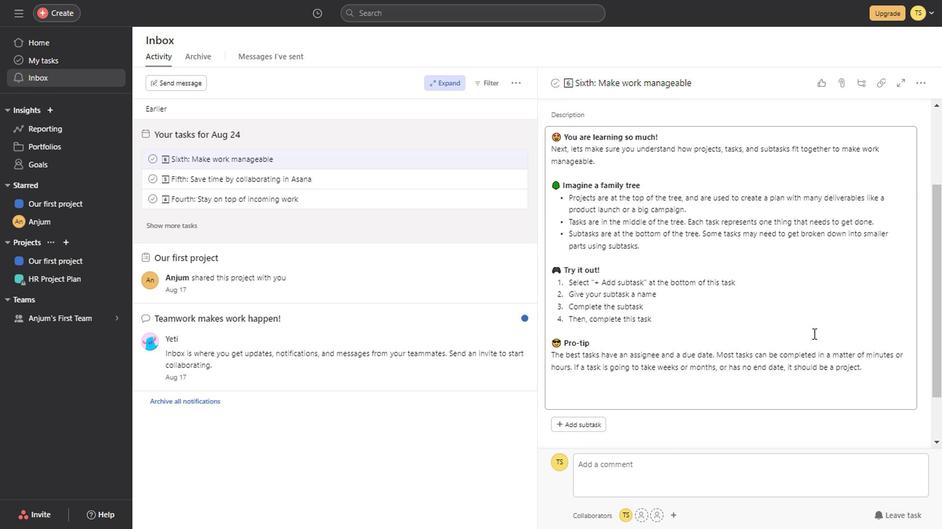 
Action: Mouse scrolled (808, 334) with delta (0, 0)
Screenshot: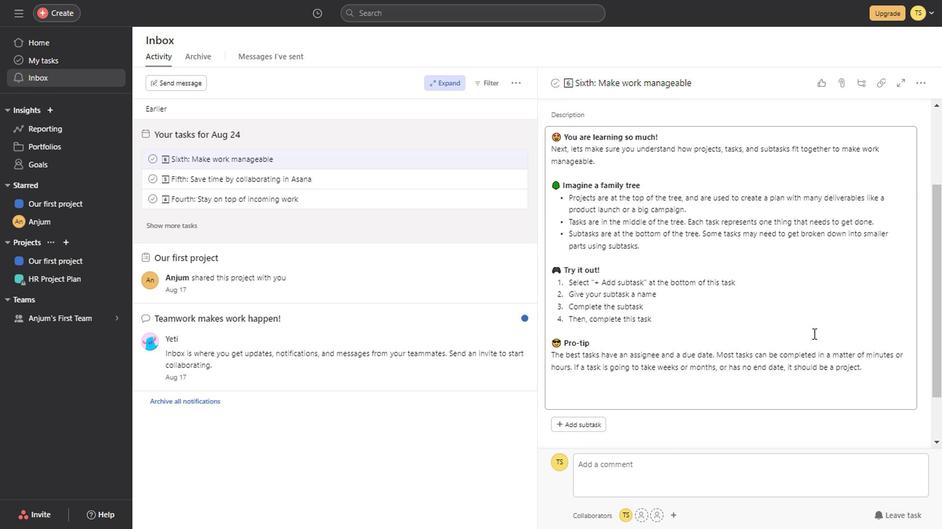 
Action: Mouse moved to (199, 57)
Screenshot: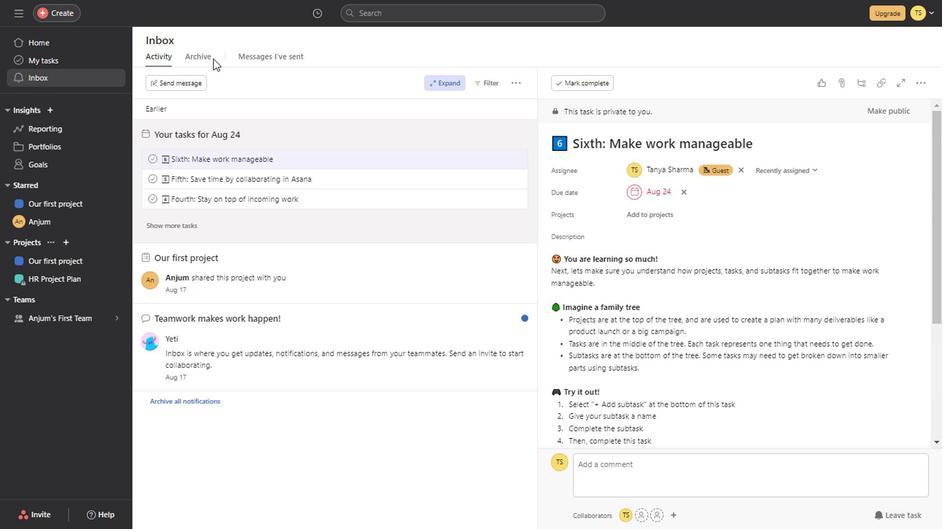 
Action: Mouse pressed left at (199, 57)
Screenshot: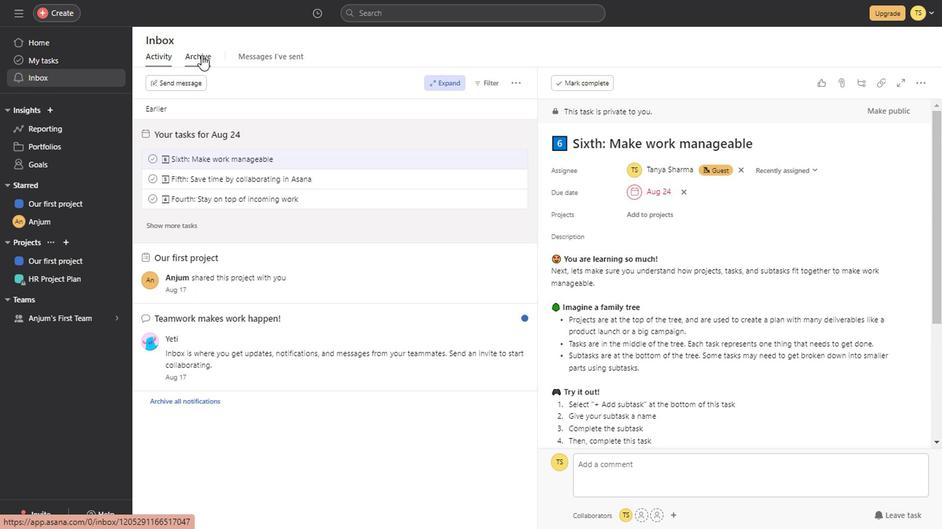 
Action: Mouse moved to (250, 55)
Screenshot: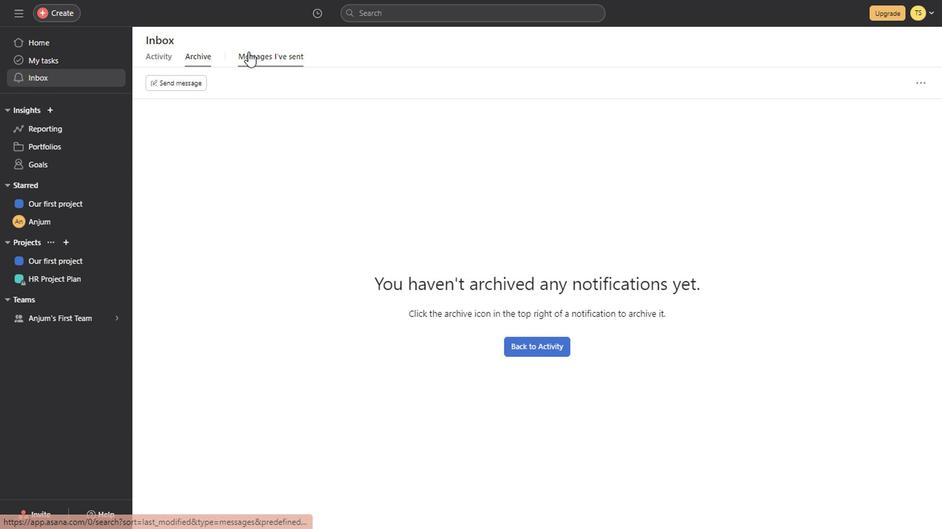 
Action: Mouse pressed left at (250, 55)
Screenshot: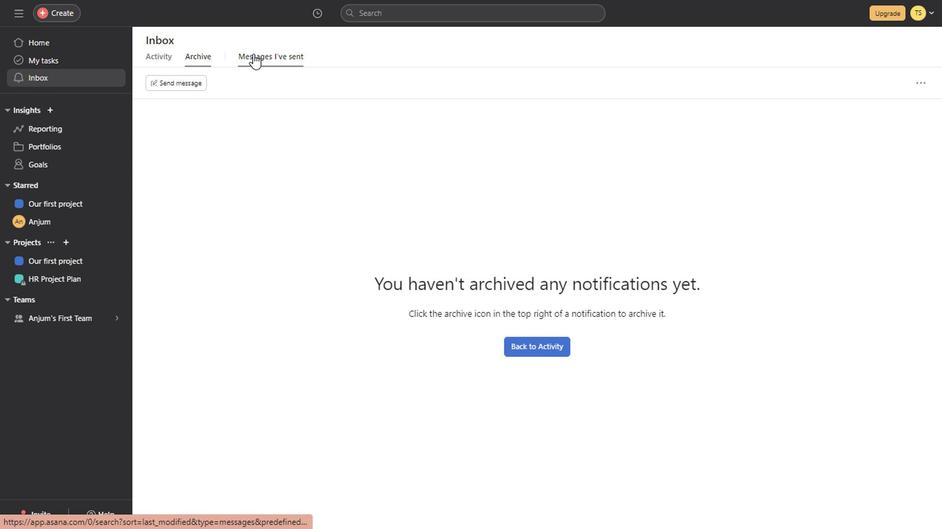 
Action: Mouse moved to (245, 45)
Screenshot: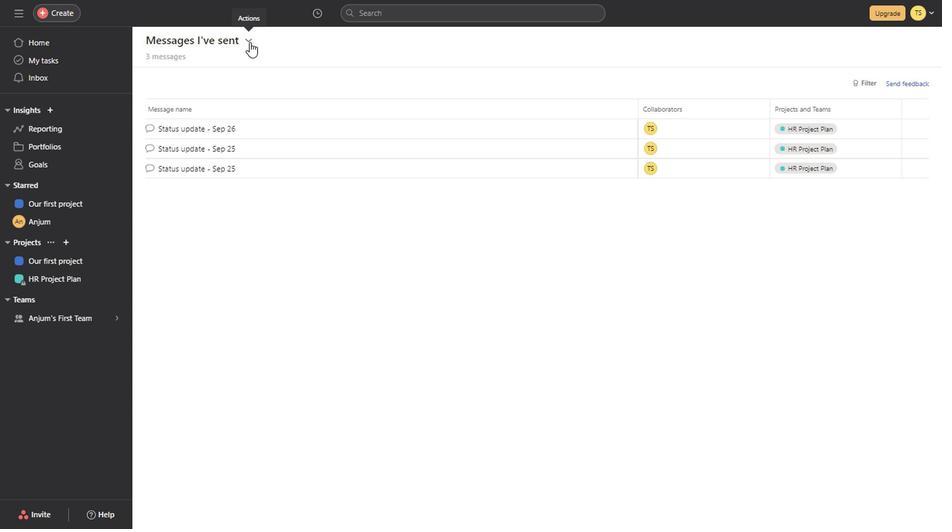 
Action: Mouse pressed left at (245, 45)
Screenshot: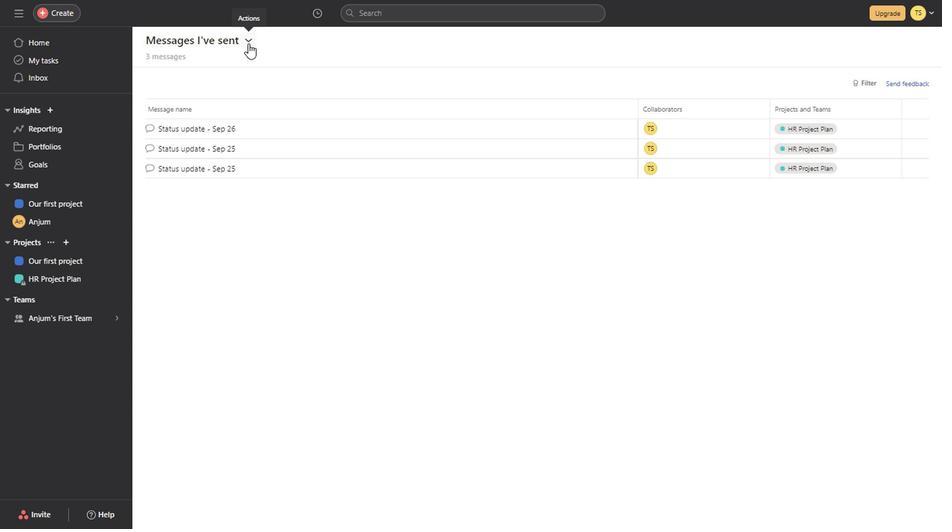 
Action: Mouse moved to (217, 51)
Screenshot: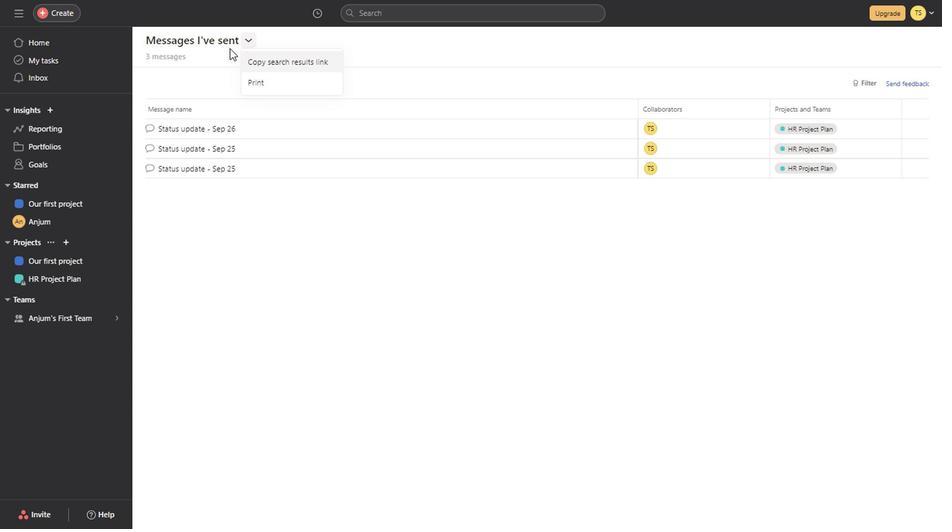 
Action: Mouse pressed left at (217, 51)
Screenshot: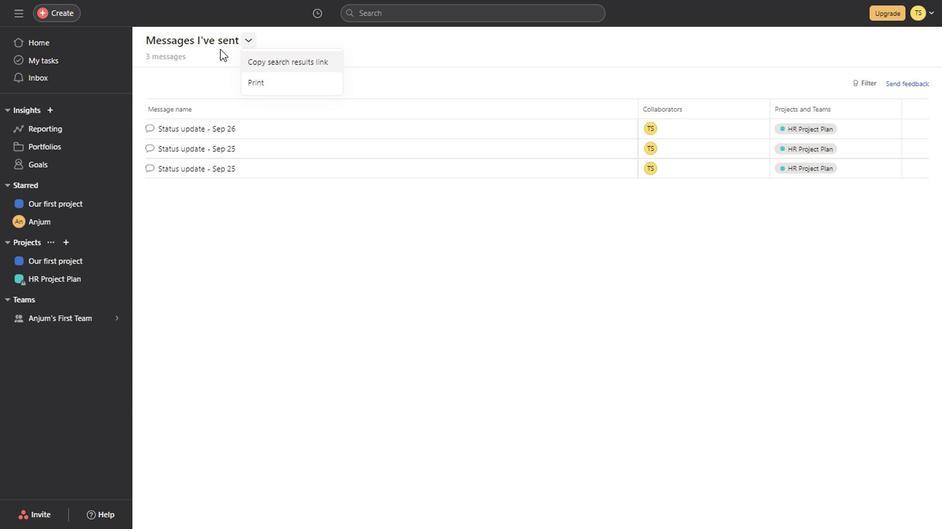 
Action: Mouse moved to (80, 85)
Screenshot: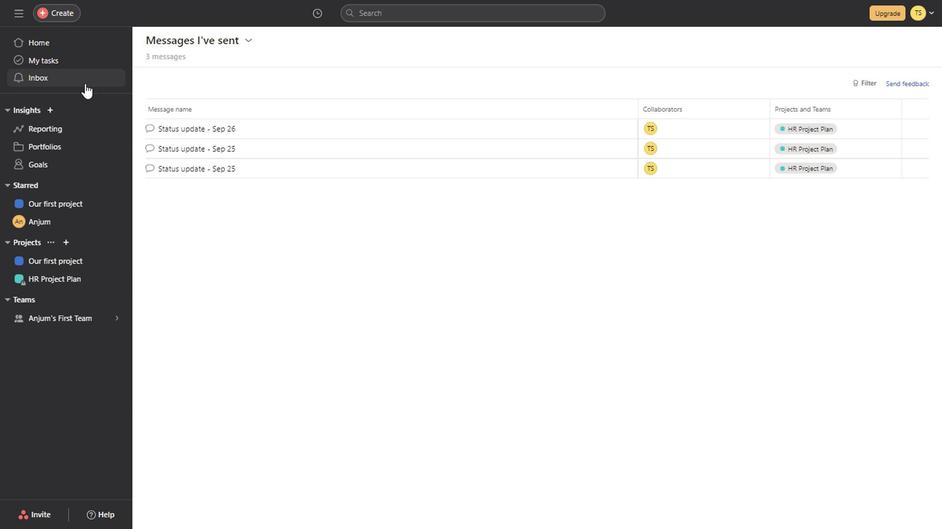 
Action: Mouse pressed left at (80, 85)
Screenshot: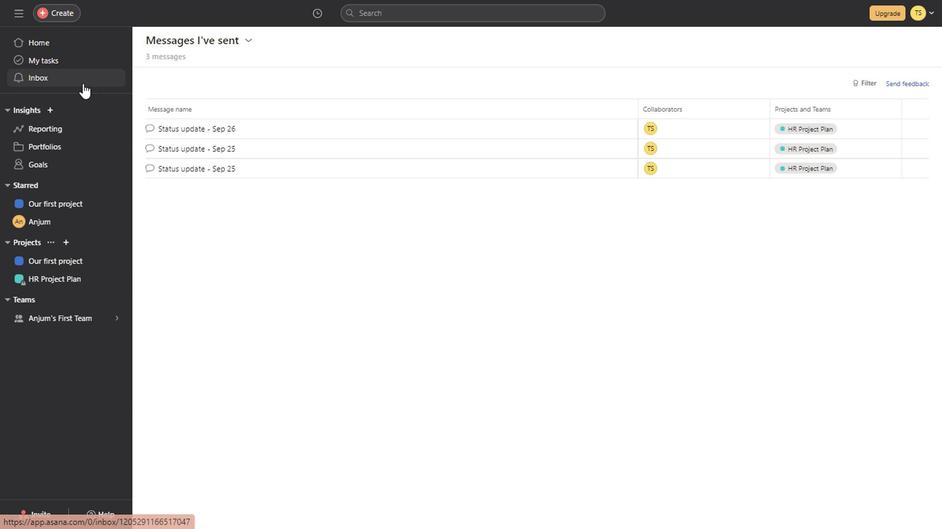 
Action: Mouse moved to (514, 84)
Screenshot: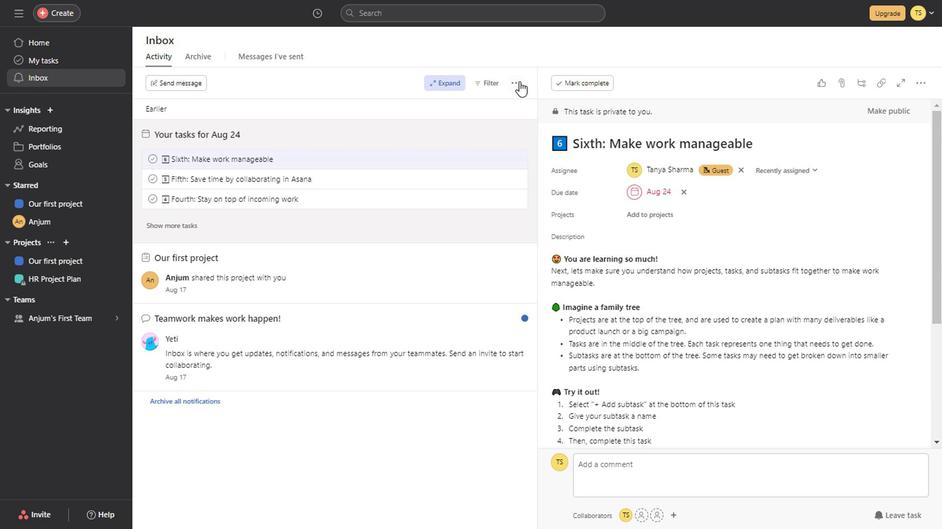 
Action: Mouse pressed left at (514, 84)
Screenshot: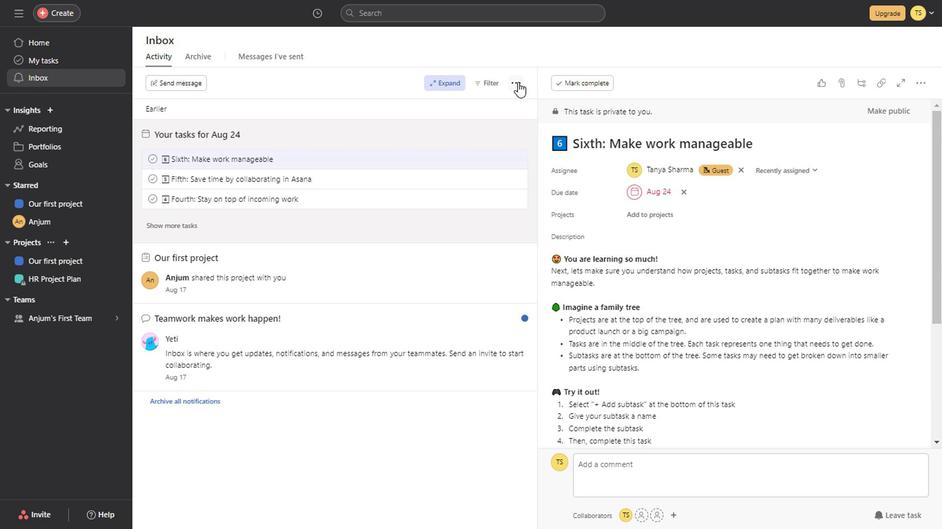 
Action: Mouse pressed left at (514, 84)
Screenshot: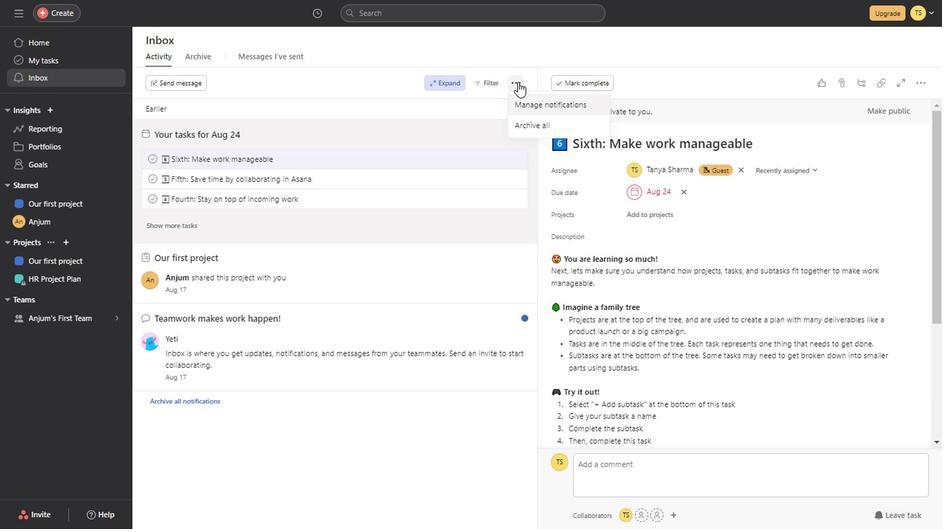 
Action: Mouse moved to (438, 82)
Screenshot: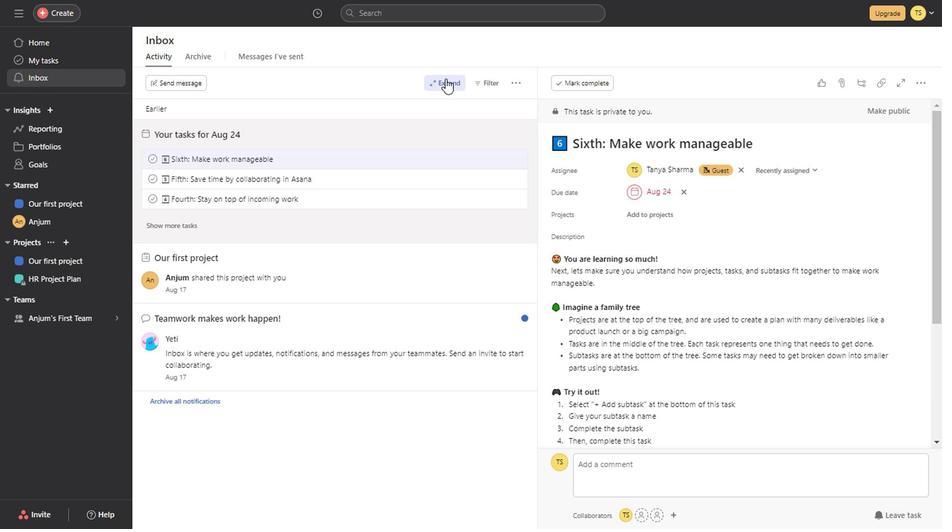 
Action: Mouse pressed left at (438, 82)
Screenshot: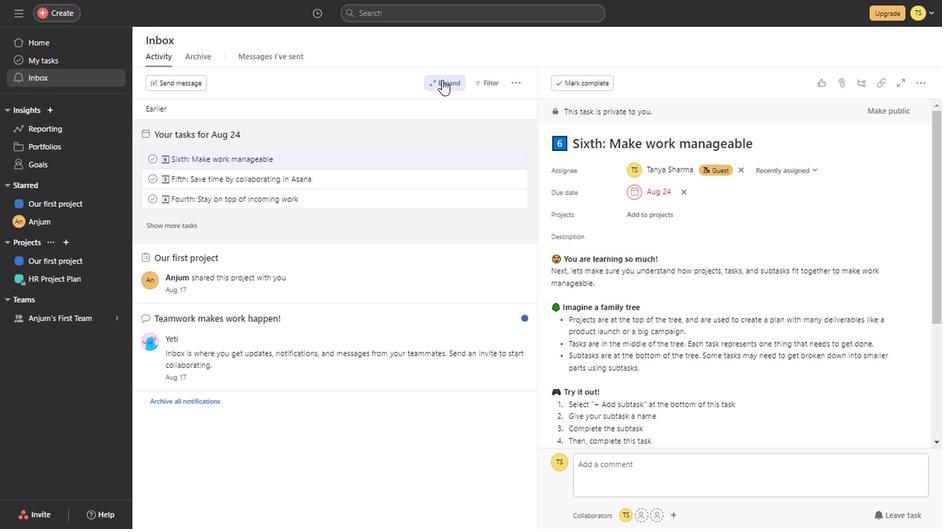 
Action: Mouse pressed left at (438, 82)
Screenshot: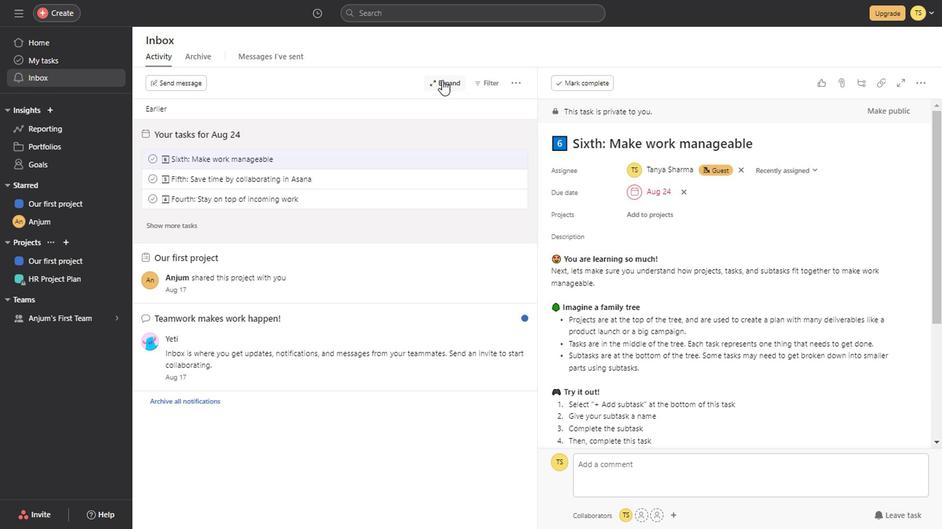 
Action: Mouse moved to (486, 83)
Screenshot: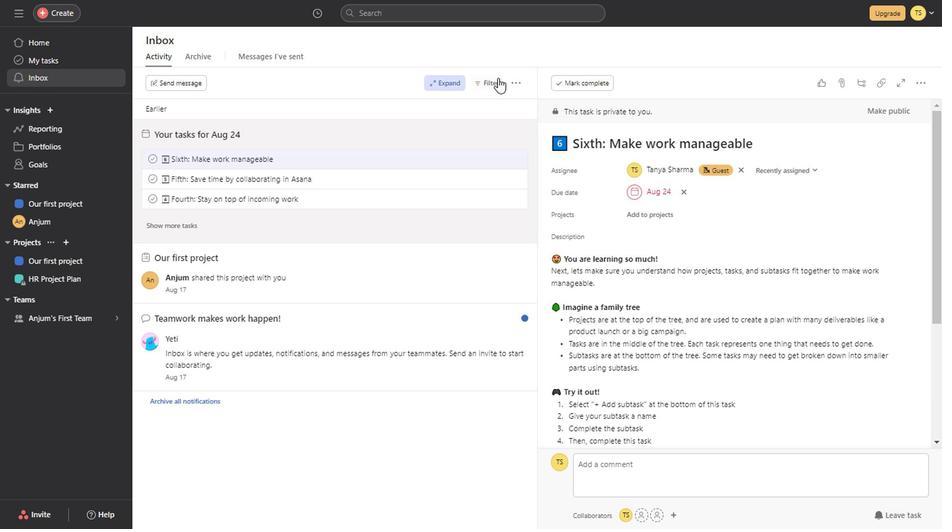 
Action: Mouse pressed left at (486, 83)
Screenshot: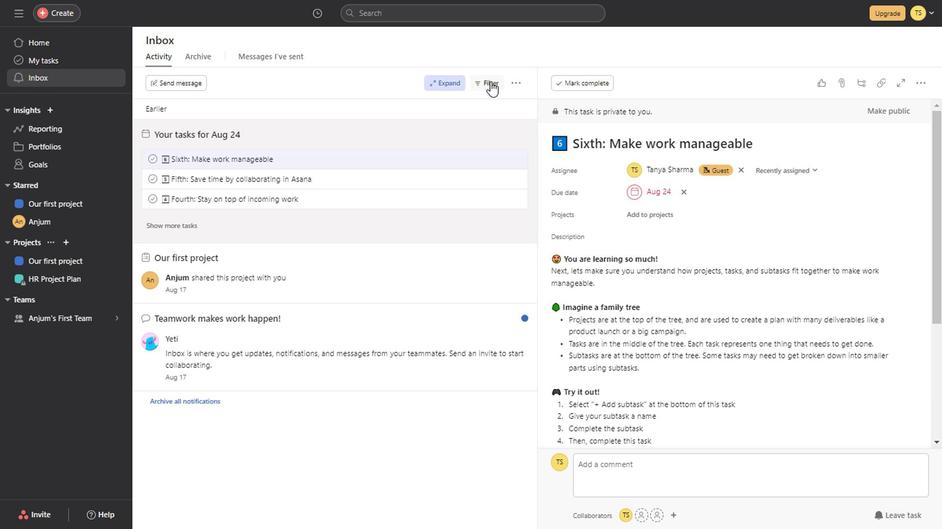 
Action: Mouse moved to (402, 113)
Screenshot: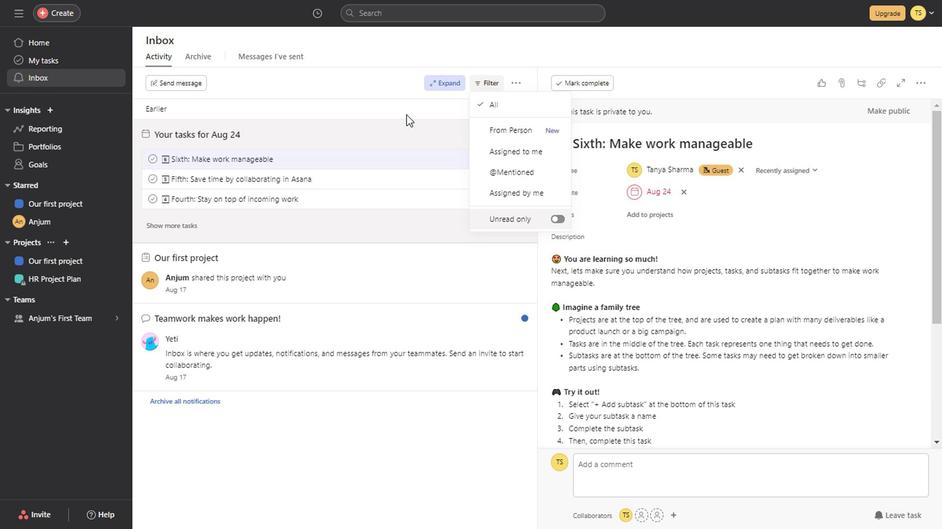 
Action: Mouse pressed left at (402, 113)
Screenshot: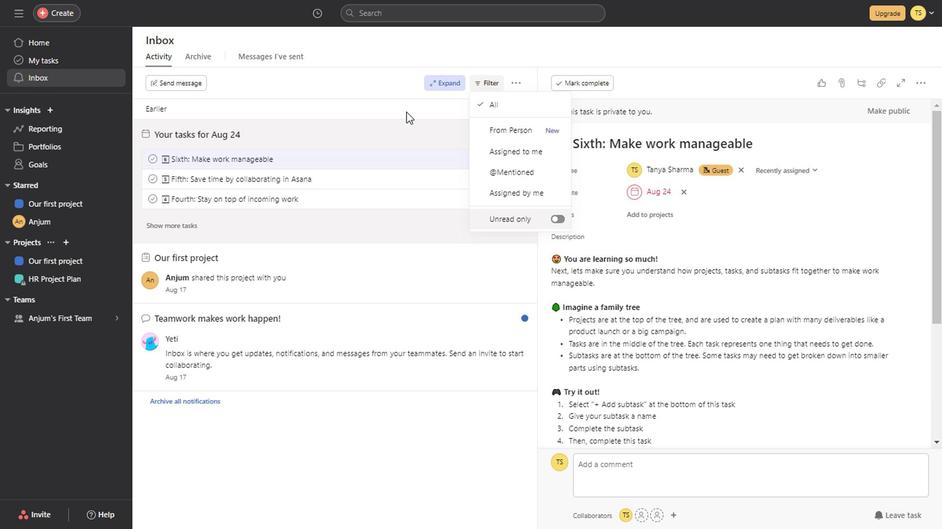 
Action: Mouse moved to (67, 135)
Screenshot: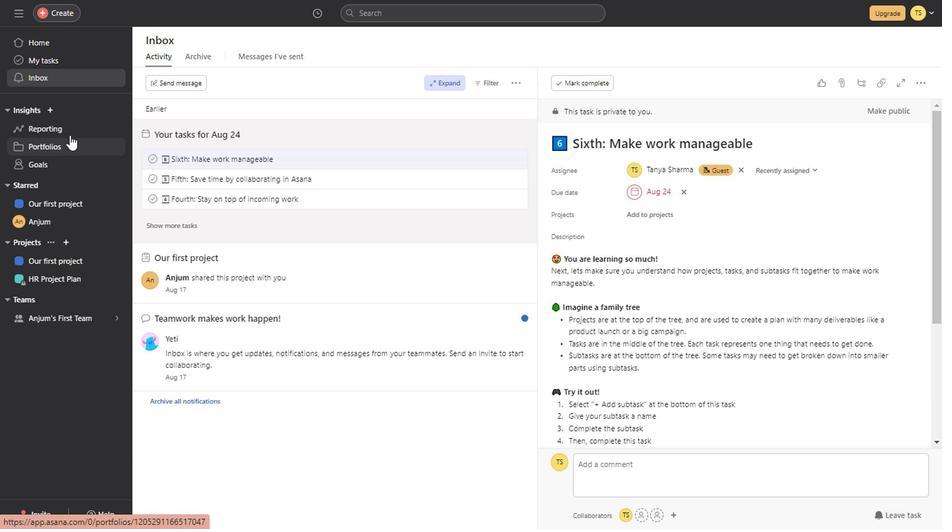 
Action: Mouse pressed left at (67, 135)
Screenshot: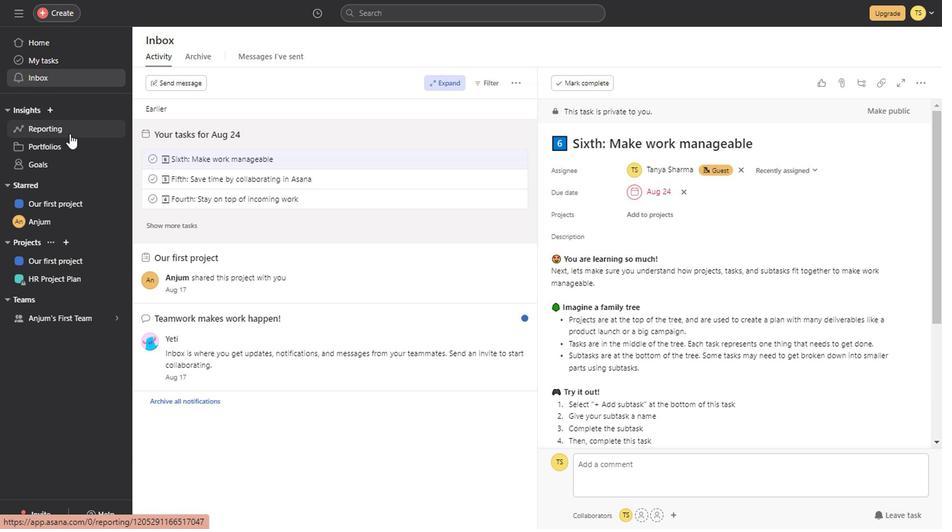 
Action: Mouse moved to (63, 148)
Screenshot: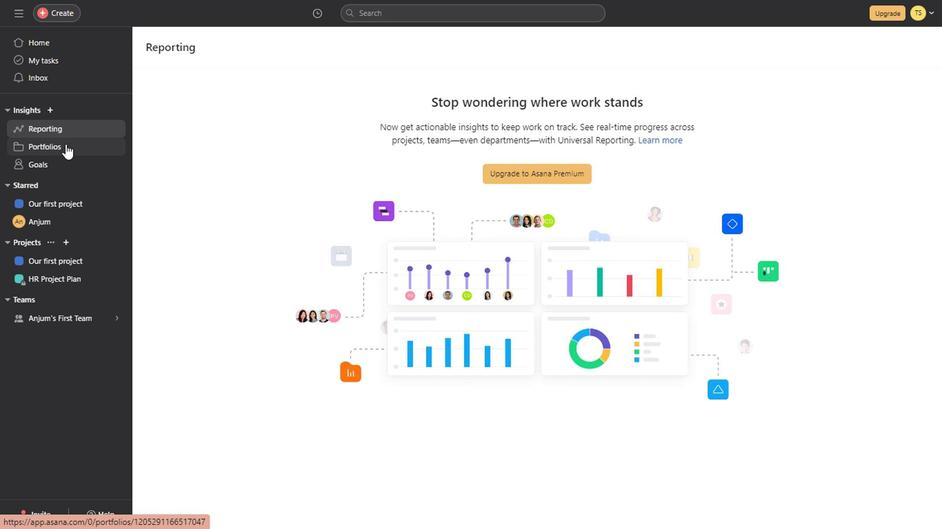 
Action: Mouse pressed left at (63, 148)
Screenshot: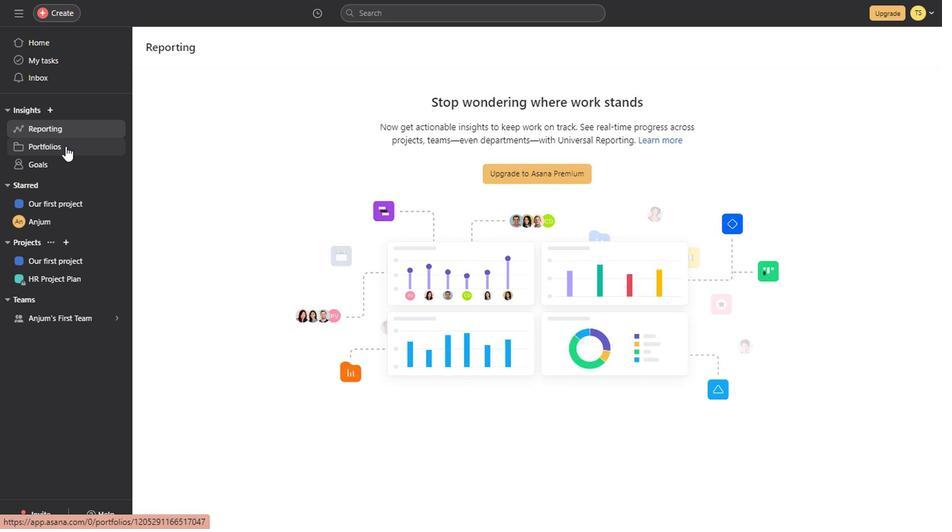 
Action: Mouse moved to (51, 172)
Screenshot: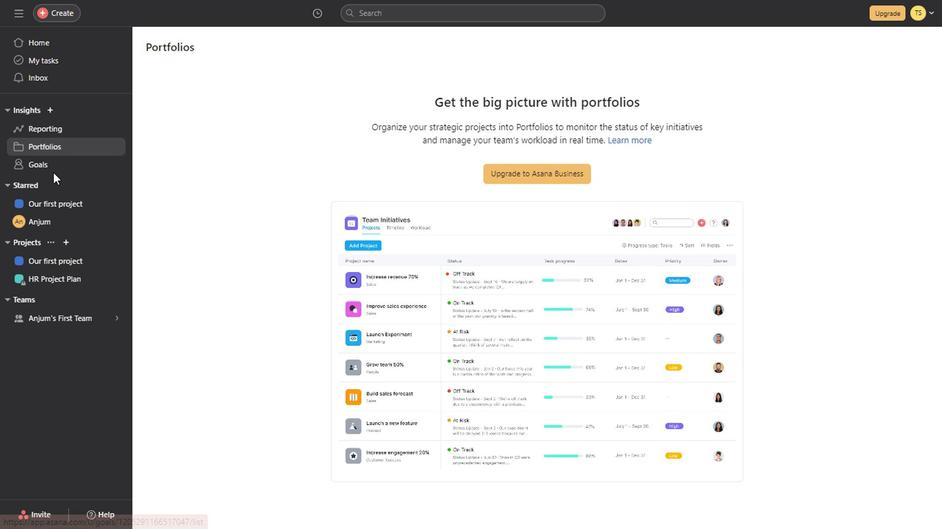 
Action: Mouse pressed left at (51, 172)
Screenshot: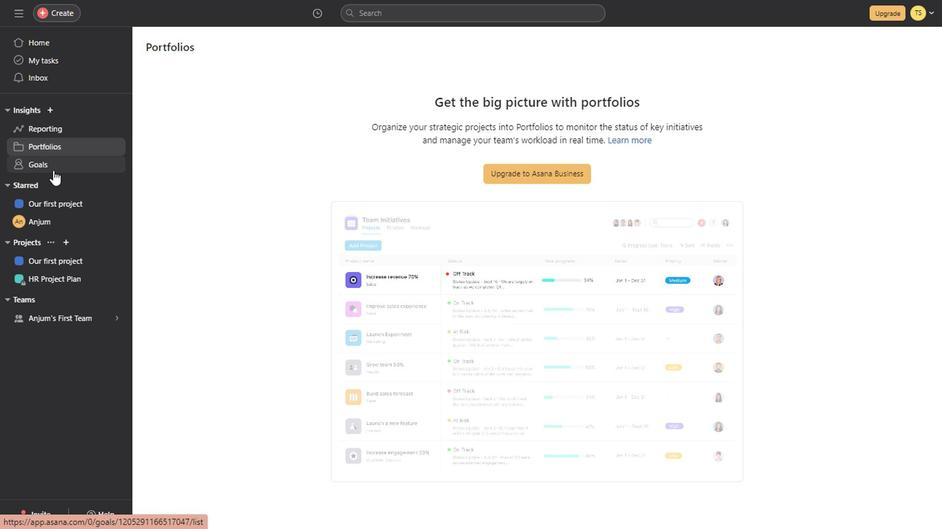 
Action: Mouse moved to (83, 207)
Screenshot: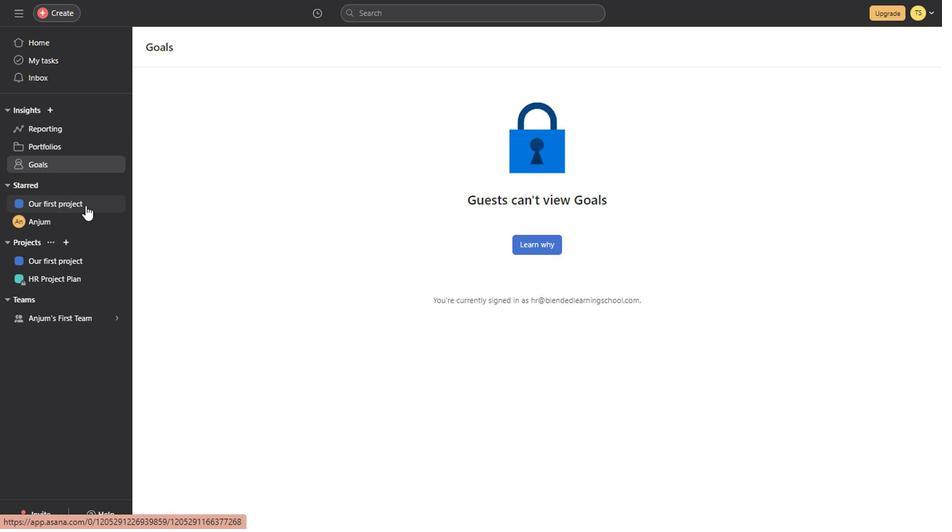 
Action: Mouse pressed left at (83, 207)
Screenshot: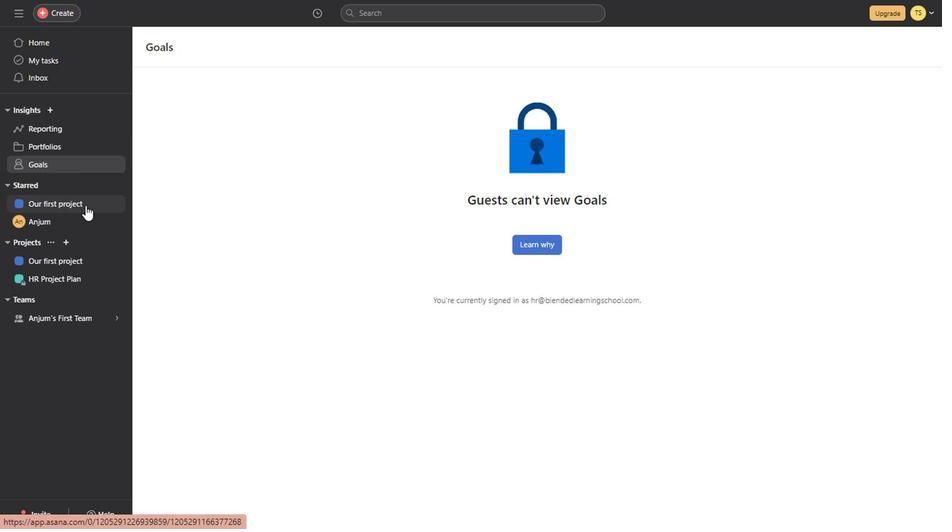 
Action: Mouse moved to (196, 58)
Screenshot: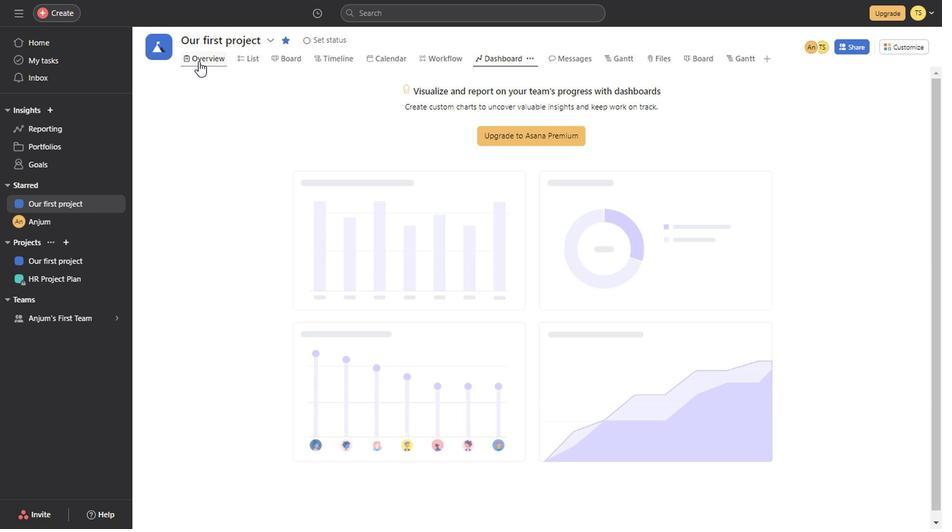 
Action: Mouse pressed left at (196, 58)
Screenshot: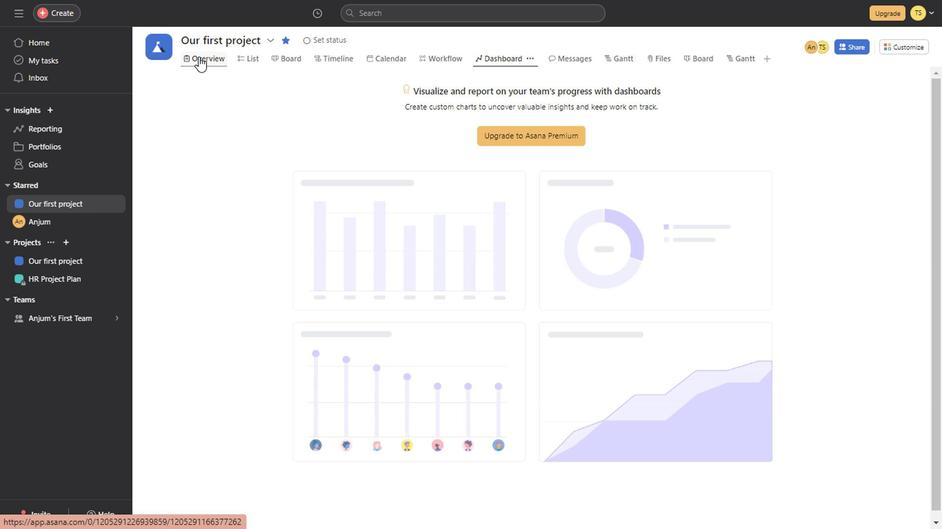 
Action: Mouse moved to (255, 62)
Screenshot: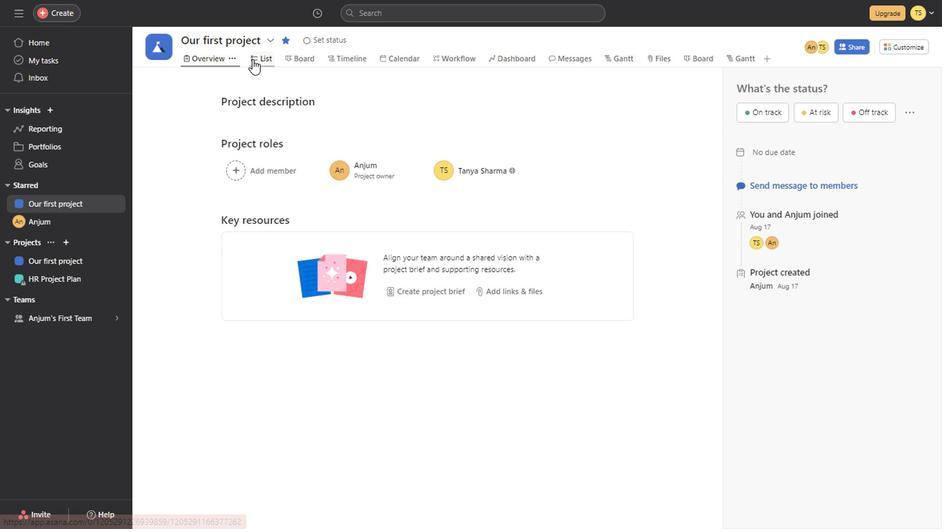 
Action: Mouse pressed left at (255, 62)
Screenshot: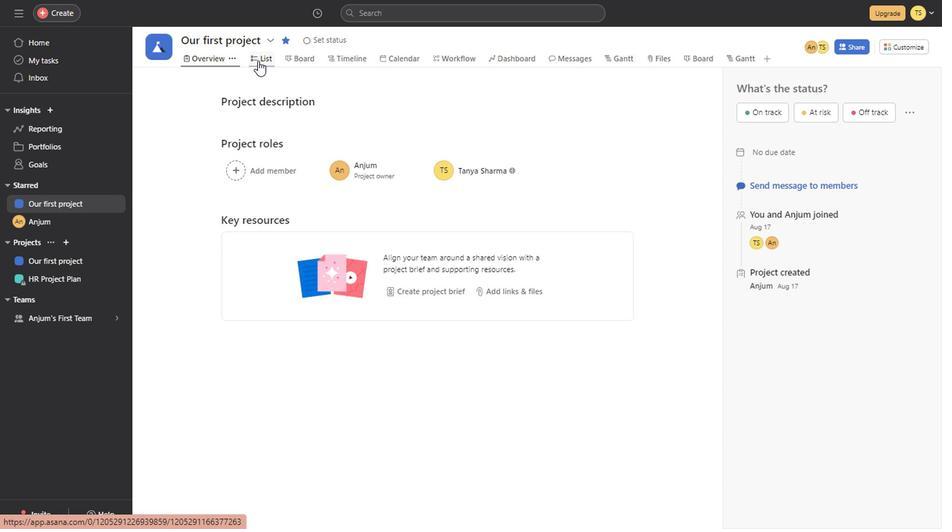 
Action: Mouse moved to (383, 334)
Screenshot: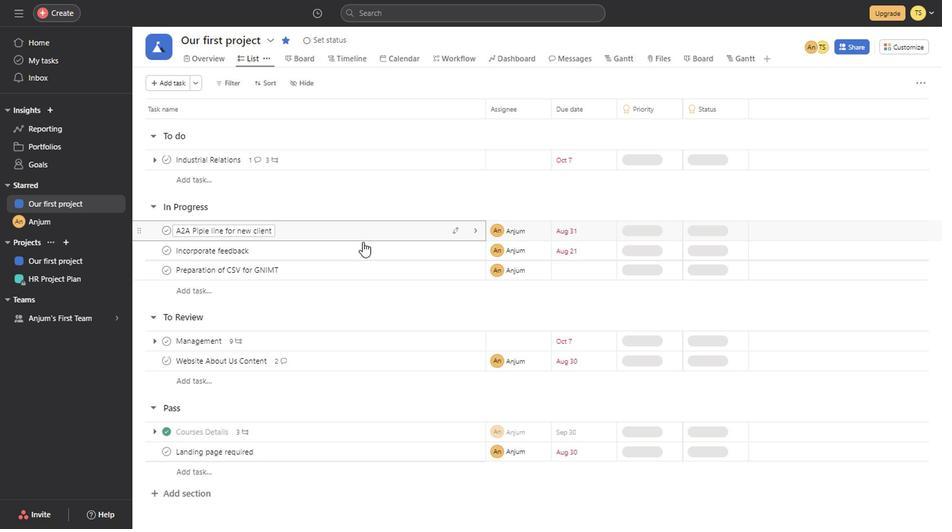
Action: Mouse scrolled (383, 334) with delta (0, 0)
Screenshot: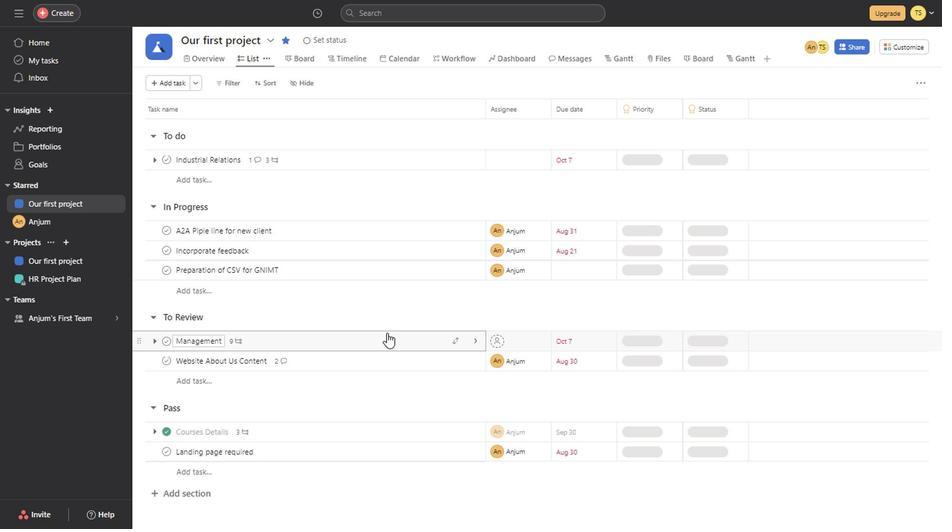 
Action: Mouse scrolled (383, 334) with delta (0, 0)
Screenshot: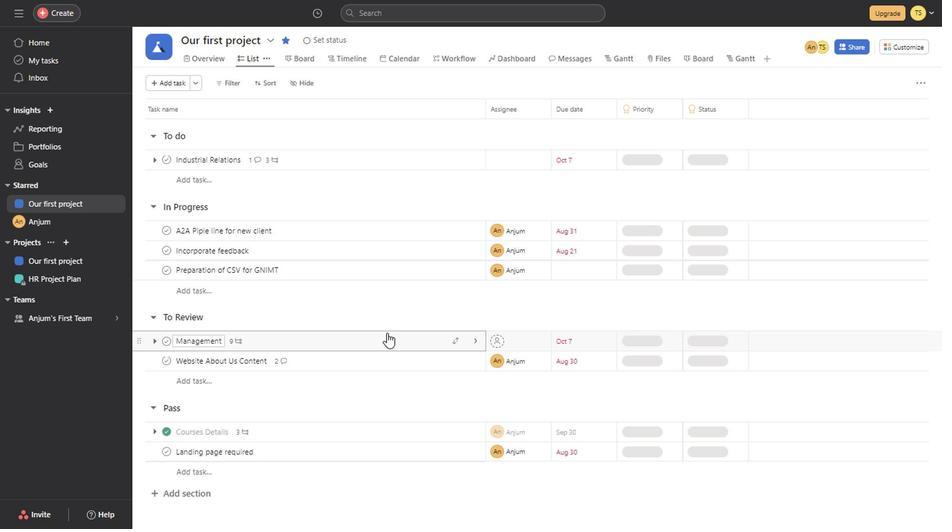 
Action: Mouse scrolled (383, 334) with delta (0, 0)
Screenshot: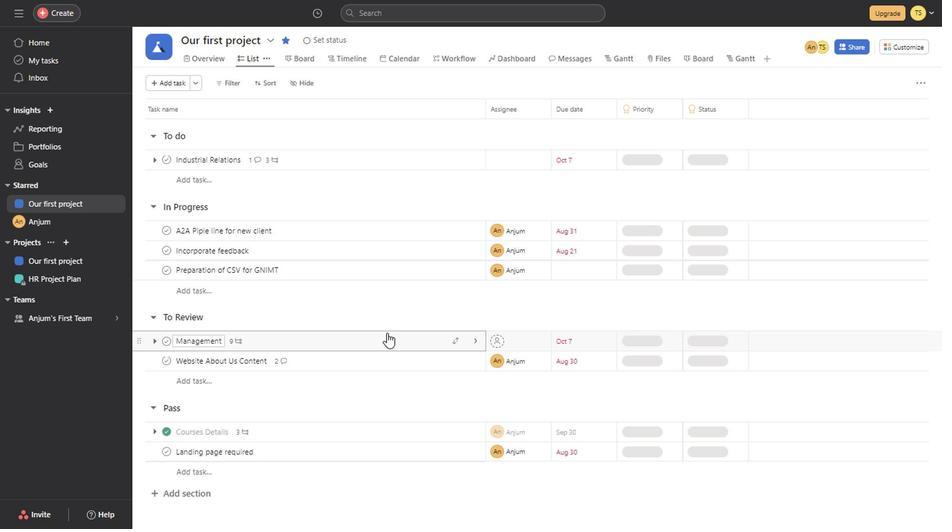 
Action: Mouse scrolled (383, 334) with delta (0, 0)
Screenshot: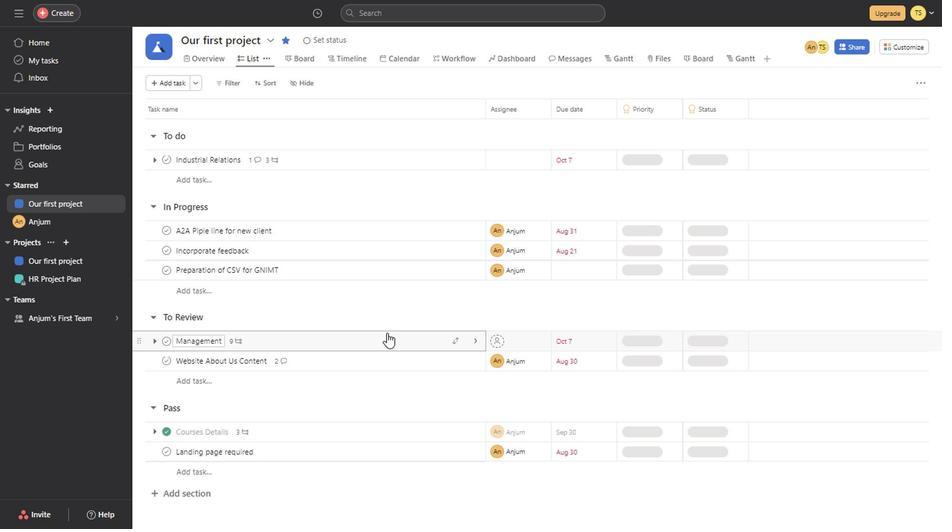 
Action: Mouse scrolled (383, 334) with delta (0, 0)
Screenshot: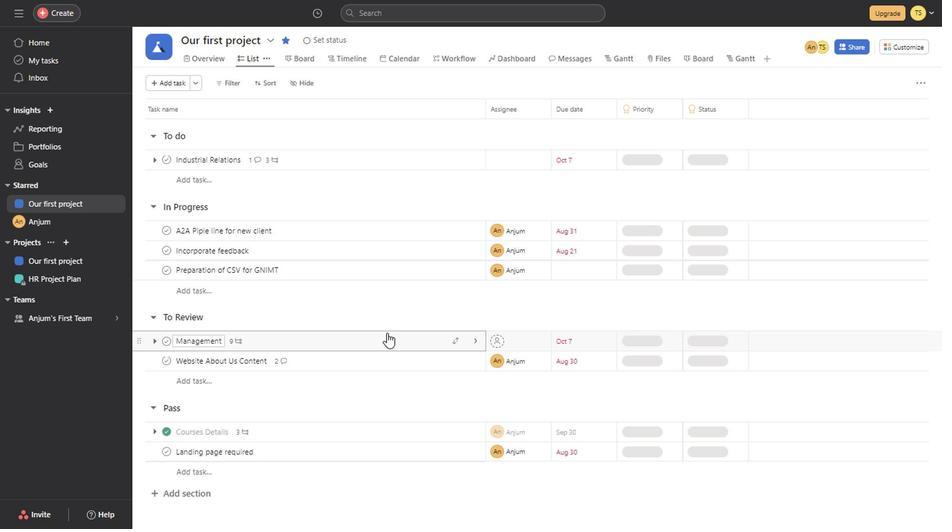 
Action: Mouse scrolled (383, 334) with delta (0, 0)
Screenshot: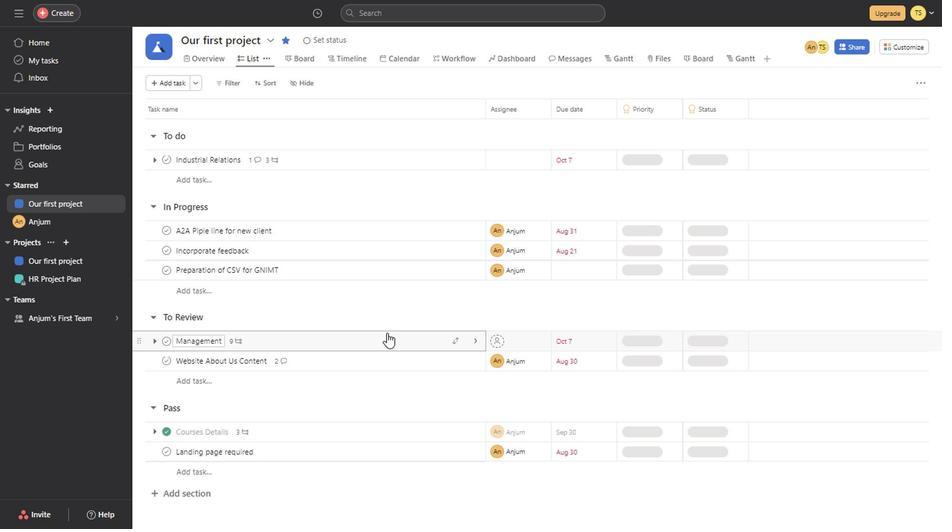 
Action: Mouse scrolled (383, 334) with delta (0, 0)
Screenshot: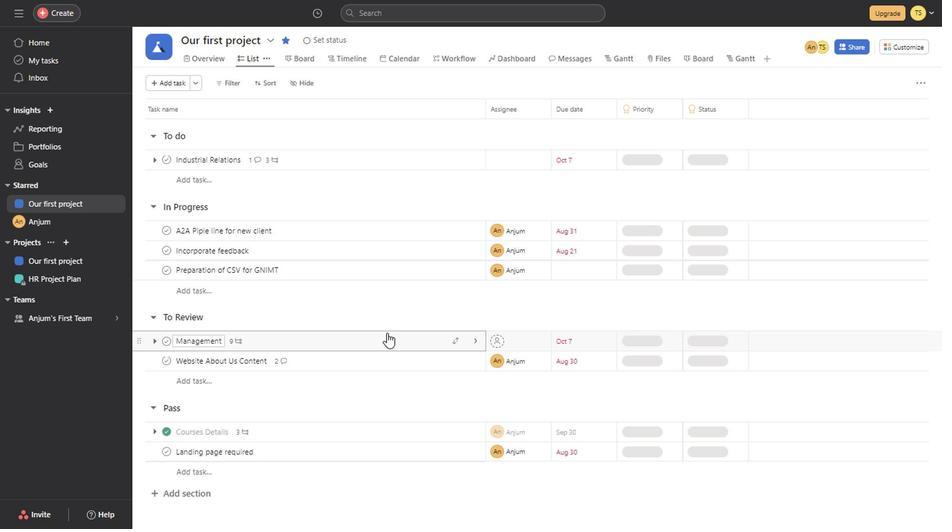 
Action: Mouse scrolled (383, 334) with delta (0, 0)
Screenshot: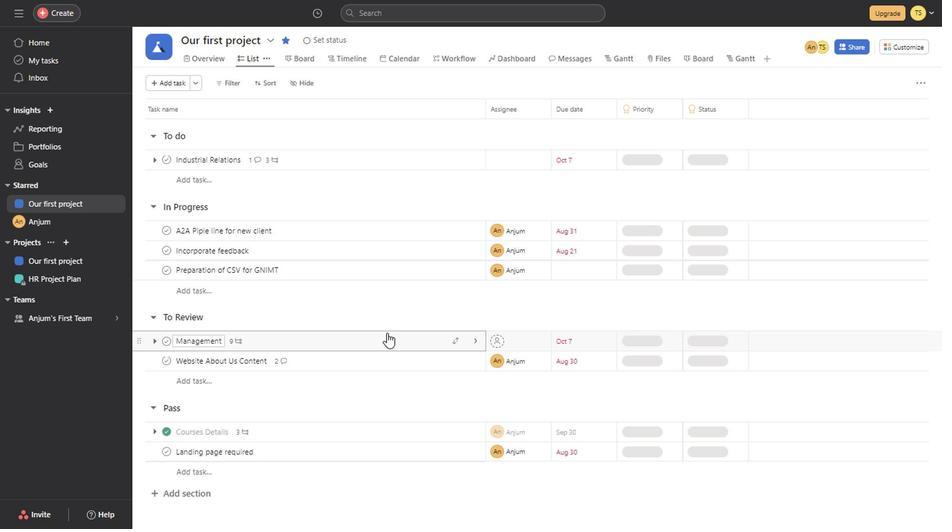 
Action: Mouse scrolled (383, 334) with delta (0, 0)
Screenshot: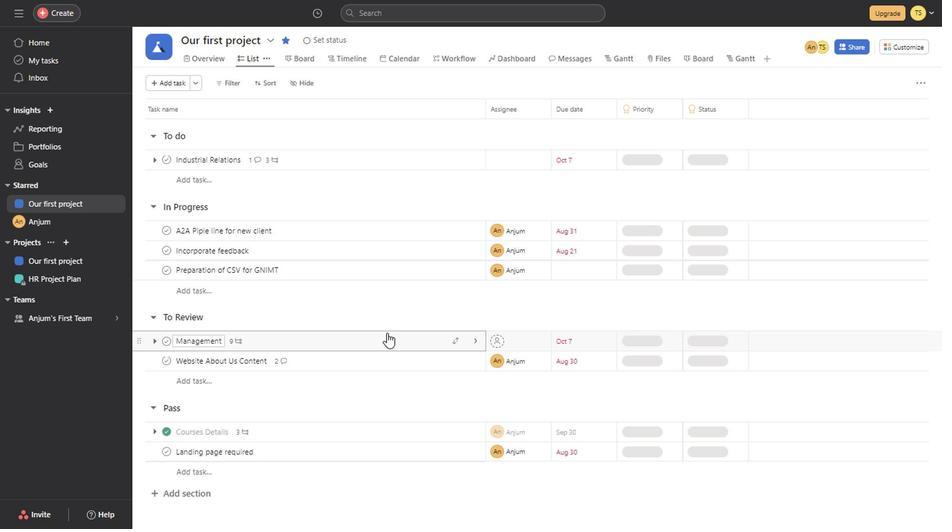 
Action: Mouse scrolled (383, 334) with delta (0, 0)
Screenshot: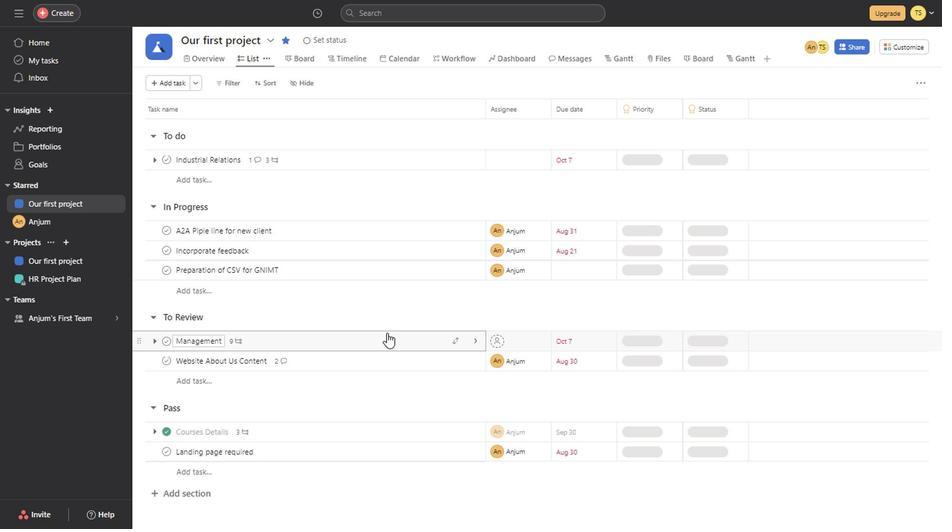 
Action: Mouse scrolled (383, 334) with delta (0, 0)
Screenshot: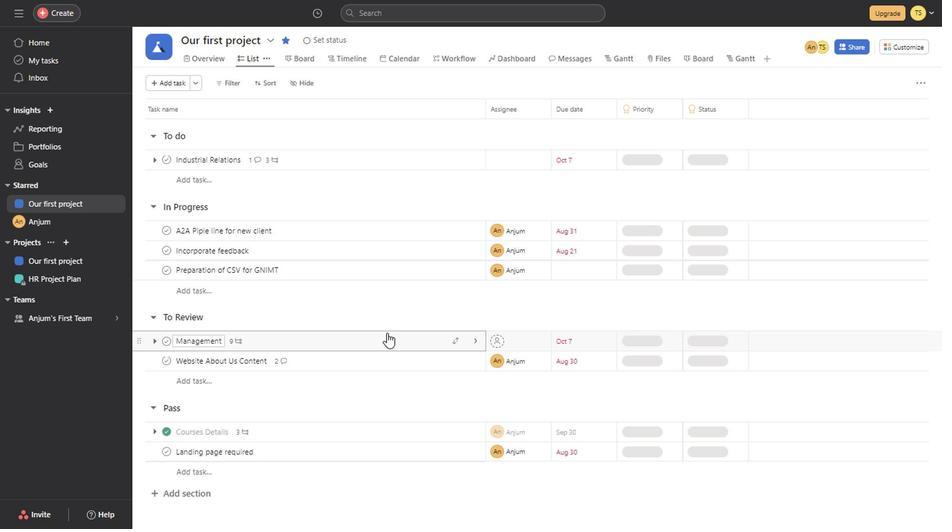
Action: Mouse scrolled (383, 334) with delta (0, 0)
Screenshot: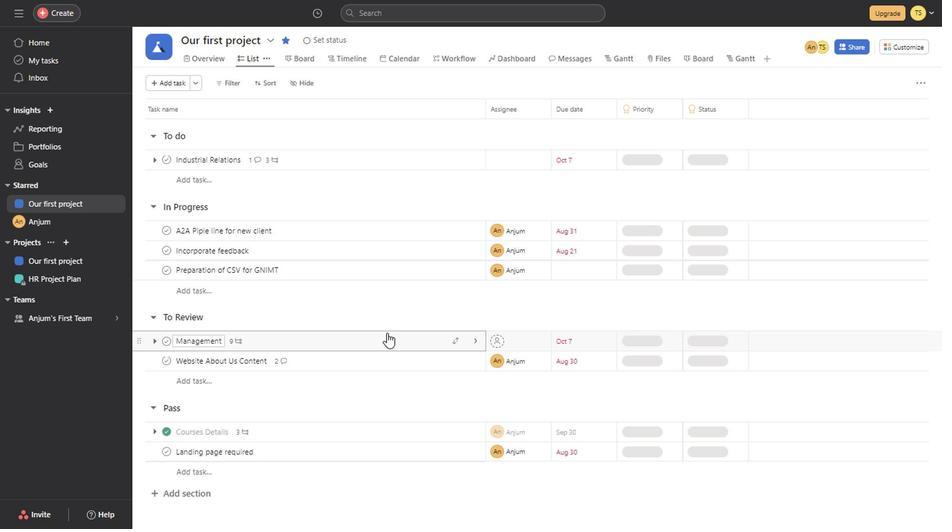
Action: Mouse scrolled (383, 334) with delta (0, 0)
Screenshot: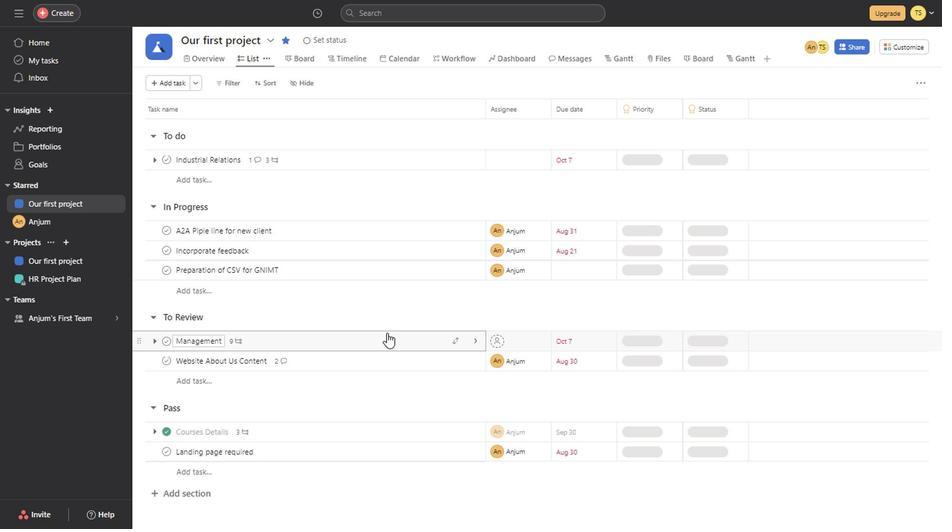 
Action: Mouse scrolled (383, 334) with delta (0, 0)
Screenshot: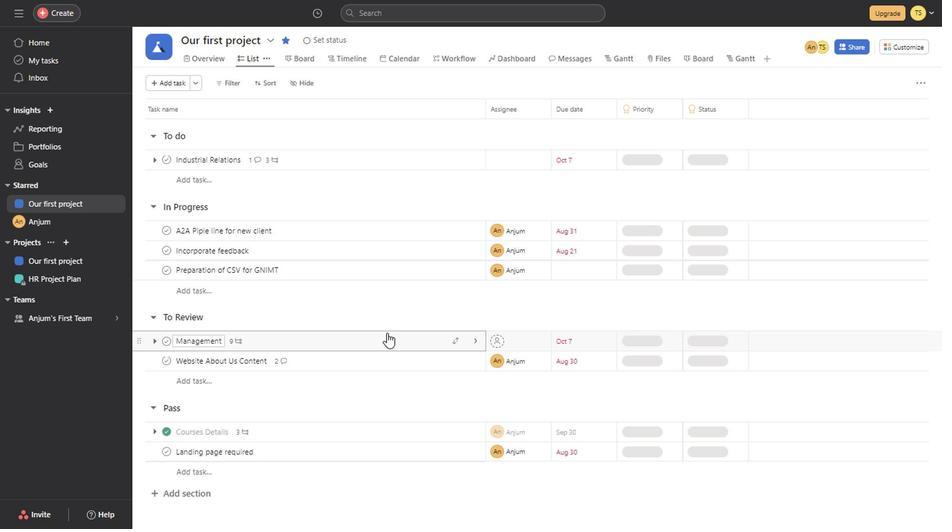 
Action: Mouse scrolled (383, 334) with delta (0, 0)
Screenshot: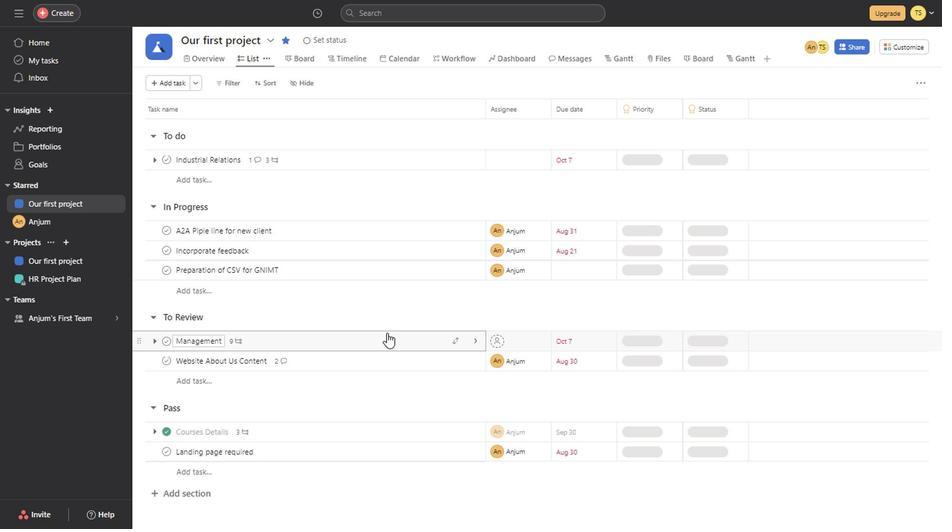 
Action: Mouse scrolled (383, 334) with delta (0, 0)
Screenshot: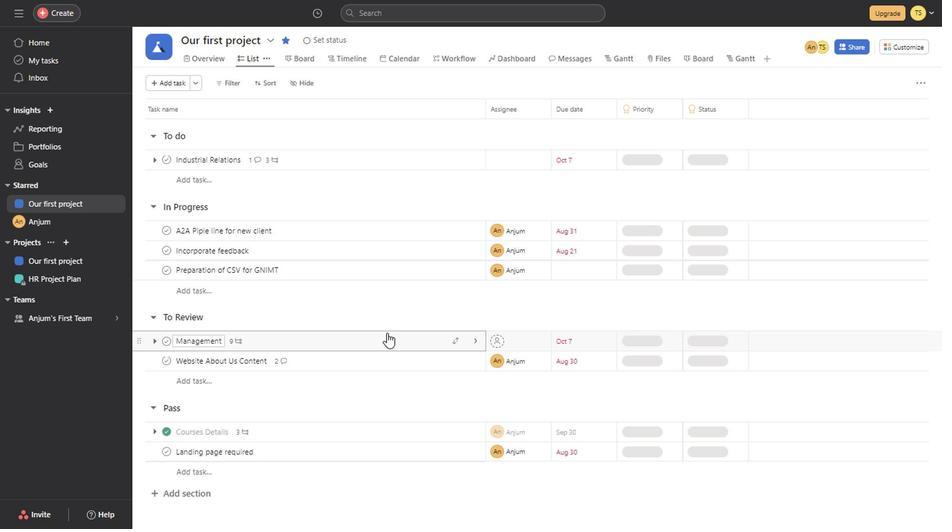 
Action: Mouse scrolled (383, 334) with delta (0, 0)
Screenshot: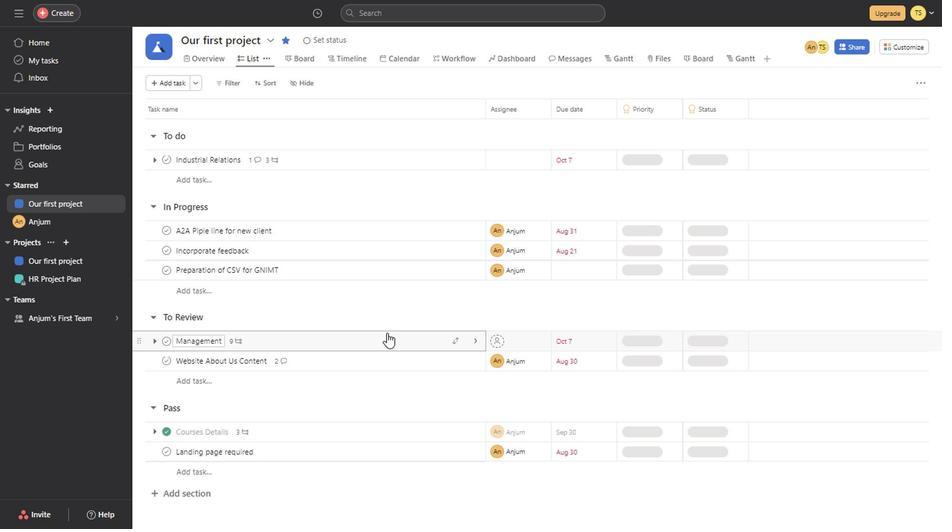 
Action: Mouse scrolled (383, 334) with delta (0, 0)
Screenshot: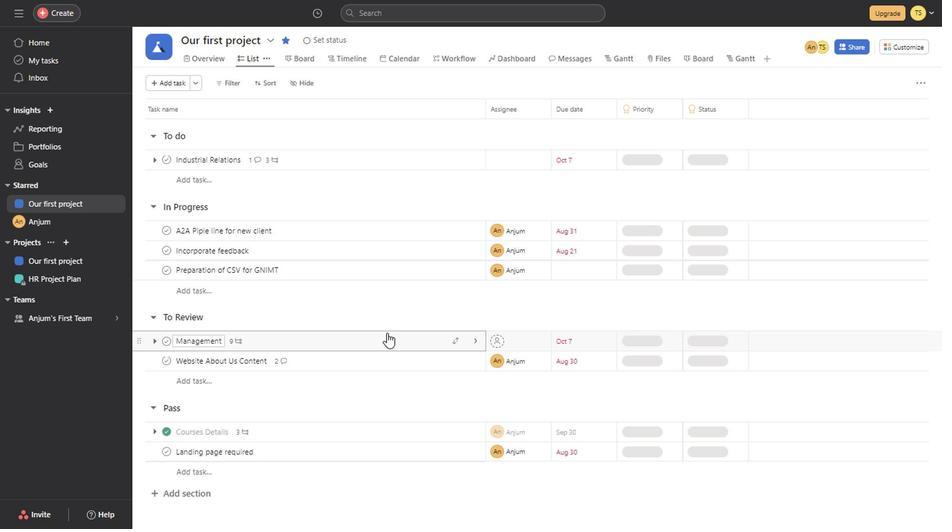 
Action: Mouse moved to (297, 83)
Screenshot: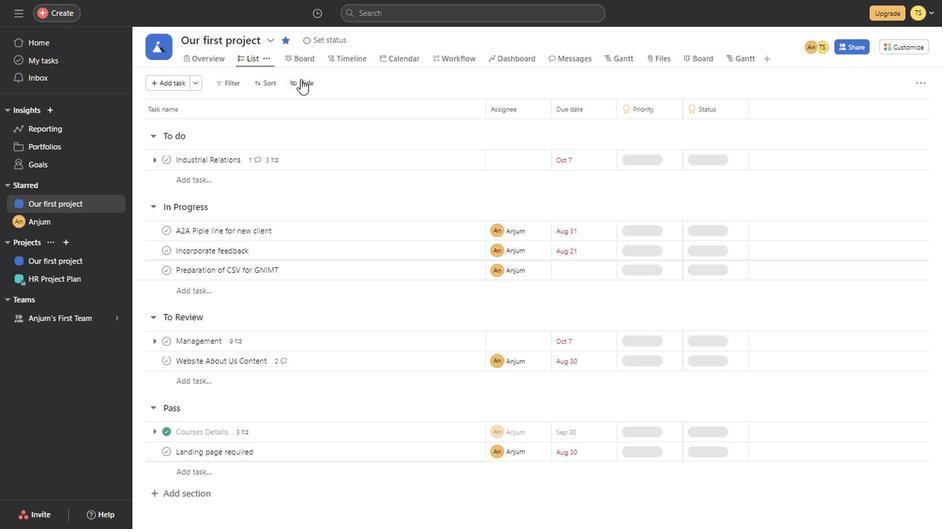 
Action: Mouse pressed left at (297, 83)
Screenshot: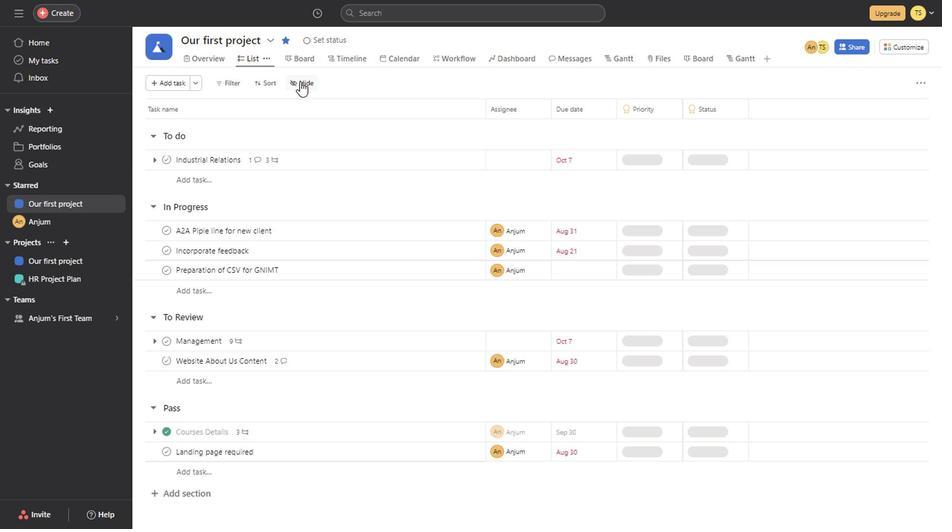 
Action: Mouse pressed left at (297, 83)
Screenshot: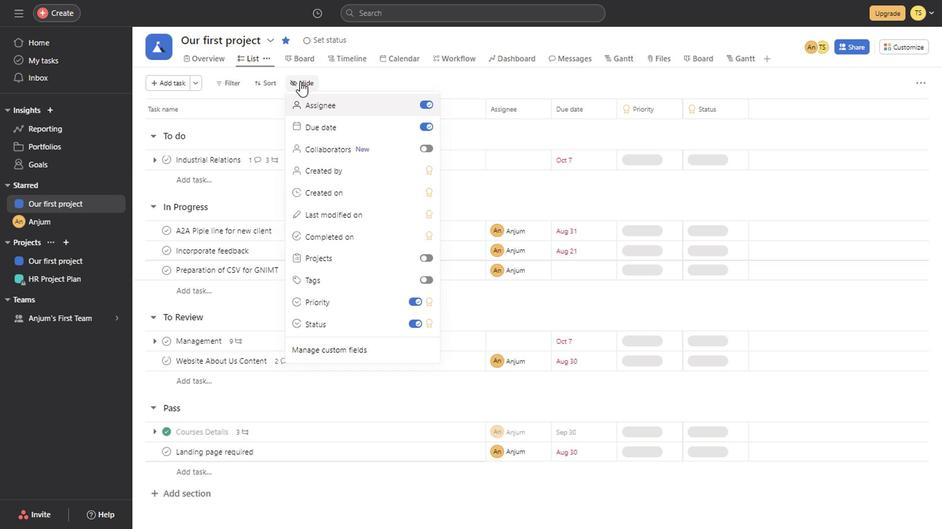 
Action: Mouse moved to (267, 83)
Screenshot: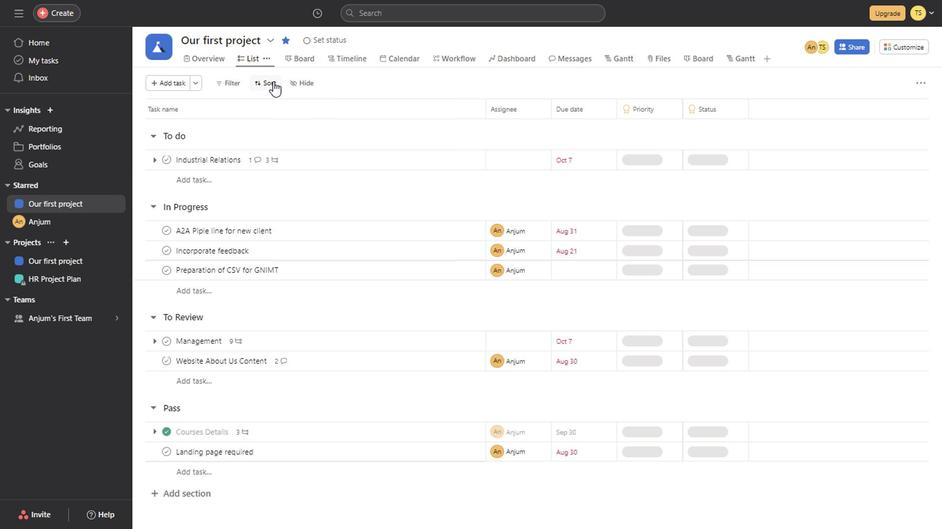
Action: Mouse pressed left at (267, 83)
Screenshot: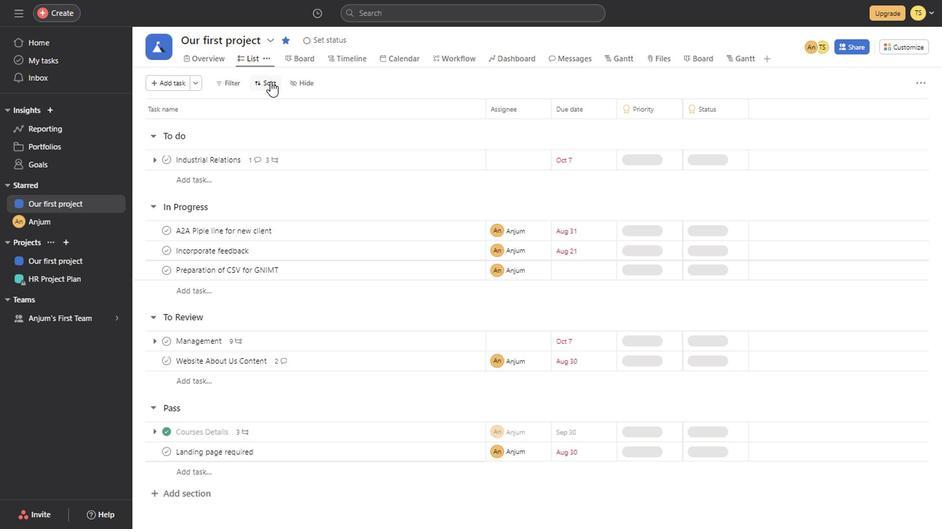 
Action: Mouse pressed left at (267, 83)
Screenshot: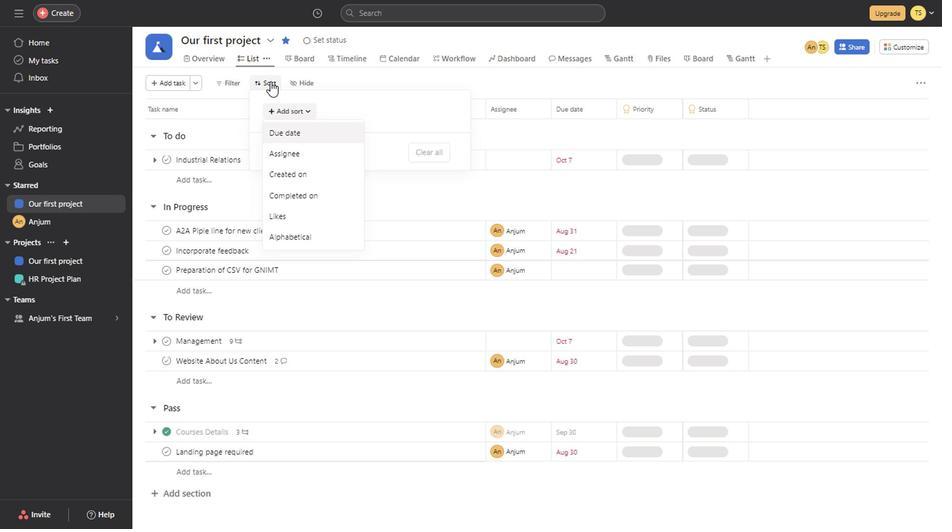 
Action: Mouse moved to (220, 89)
Screenshot: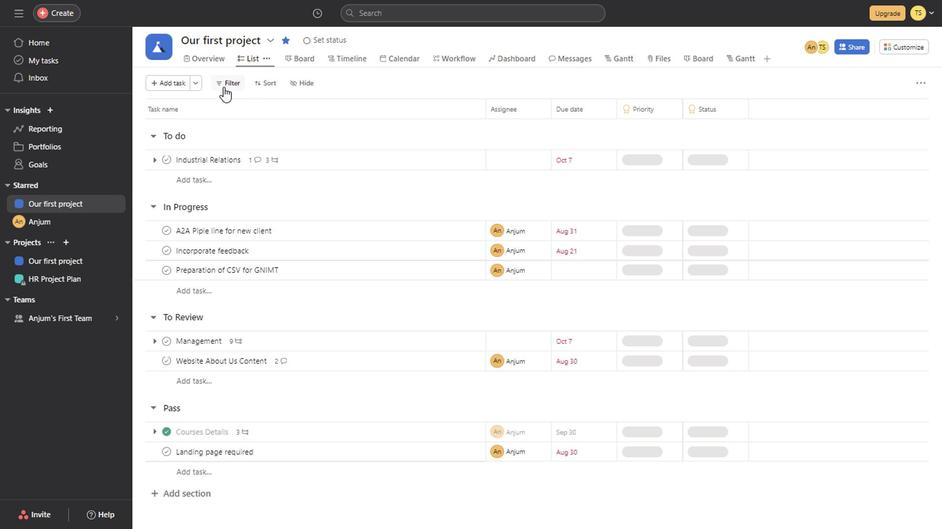 
Action: Mouse pressed left at (220, 89)
Screenshot: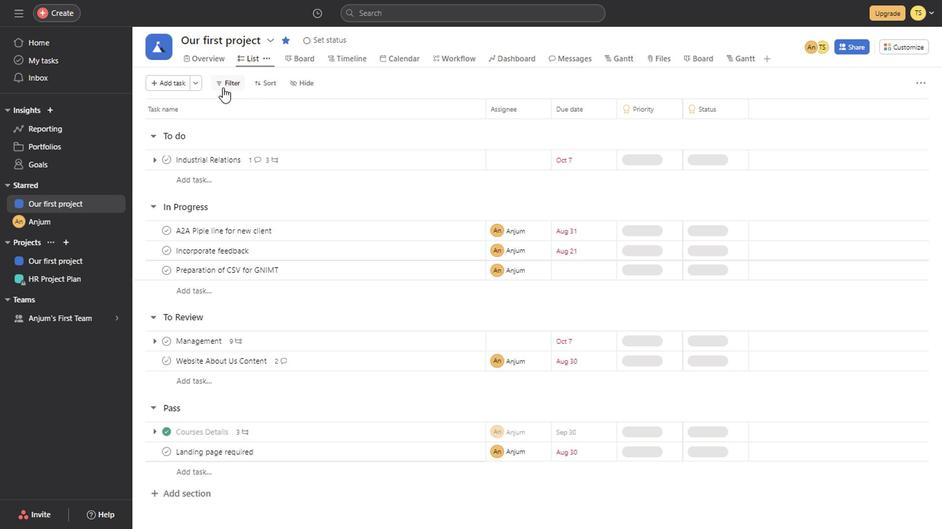 
Action: Mouse moved to (303, 55)
Screenshot: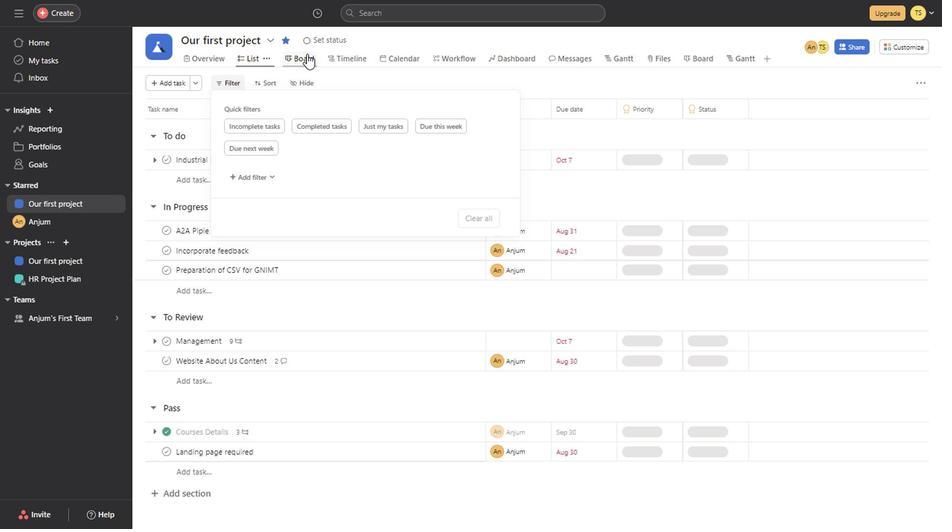 
Action: Mouse pressed left at (303, 55)
Screenshot: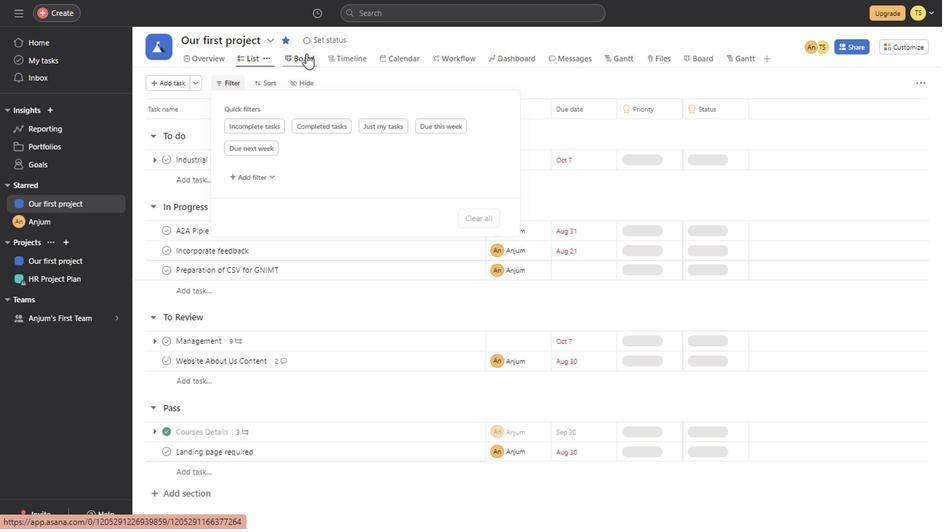 
Action: Mouse moved to (278, 157)
Screenshot: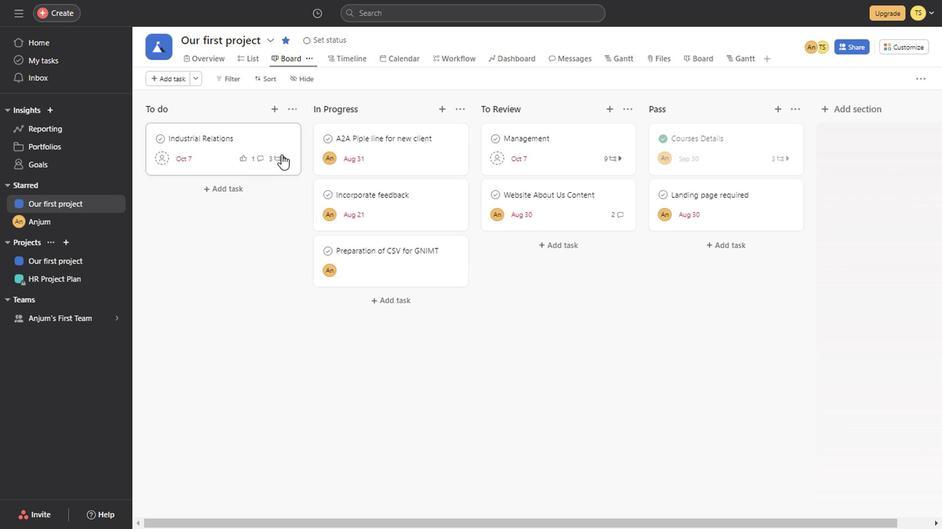 
Action: Mouse pressed left at (278, 157)
Screenshot: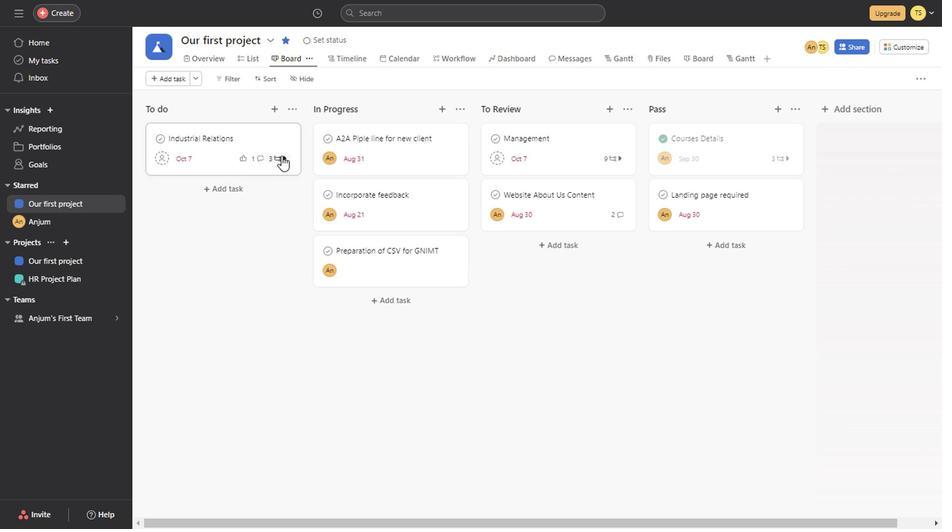 
Action: Mouse moved to (610, 159)
Screenshot: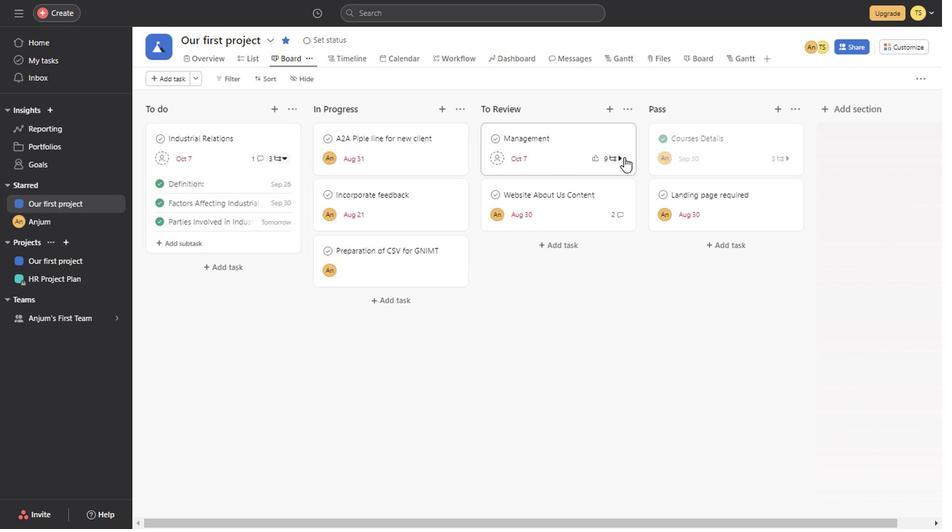 
Action: Mouse pressed left at (610, 159)
Screenshot: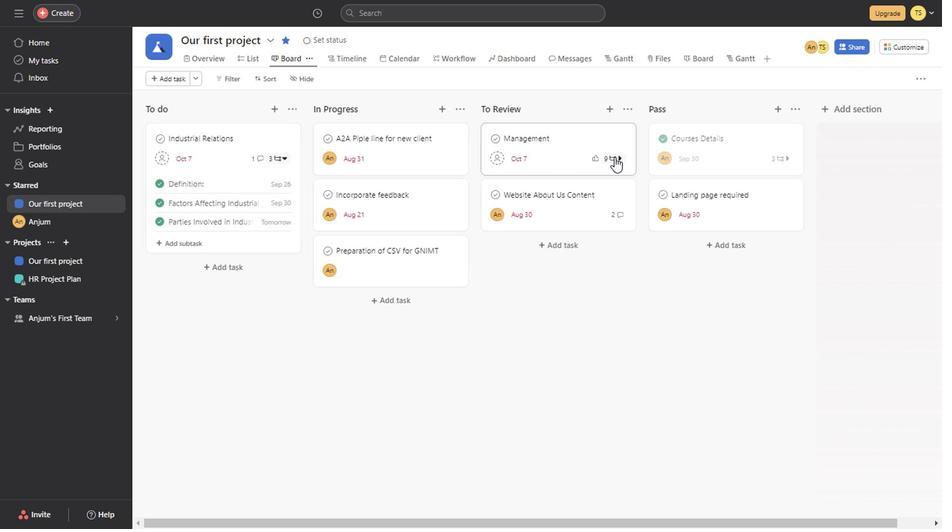 
Action: Mouse moved to (771, 159)
Screenshot: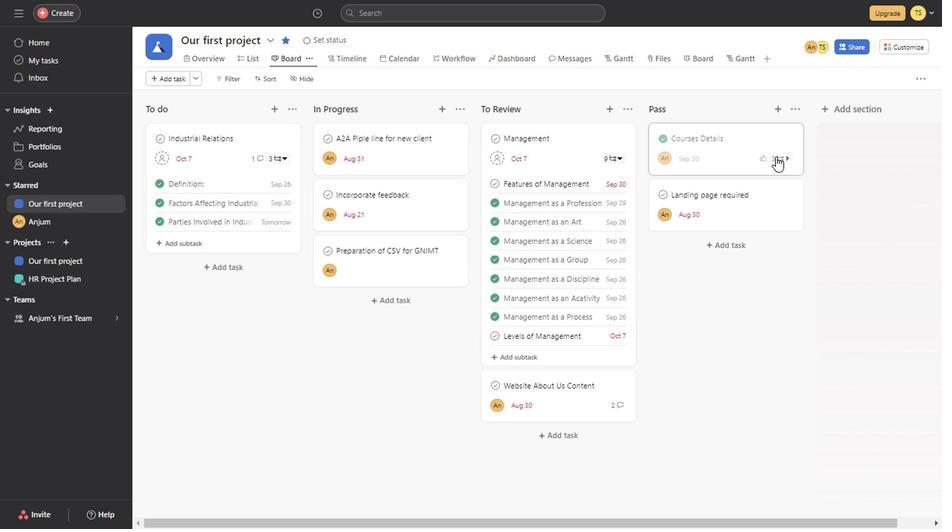 
Action: Mouse pressed left at (771, 159)
Screenshot: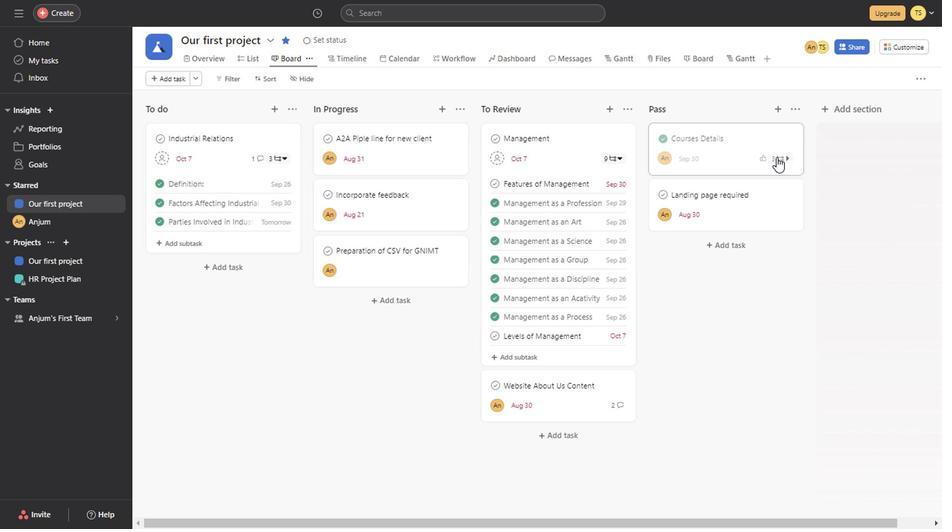 
Action: Mouse moved to (517, 399)
Screenshot: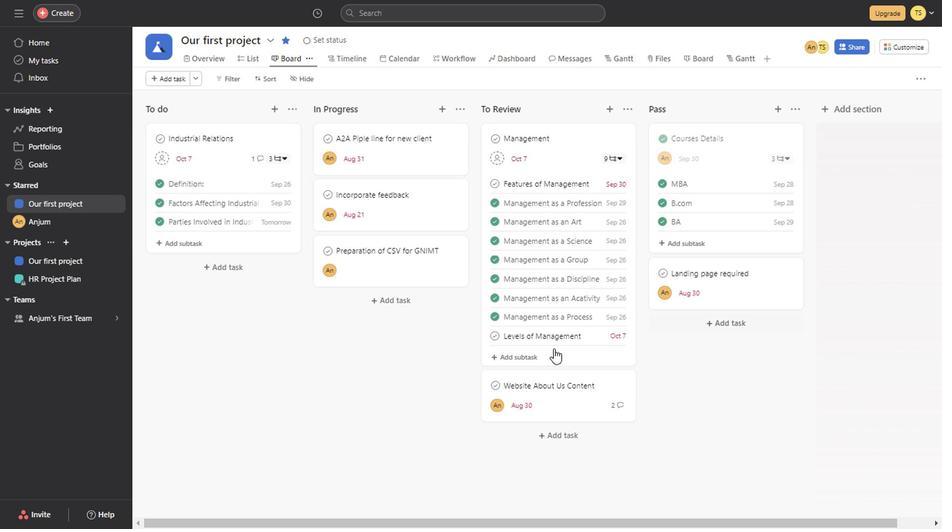 
Action: Mouse scrolled (517, 399) with delta (0, 0)
Screenshot: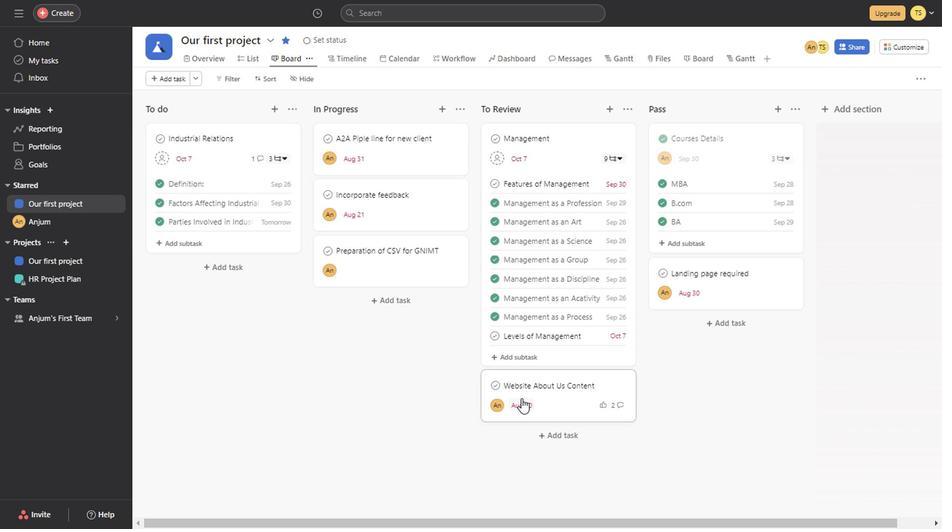 
Action: Mouse scrolled (517, 399) with delta (0, 0)
Screenshot: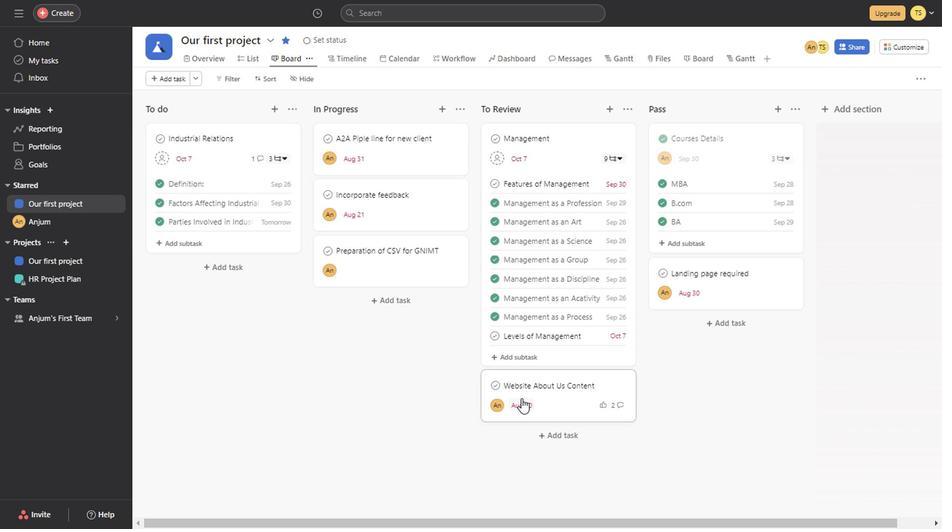 
Action: Mouse scrolled (517, 399) with delta (0, 0)
Screenshot: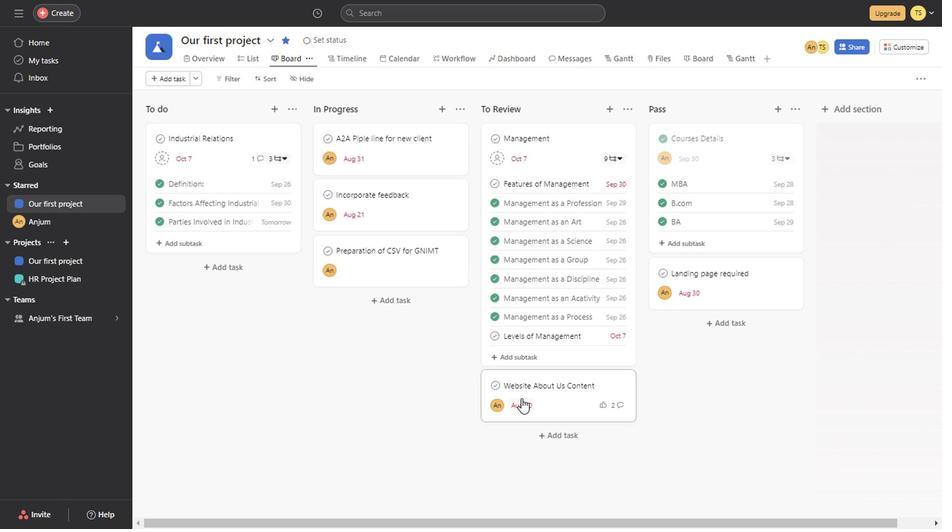 
Action: Mouse scrolled (517, 399) with delta (0, 0)
Screenshot: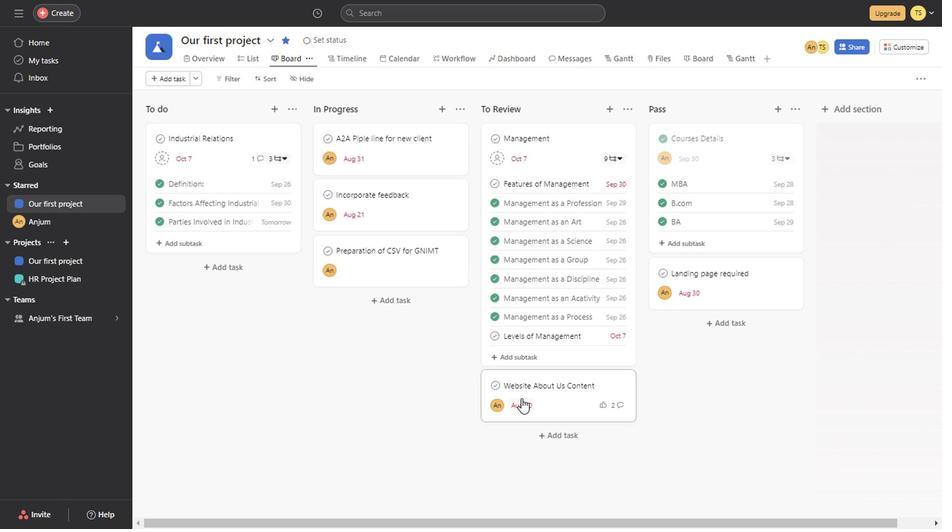 
Action: Mouse scrolled (517, 399) with delta (0, 0)
Screenshot: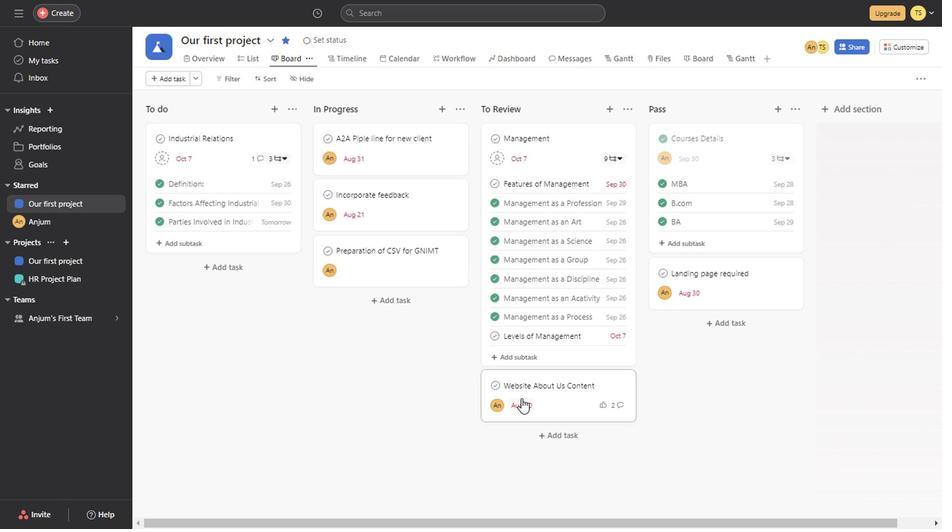 
Action: Mouse scrolled (517, 399) with delta (0, 0)
Screenshot: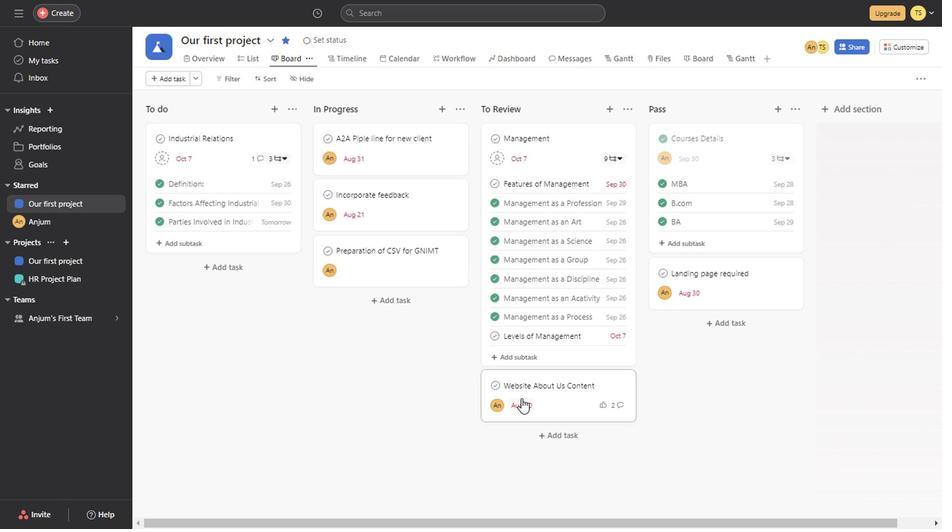 
Action: Mouse scrolled (517, 399) with delta (0, 0)
Screenshot: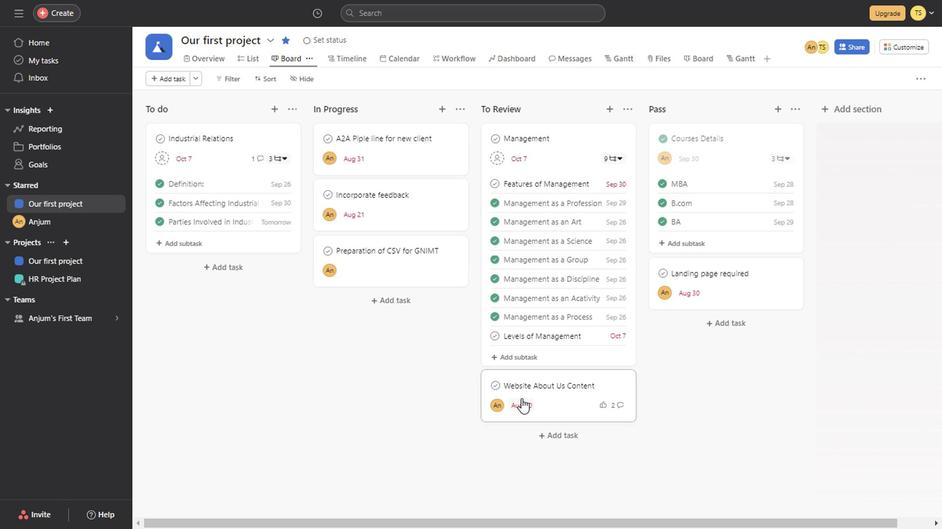 
Action: Mouse scrolled (517, 399) with delta (0, 0)
Screenshot: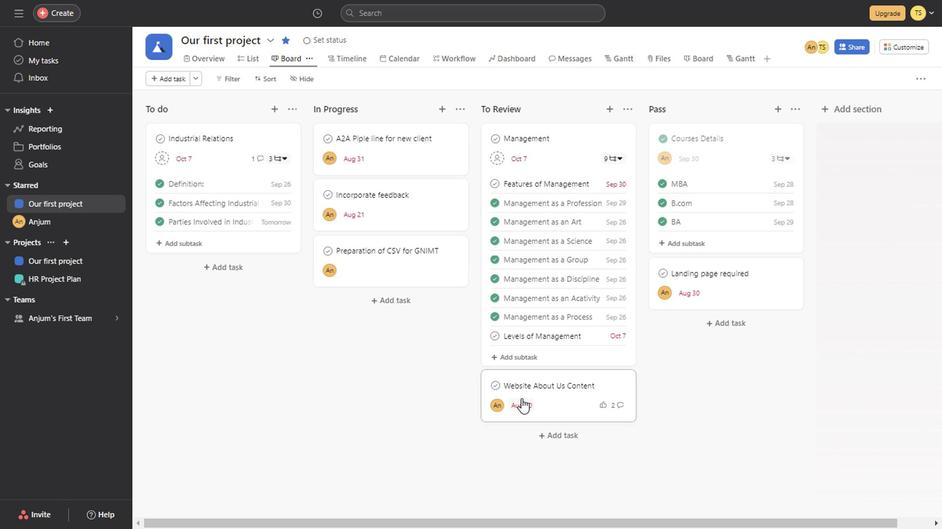 
Action: Mouse scrolled (517, 399) with delta (0, 0)
Screenshot: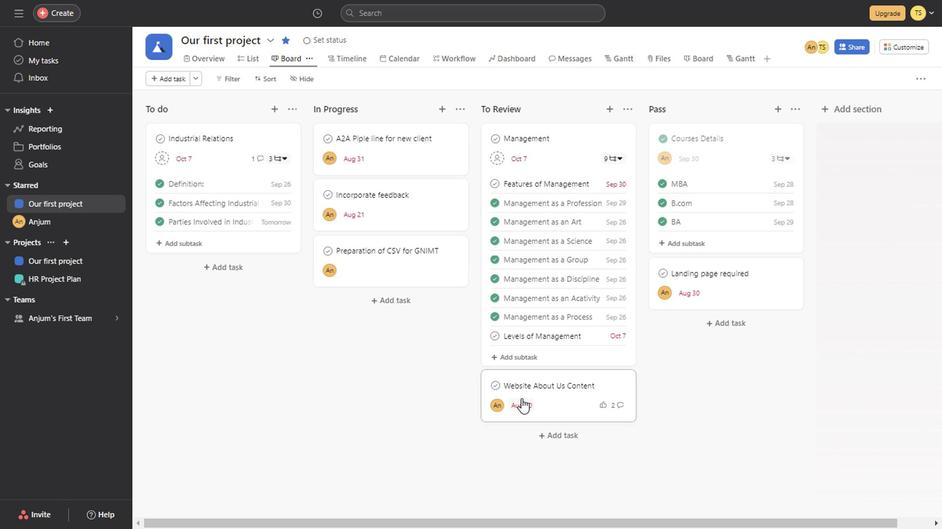 
Action: Mouse scrolled (517, 399) with delta (0, 0)
Screenshot: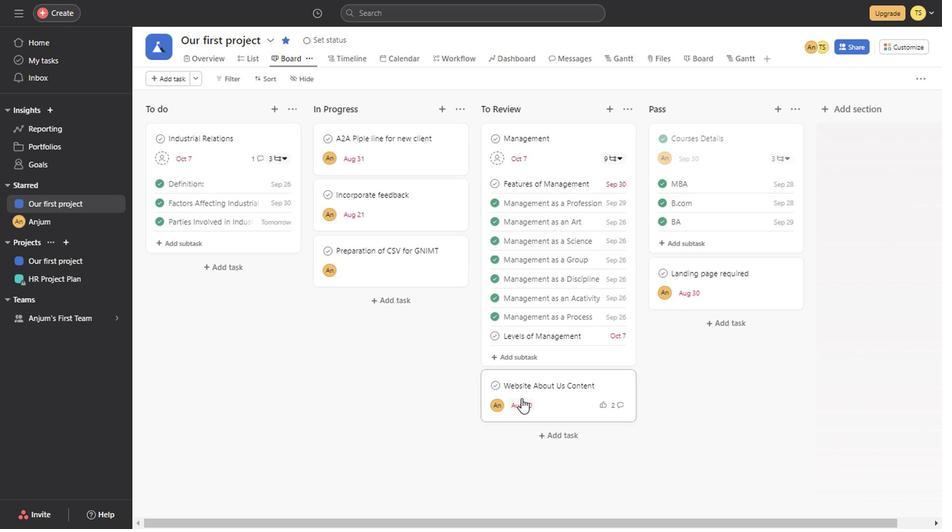 
Action: Mouse scrolled (517, 399) with delta (0, 0)
Screenshot: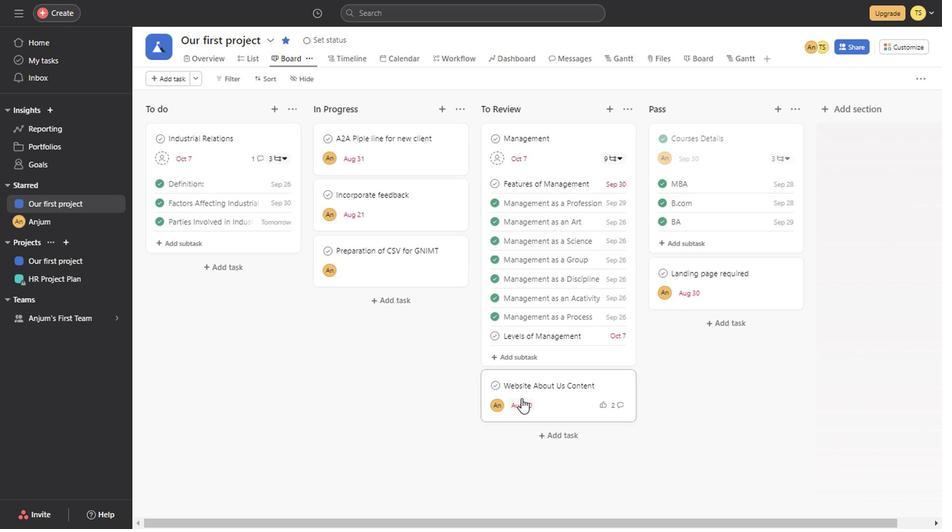 
Action: Mouse scrolled (517, 399) with delta (0, 0)
Screenshot: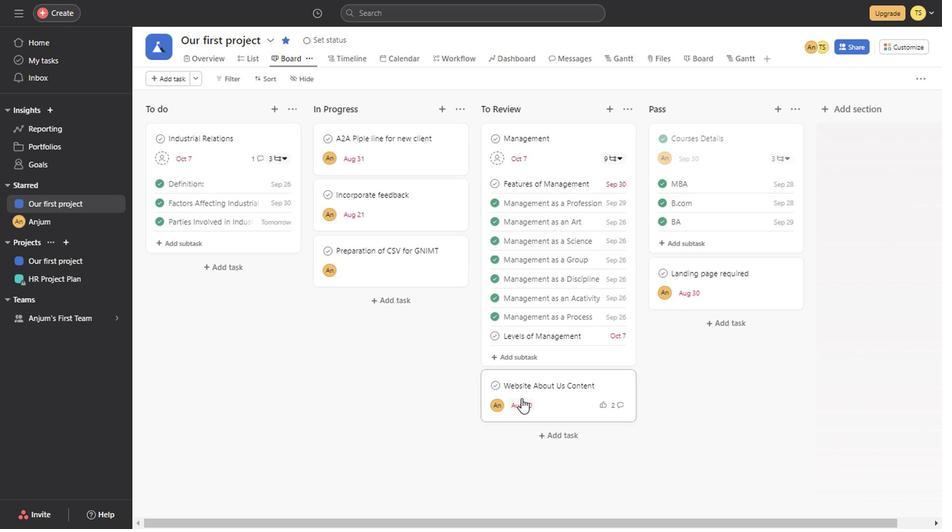 
Action: Mouse scrolled (517, 399) with delta (0, 0)
Screenshot: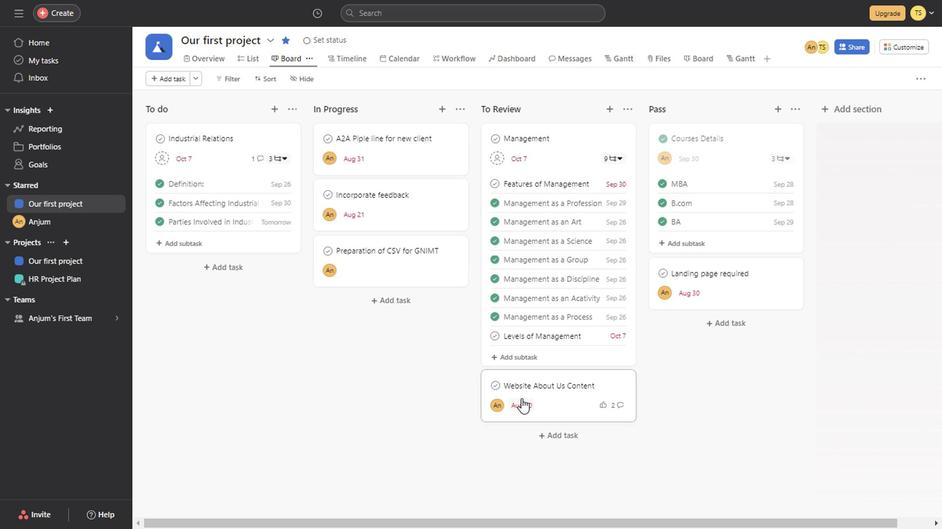 
Action: Mouse scrolled (517, 399) with delta (0, 0)
Screenshot: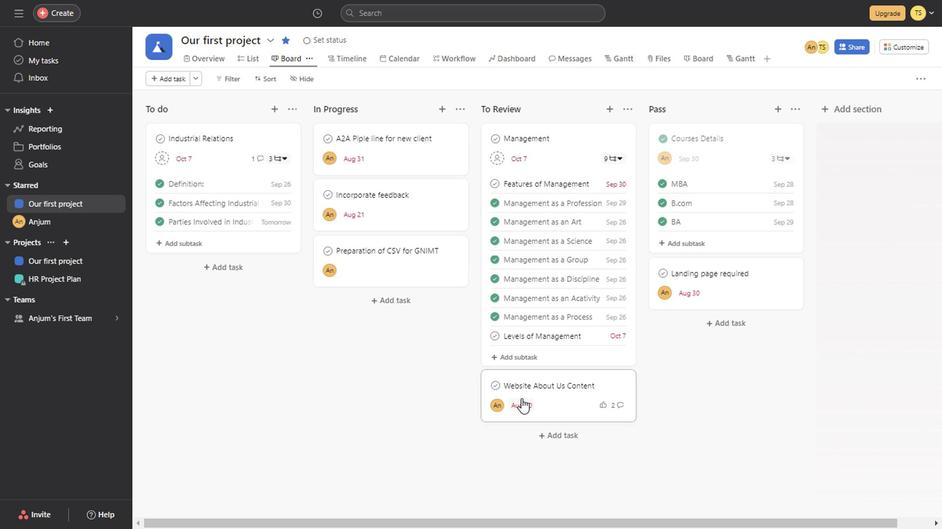 
Action: Mouse scrolled (517, 399) with delta (0, 0)
Screenshot: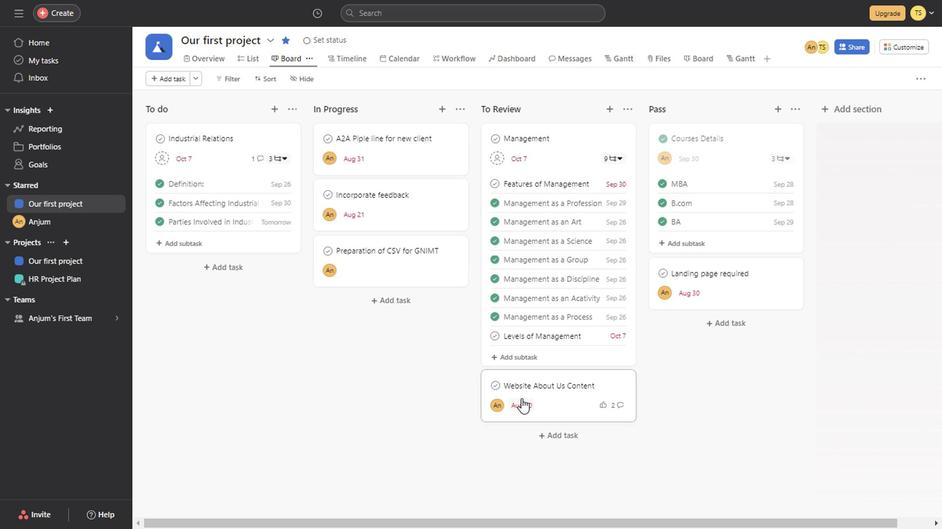 
Action: Mouse scrolled (517, 399) with delta (0, 0)
Screenshot: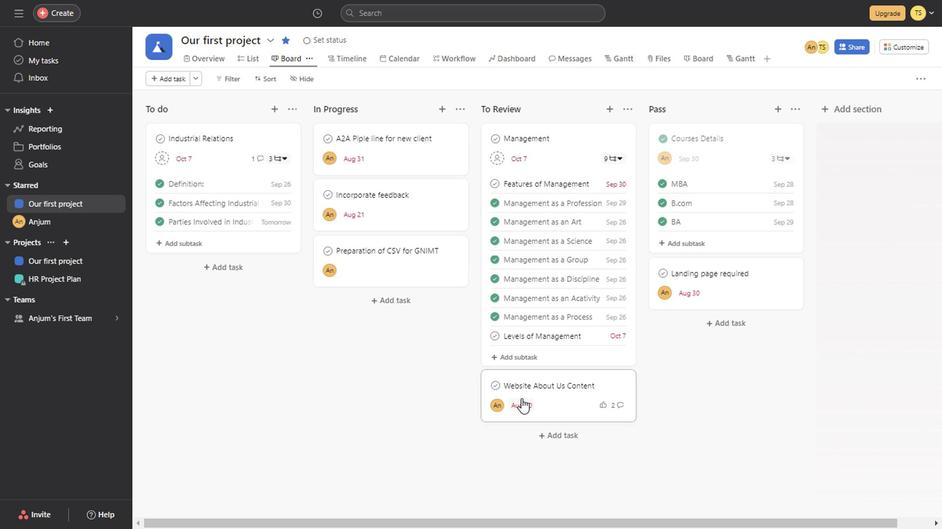 
Action: Mouse scrolled (517, 399) with delta (0, 0)
Screenshot: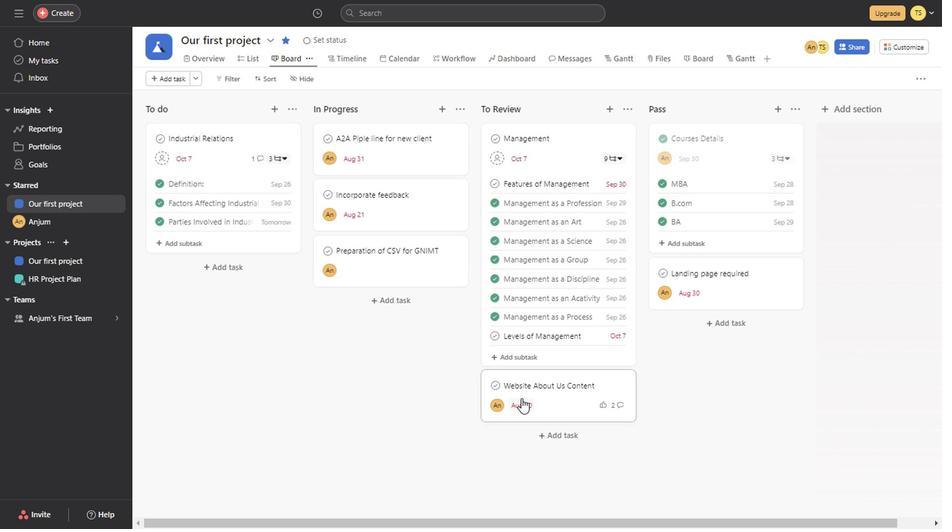 
Action: Mouse scrolled (517, 399) with delta (0, 0)
Screenshot: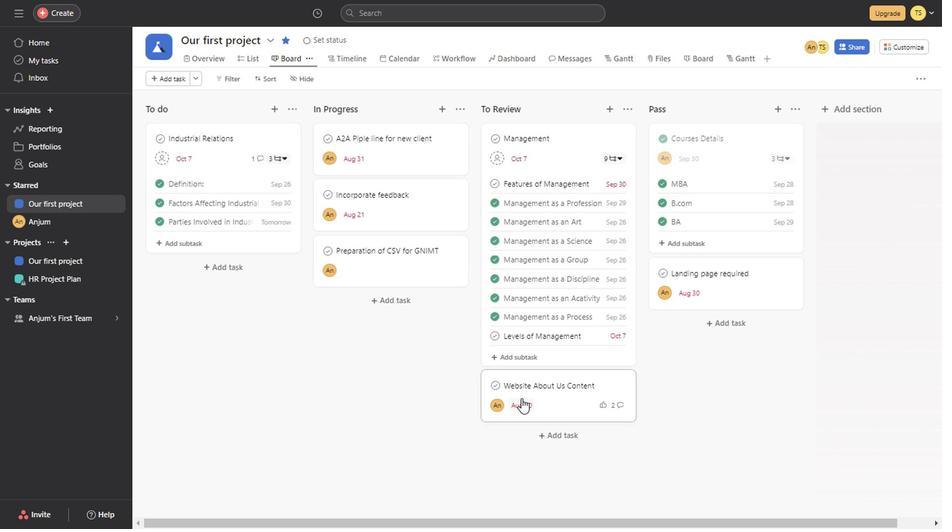 
Action: Mouse scrolled (517, 399) with delta (0, 0)
Screenshot: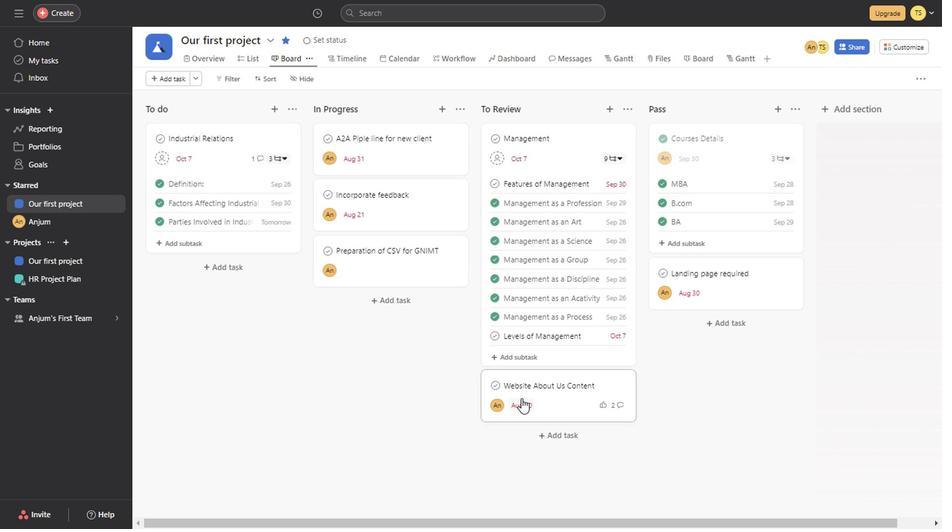 
Action: Mouse moved to (353, 59)
Screenshot: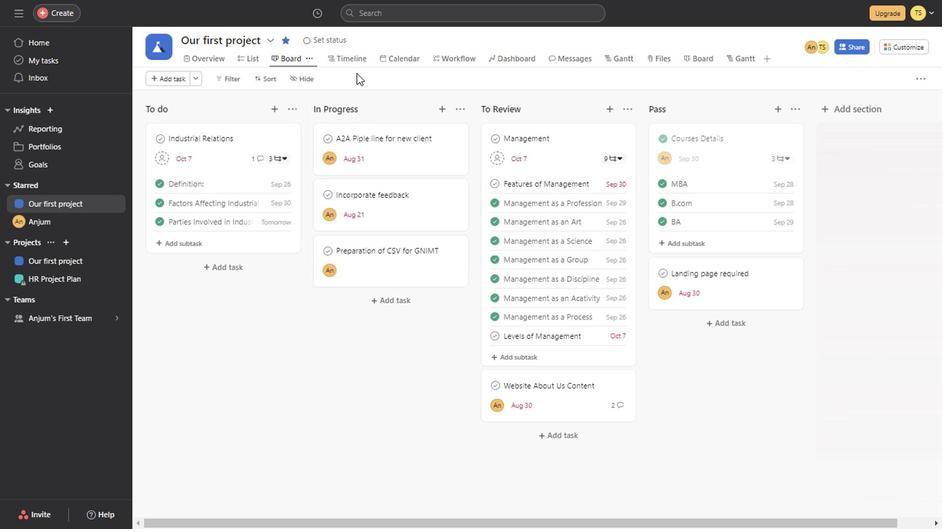 
Action: Mouse pressed left at (353, 59)
Screenshot: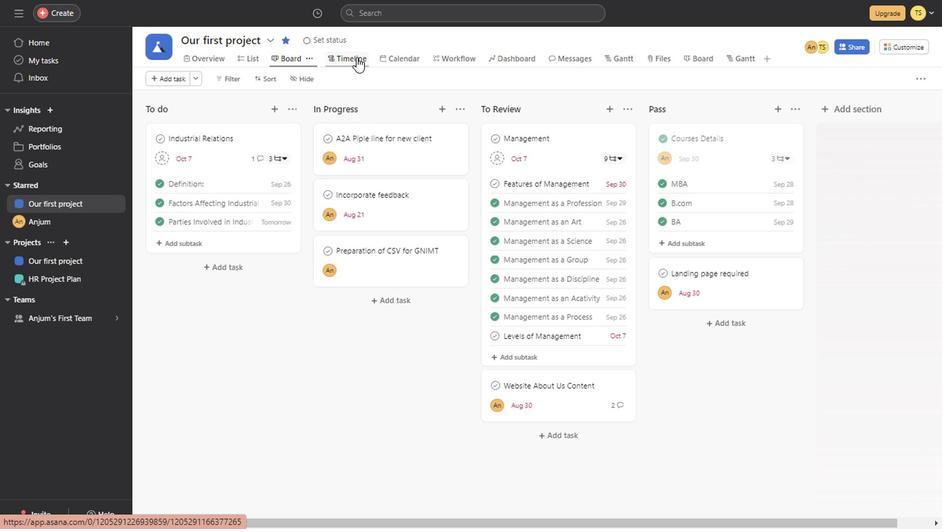 
Action: Mouse moved to (397, 64)
Screenshot: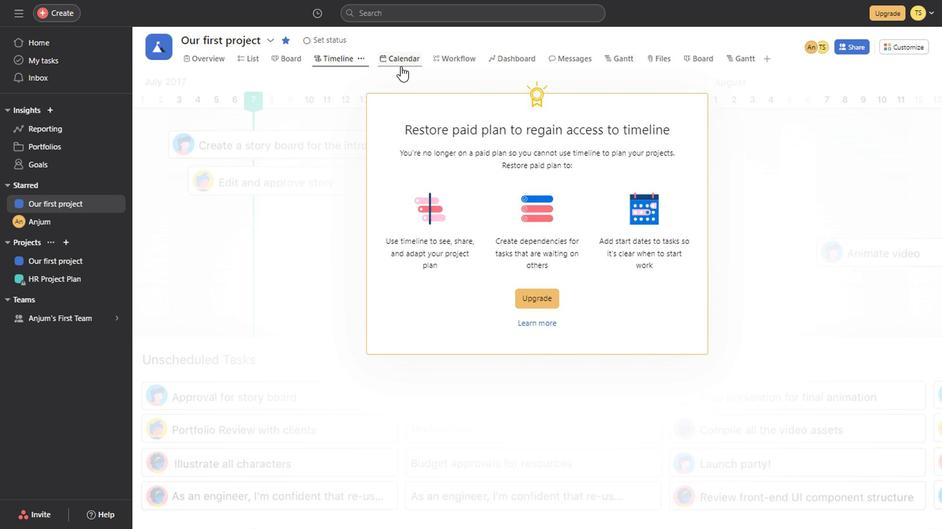 
Action: Mouse pressed left at (397, 64)
Screenshot: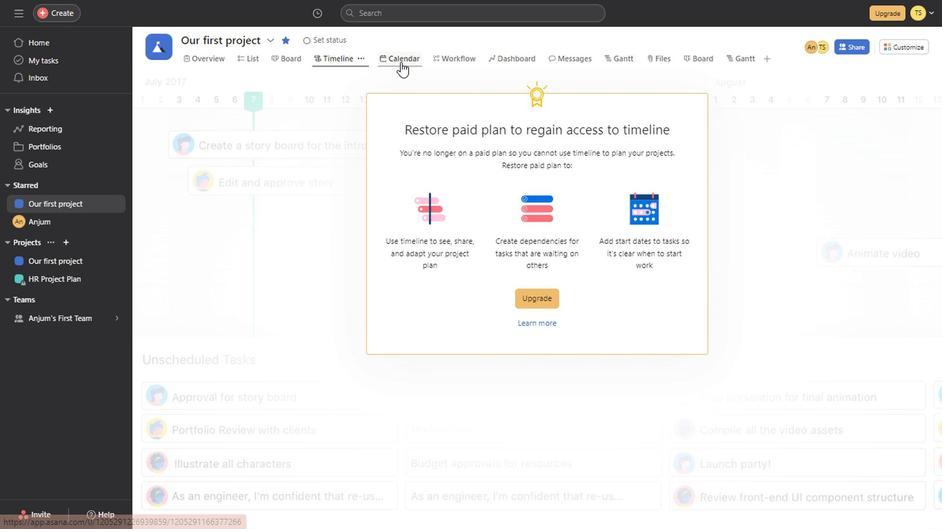 
Action: Mouse moved to (390, 260)
Screenshot: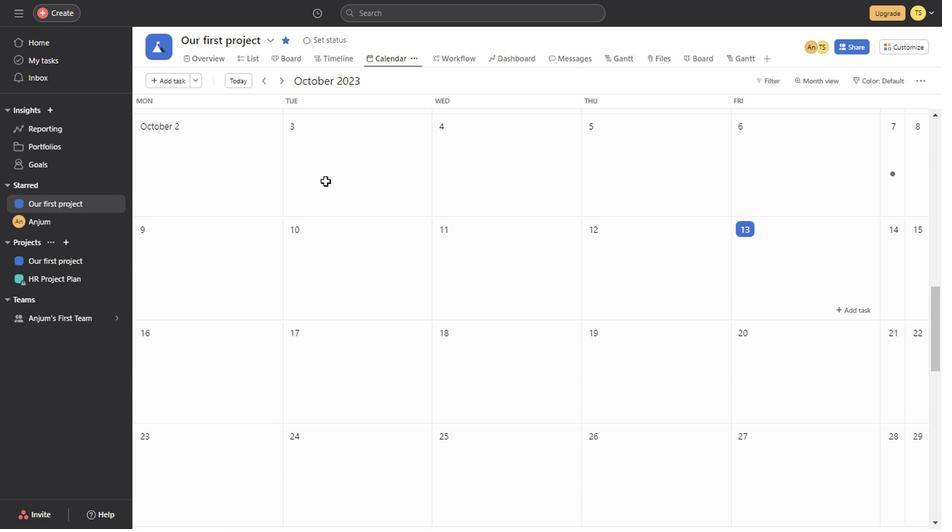 
Action: Mouse scrolled (390, 259) with delta (0, 0)
Screenshot: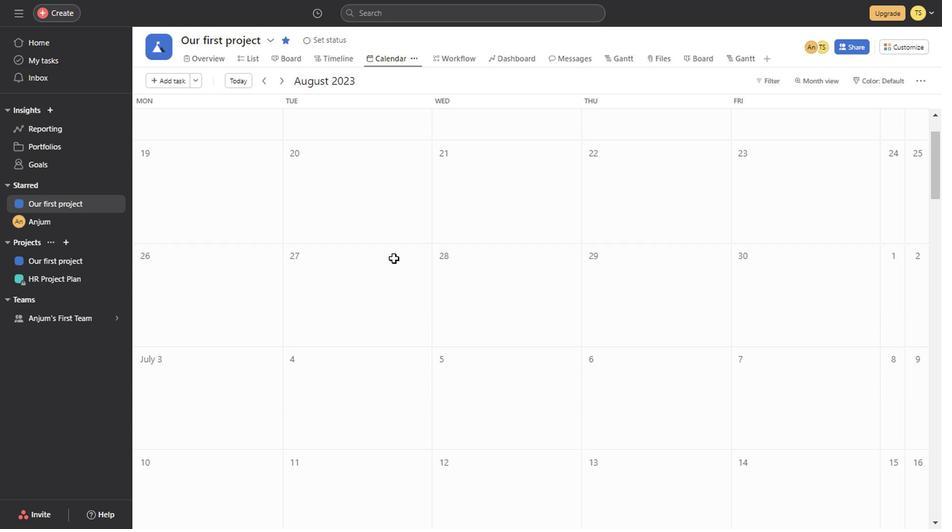 
Action: Mouse scrolled (390, 259) with delta (0, 0)
Screenshot: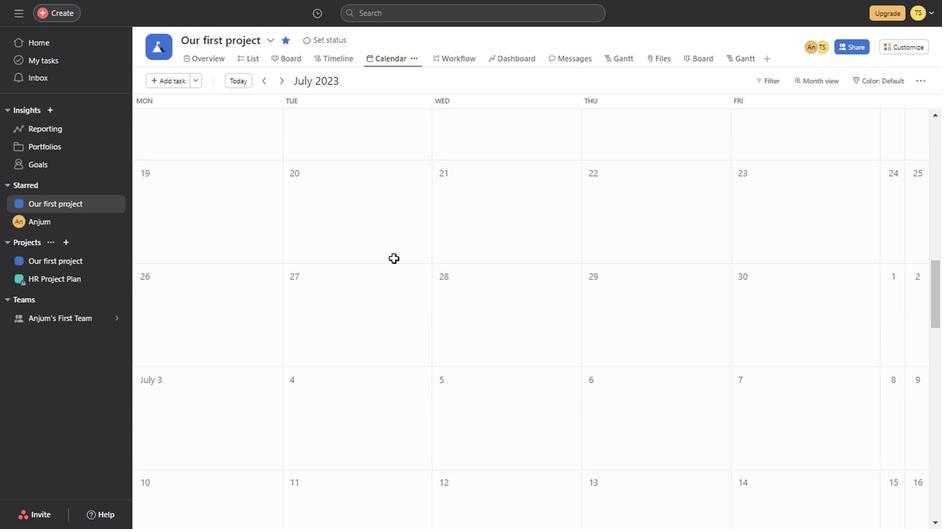 
Action: Mouse scrolled (390, 259) with delta (0, 0)
Screenshot: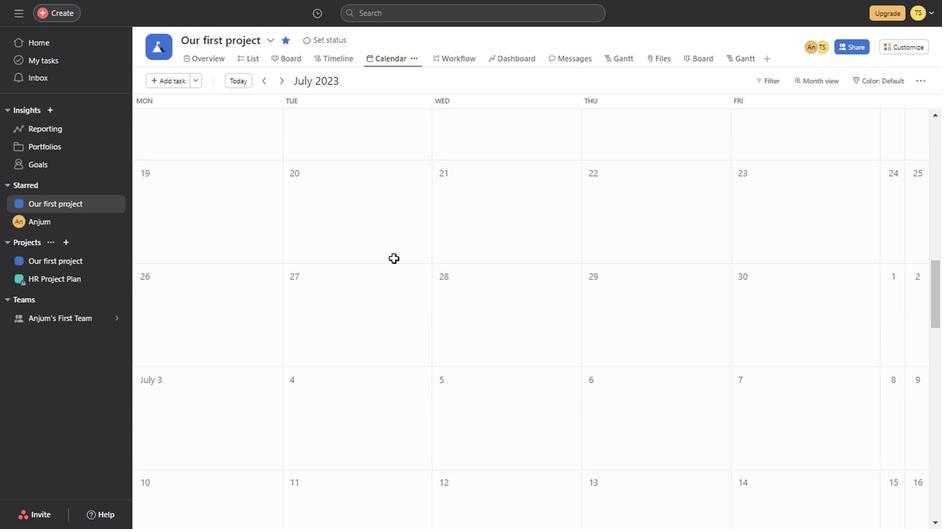 
Action: Mouse scrolled (390, 259) with delta (0, 0)
Screenshot: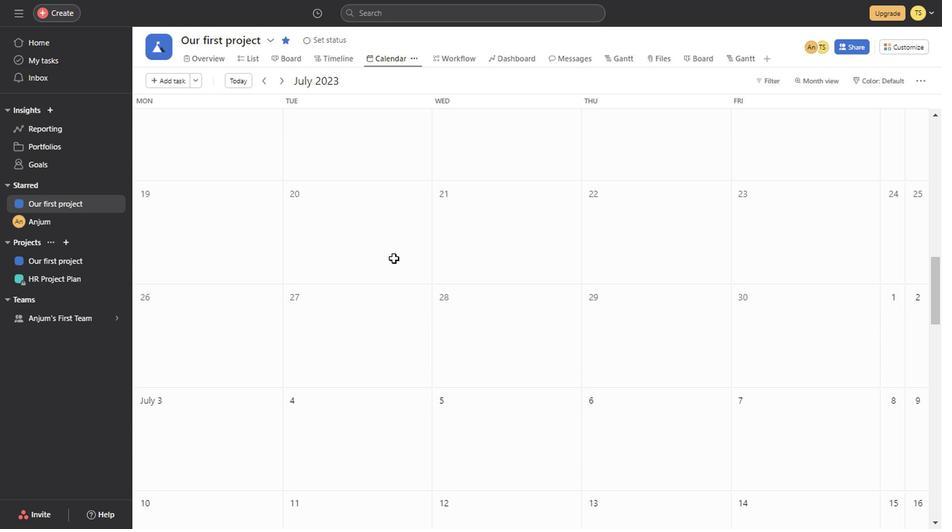 
Action: Mouse scrolled (390, 259) with delta (0, 0)
Screenshot: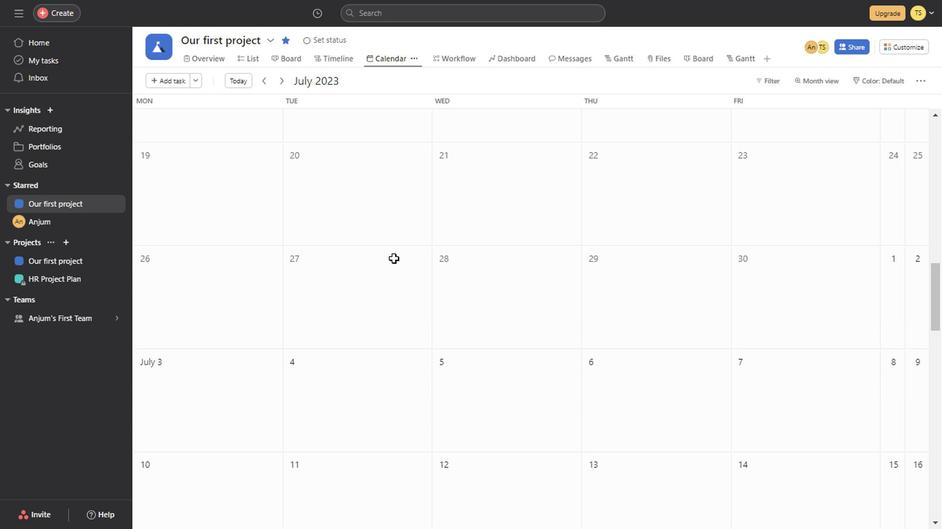 
Action: Mouse scrolled (390, 259) with delta (0, 0)
Screenshot: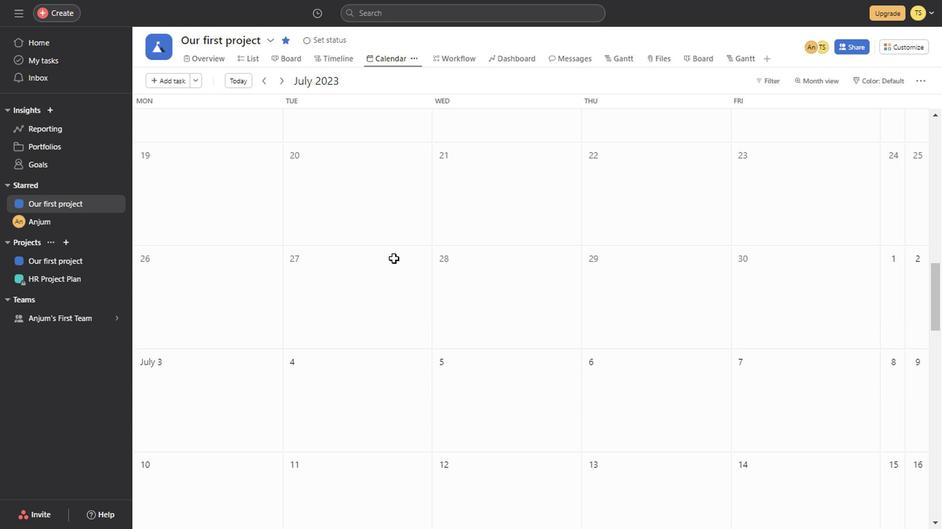 
Action: Mouse scrolled (390, 259) with delta (0, 0)
Screenshot: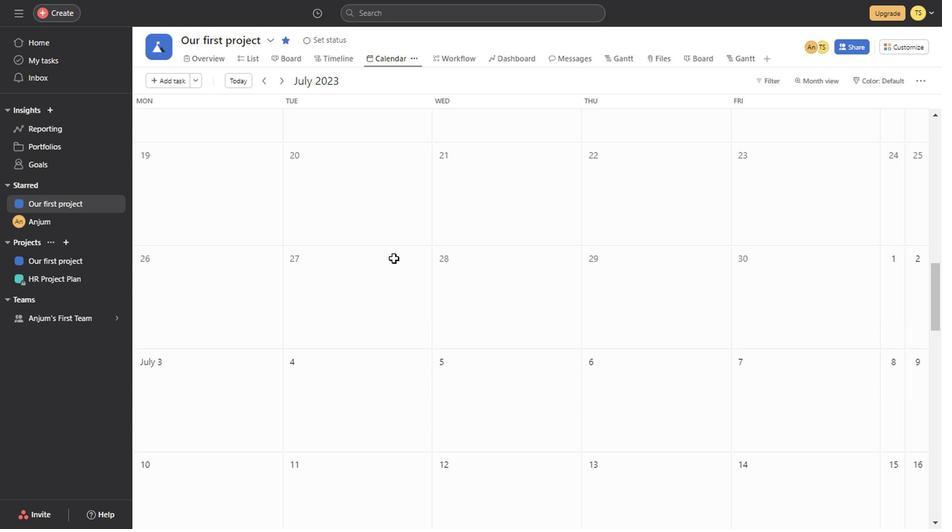 
Action: Mouse scrolled (390, 259) with delta (0, 0)
Screenshot: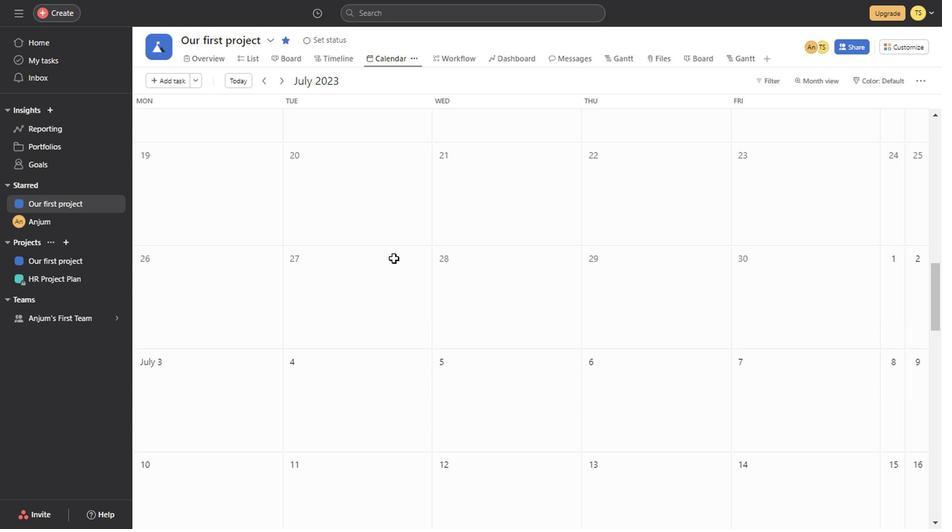 
Action: Mouse scrolled (390, 259) with delta (0, 0)
Screenshot: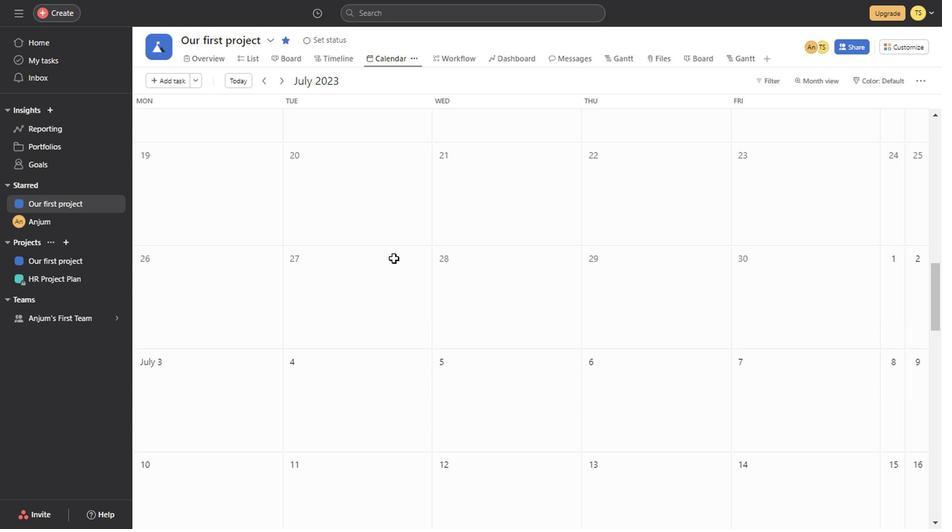 
Action: Mouse scrolled (390, 259) with delta (0, 0)
Screenshot: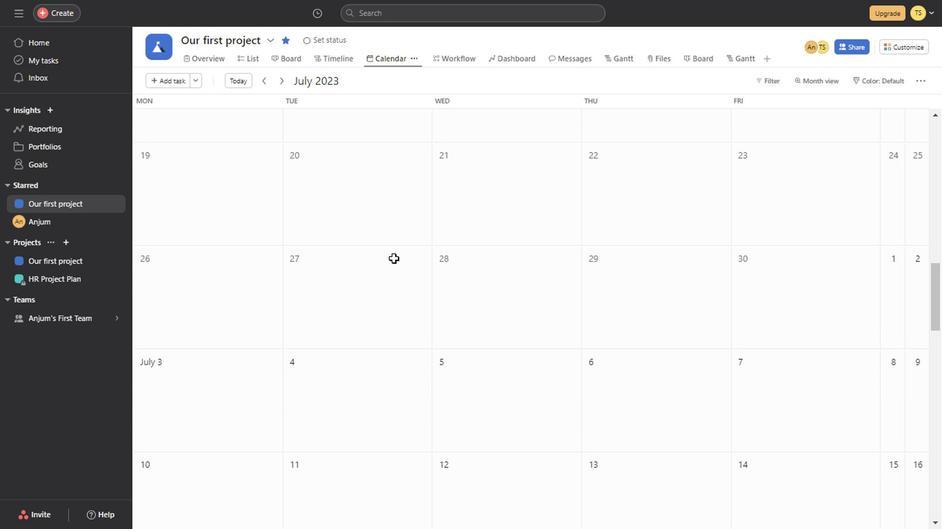 
Action: Mouse scrolled (390, 259) with delta (0, 0)
Screenshot: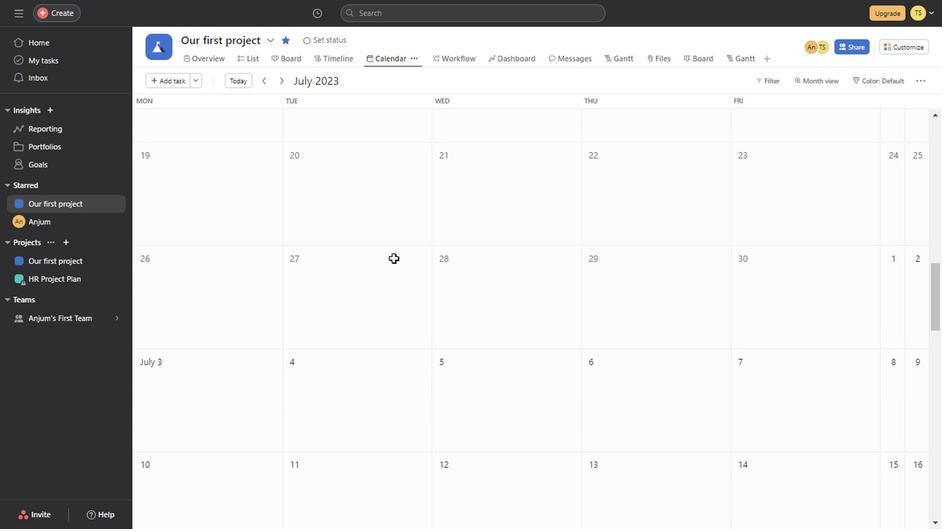 
Action: Mouse scrolled (390, 259) with delta (0, 0)
Screenshot: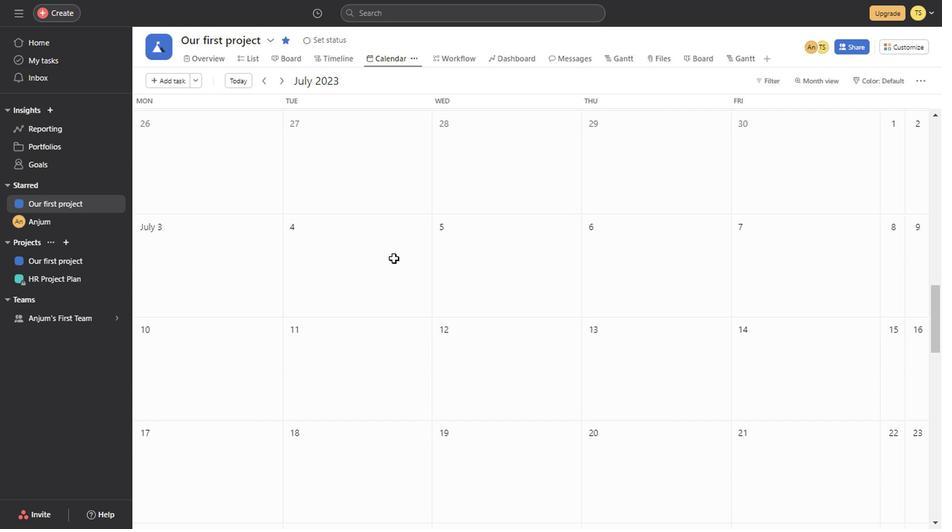 
Action: Mouse scrolled (390, 259) with delta (0, 0)
Screenshot: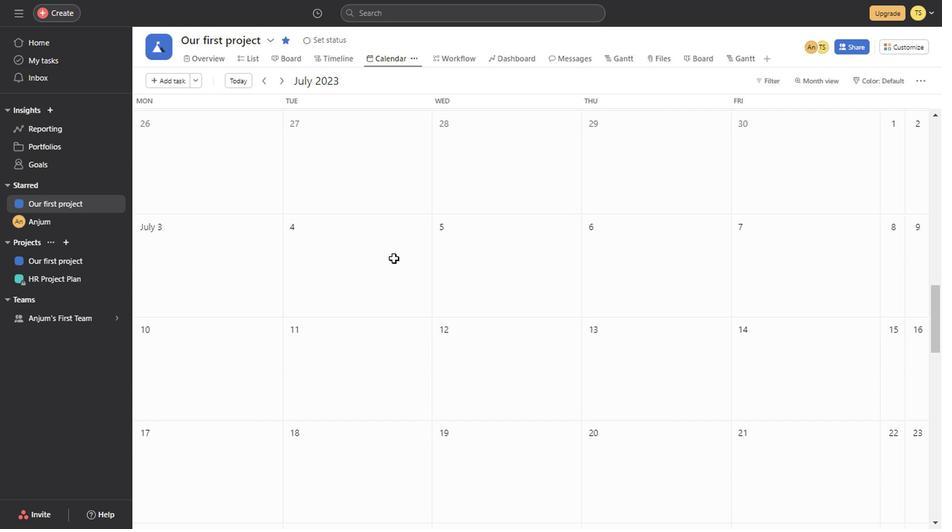
Action: Mouse scrolled (390, 259) with delta (0, 0)
Screenshot: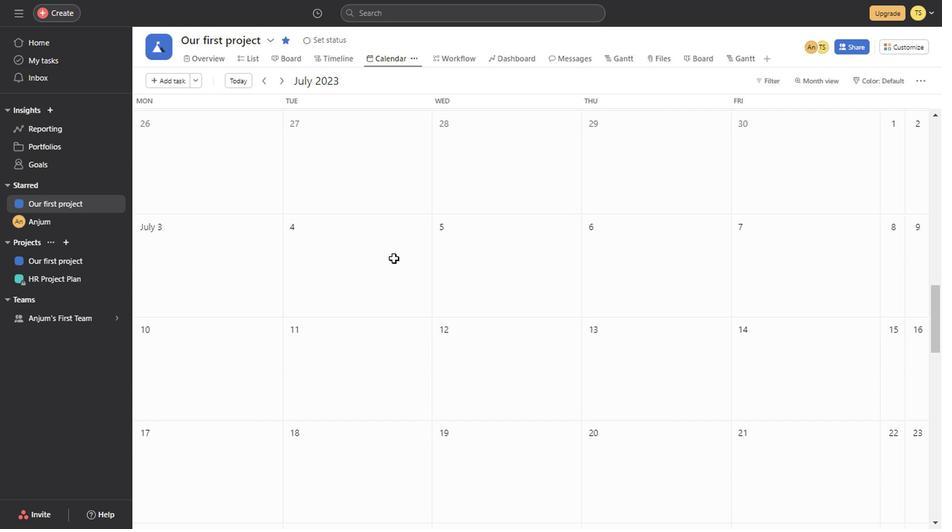
Action: Mouse scrolled (390, 259) with delta (0, 0)
Screenshot: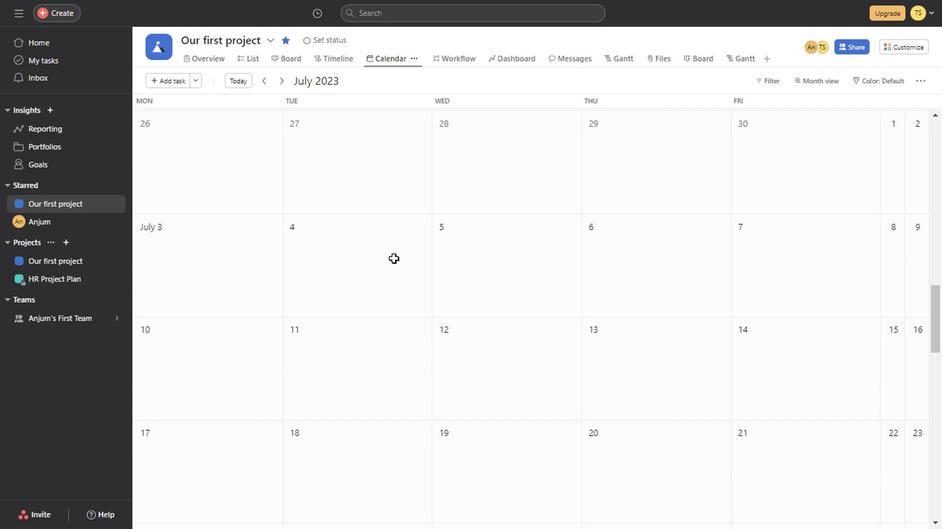 
Action: Mouse scrolled (390, 259) with delta (0, 0)
Screenshot: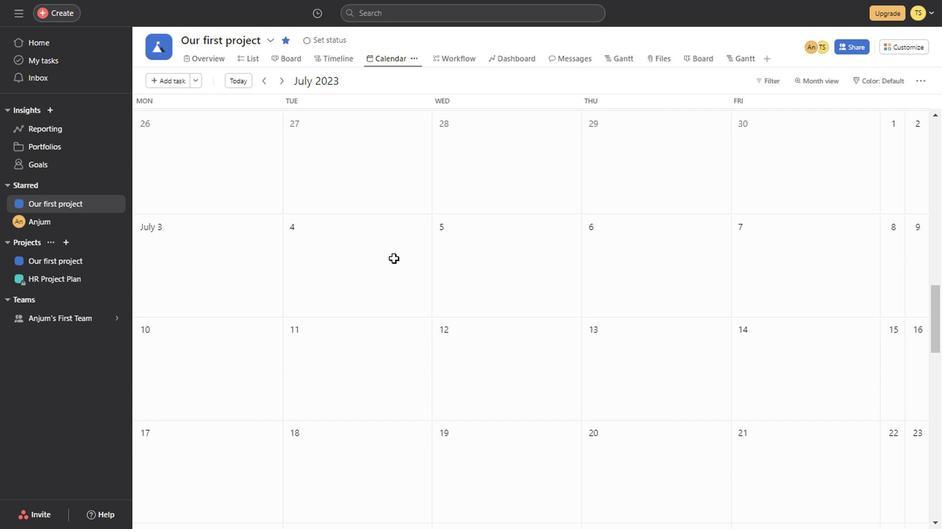 
Action: Mouse scrolled (390, 259) with delta (0, 0)
Screenshot: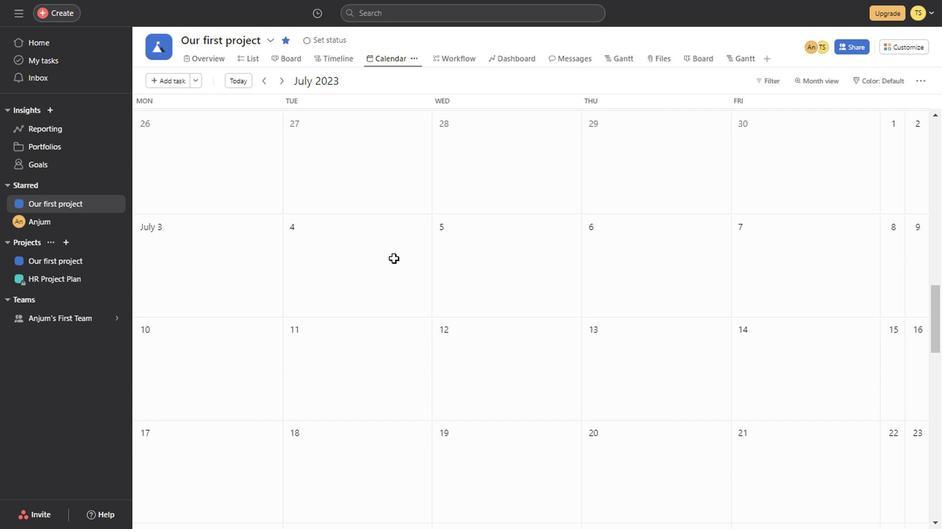 
Action: Mouse scrolled (390, 259) with delta (0, 0)
